 Task: Buy 5 Corkscrews & Openers from Bar & Wine Tools section under best seller category for shipping address: Janet Martinez, 2095 Pike Street, San Diego, California 92126, Cell Number 8585770212. Pay from credit card ending with 9757, CVV 798
Action: Mouse pressed left at (18, 70)
Screenshot: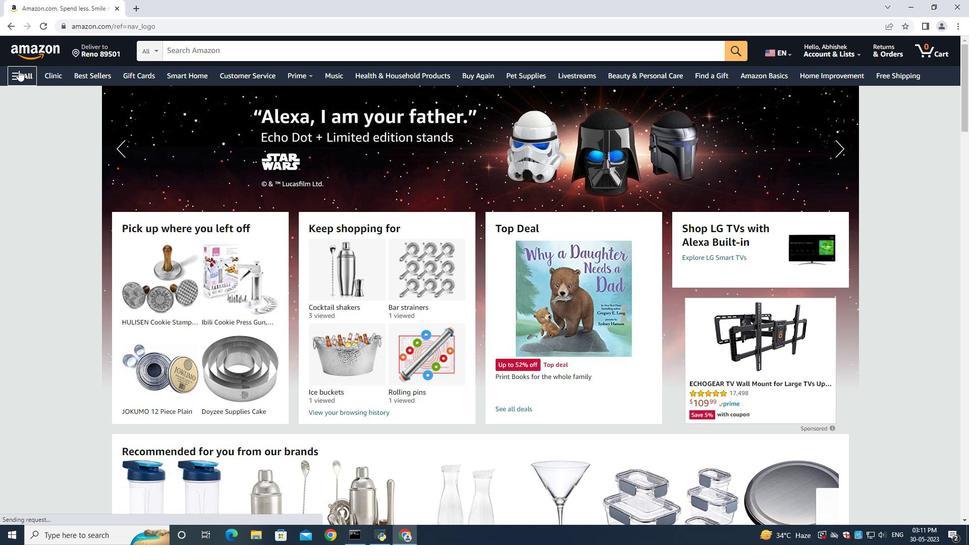 
Action: Mouse moved to (34, 94)
Screenshot: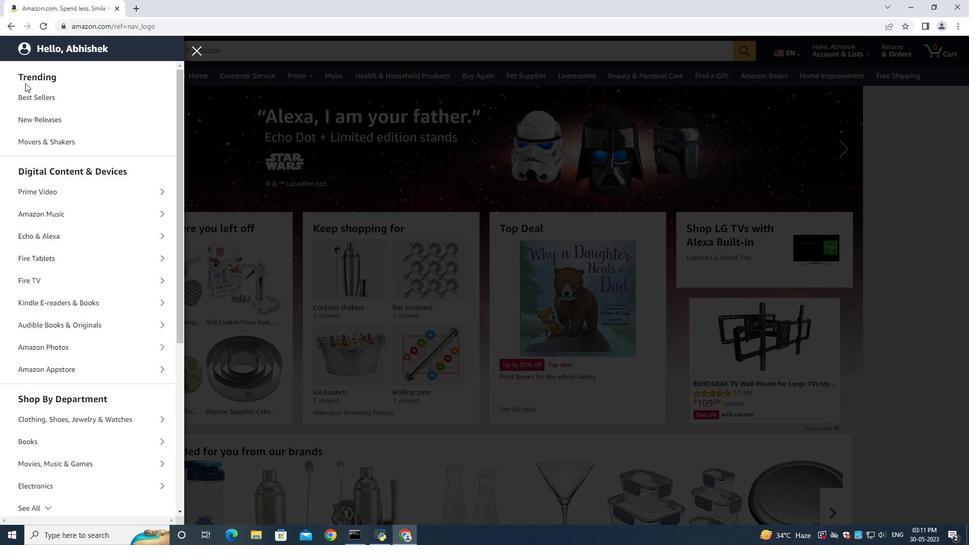 
Action: Mouse pressed left at (34, 94)
Screenshot: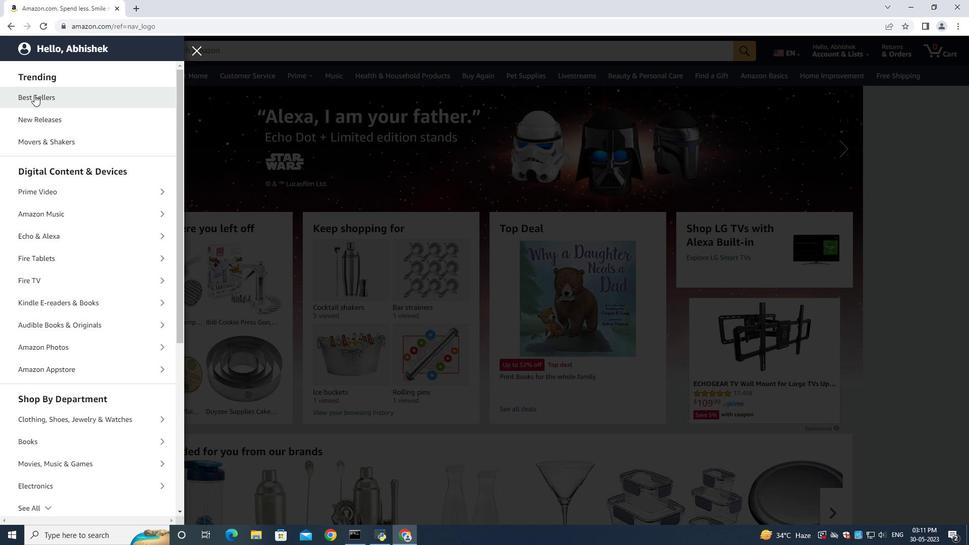 
Action: Mouse moved to (253, 56)
Screenshot: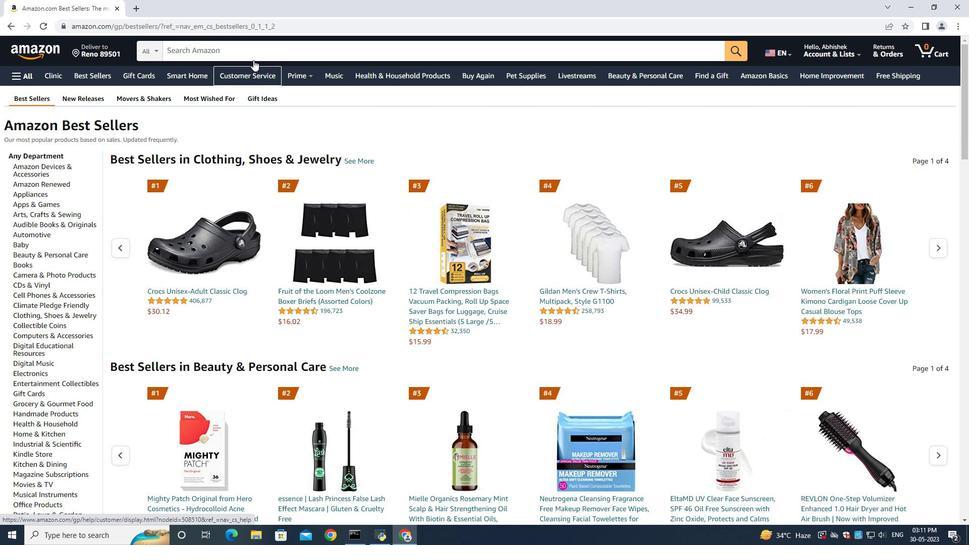 
Action: Mouse pressed left at (253, 56)
Screenshot: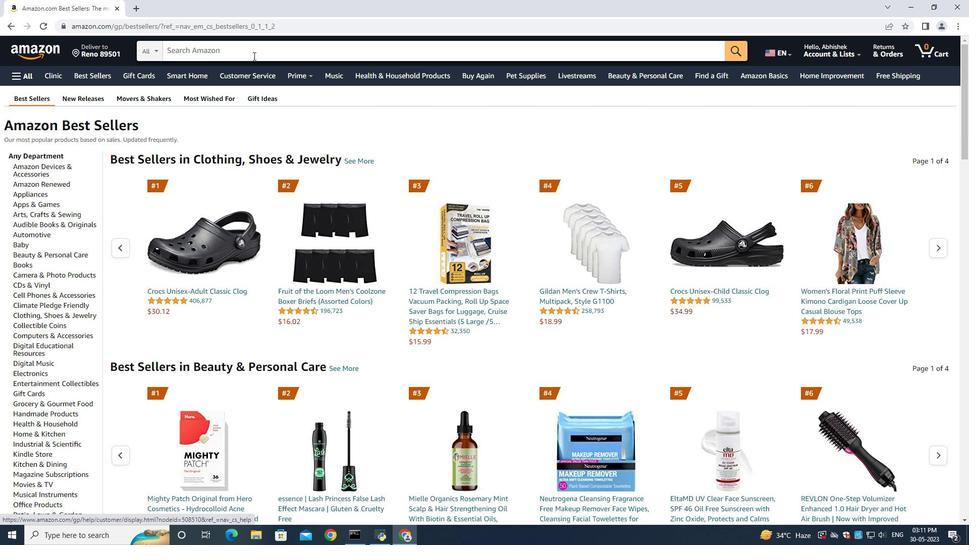 
Action: Key pressed <Key.shift>Corkscrews<Key.space><Key.shift><Key.shift><Key.shift><Key.shift><Key.shift><Key.shift><Key.shift>&<Key.space>openers<Key.enter>
Screenshot: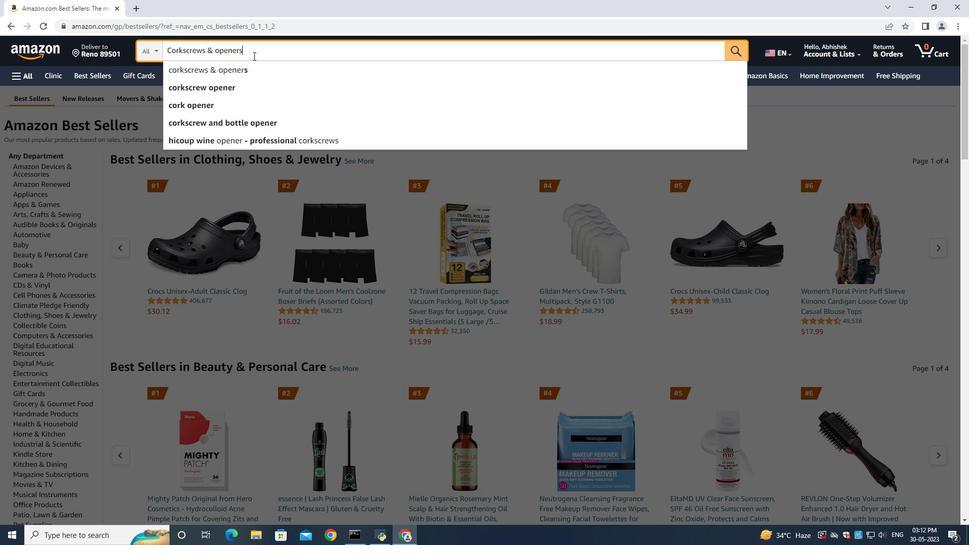 
Action: Mouse moved to (74, 298)
Screenshot: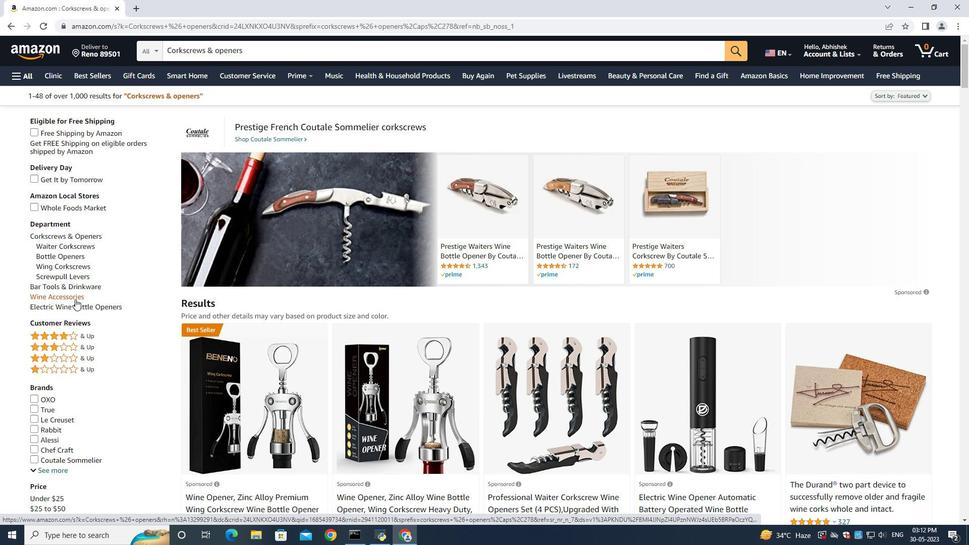 
Action: Mouse pressed left at (74, 298)
Screenshot: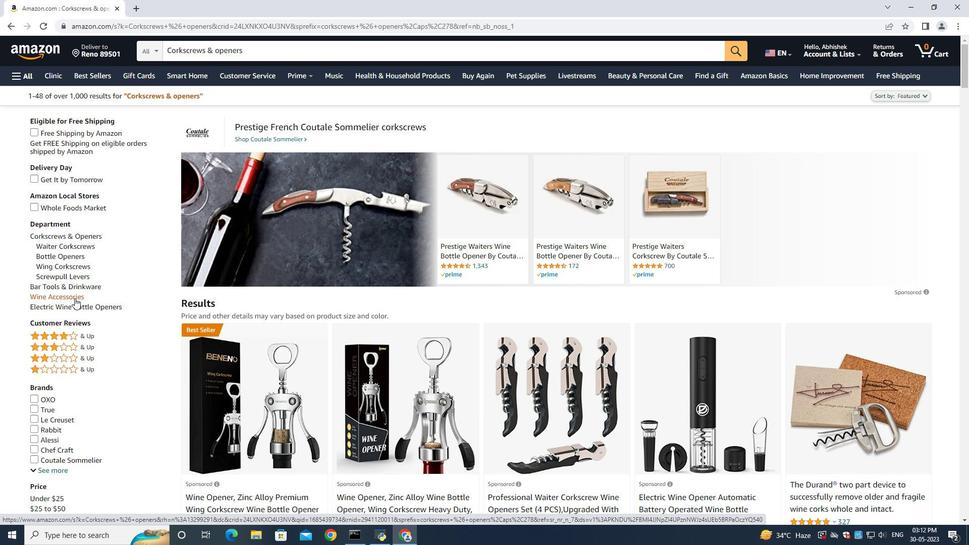 
Action: Mouse moved to (487, 298)
Screenshot: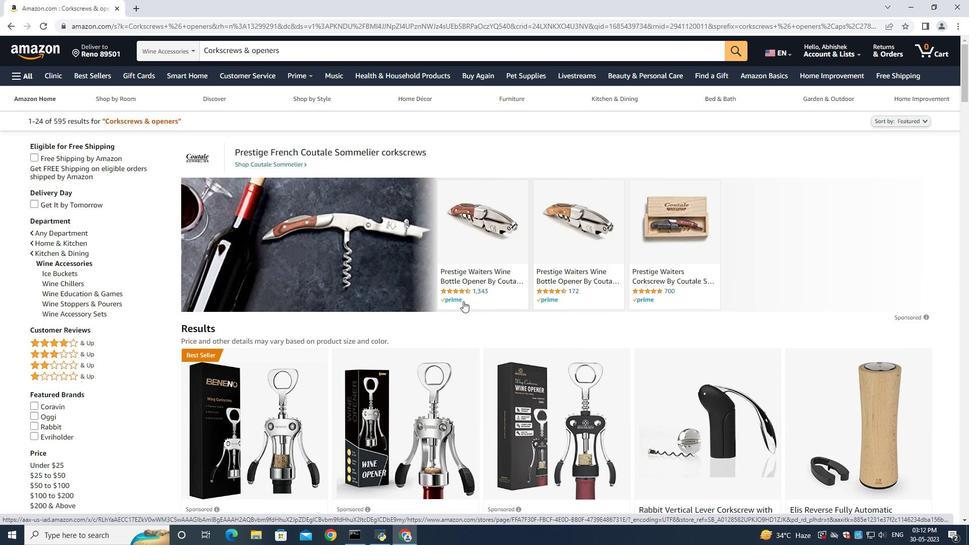 
Action: Mouse scrolled (487, 297) with delta (0, 0)
Screenshot: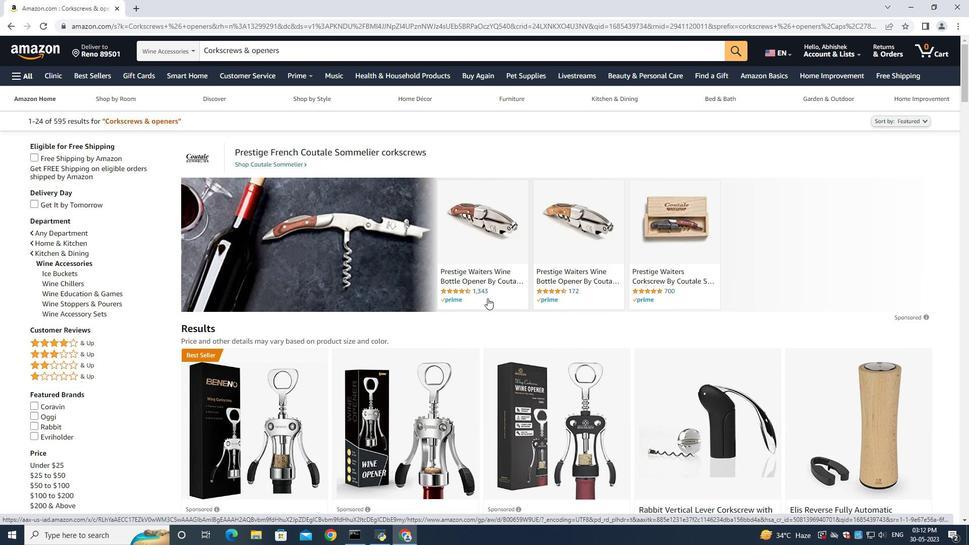 
Action: Mouse scrolled (487, 297) with delta (0, 0)
Screenshot: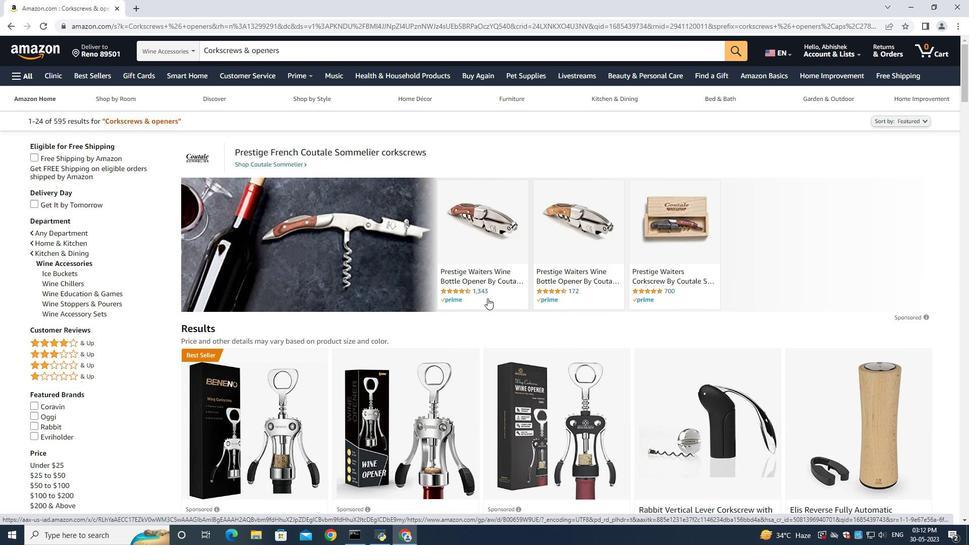 
Action: Mouse moved to (512, 434)
Screenshot: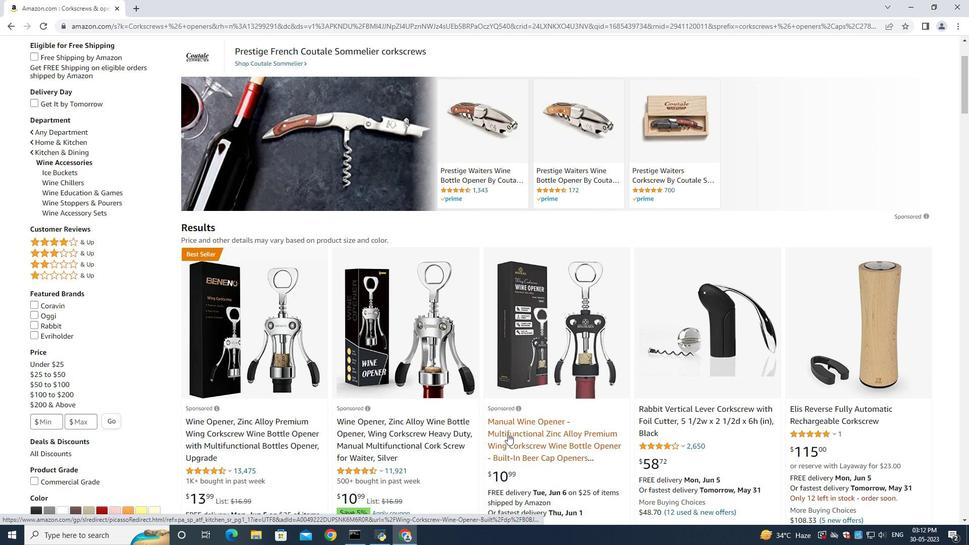 
Action: Mouse pressed left at (512, 434)
Screenshot: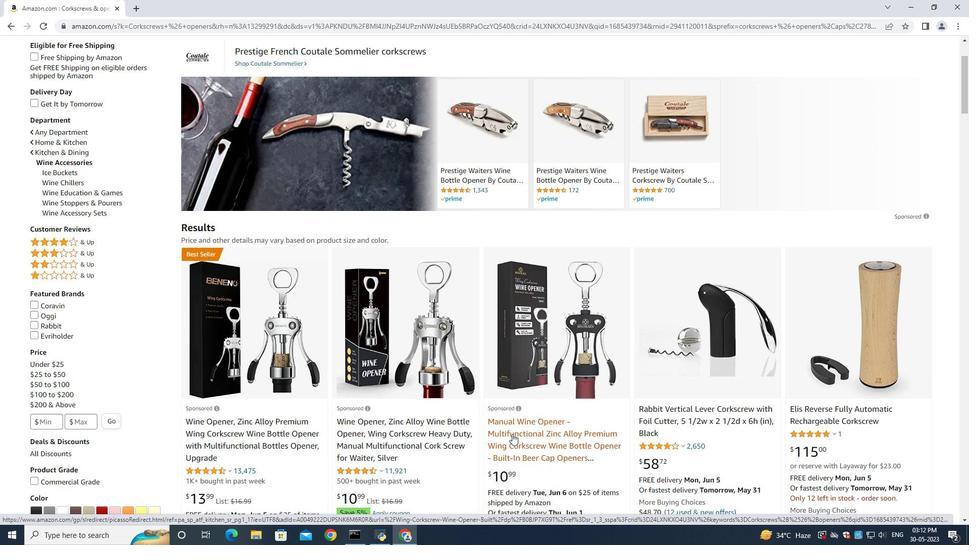 
Action: Mouse moved to (762, 385)
Screenshot: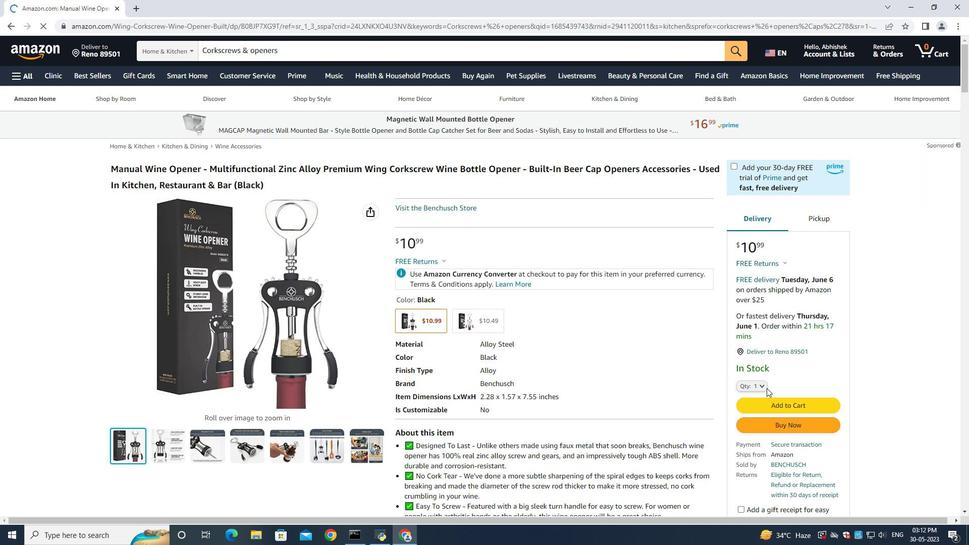 
Action: Mouse pressed left at (762, 385)
Screenshot: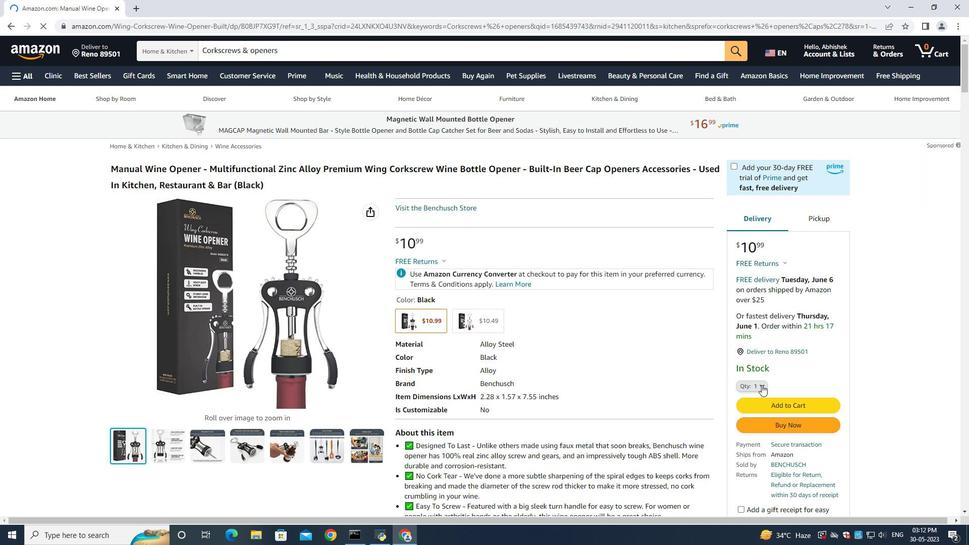 
Action: Mouse moved to (754, 111)
Screenshot: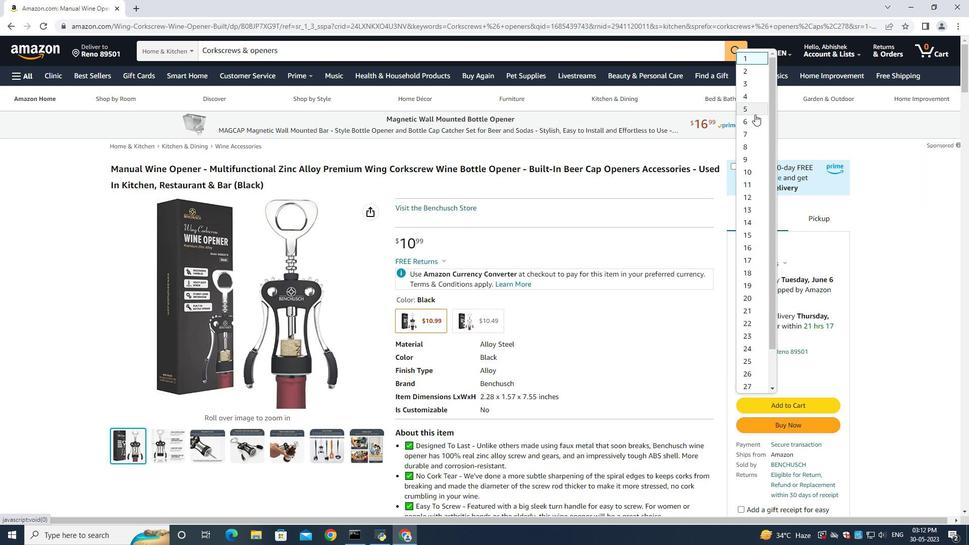 
Action: Mouse pressed left at (754, 111)
Screenshot: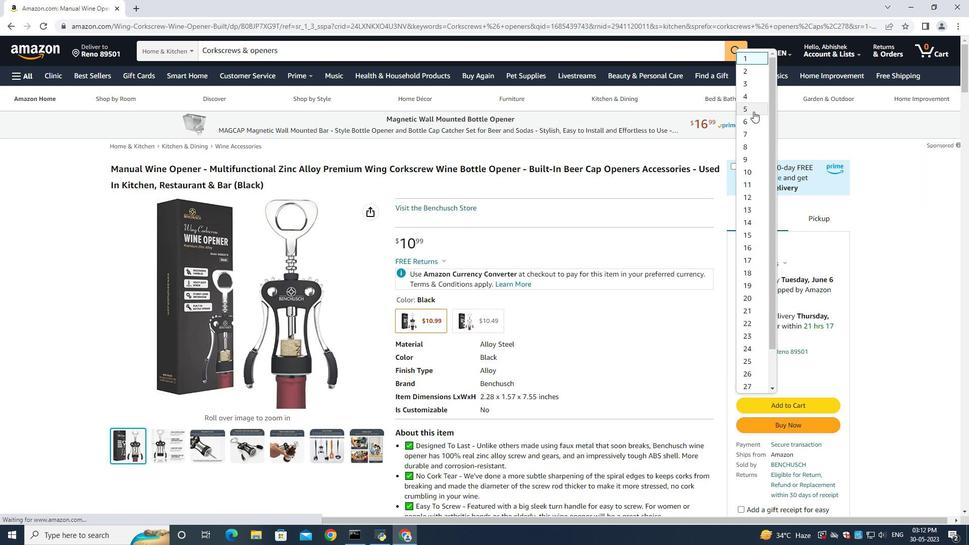 
Action: Mouse moved to (790, 403)
Screenshot: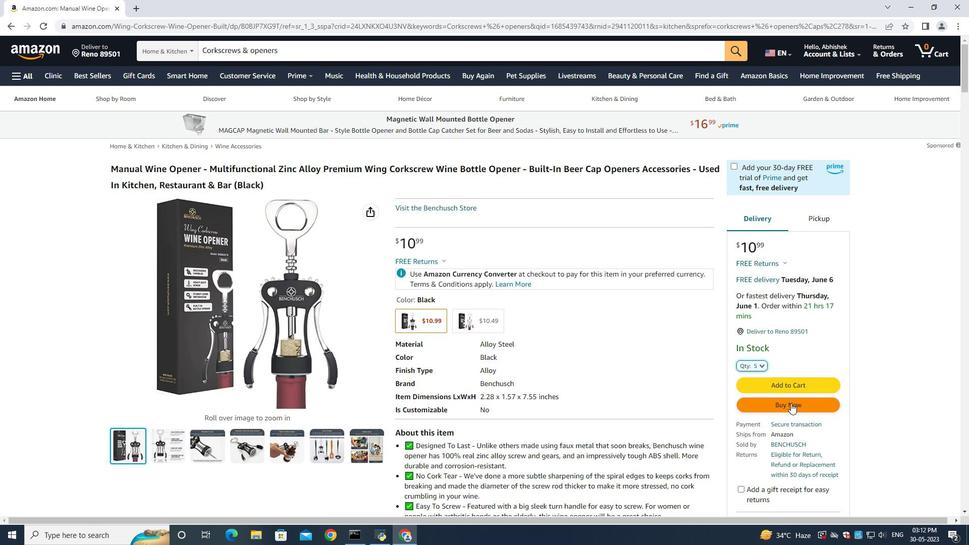 
Action: Mouse pressed left at (790, 403)
Screenshot: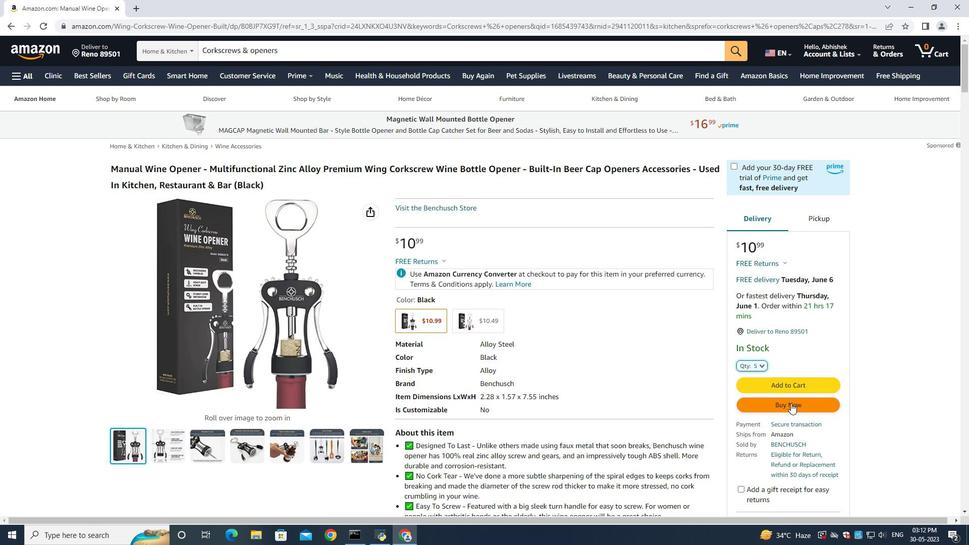 
Action: Mouse moved to (379, 314)
Screenshot: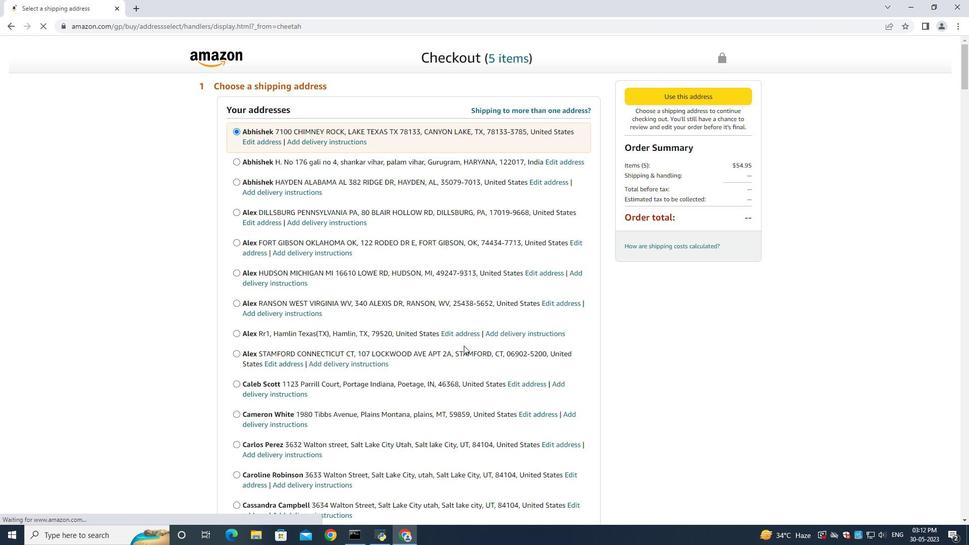
Action: Mouse scrolled (379, 314) with delta (0, 0)
Screenshot: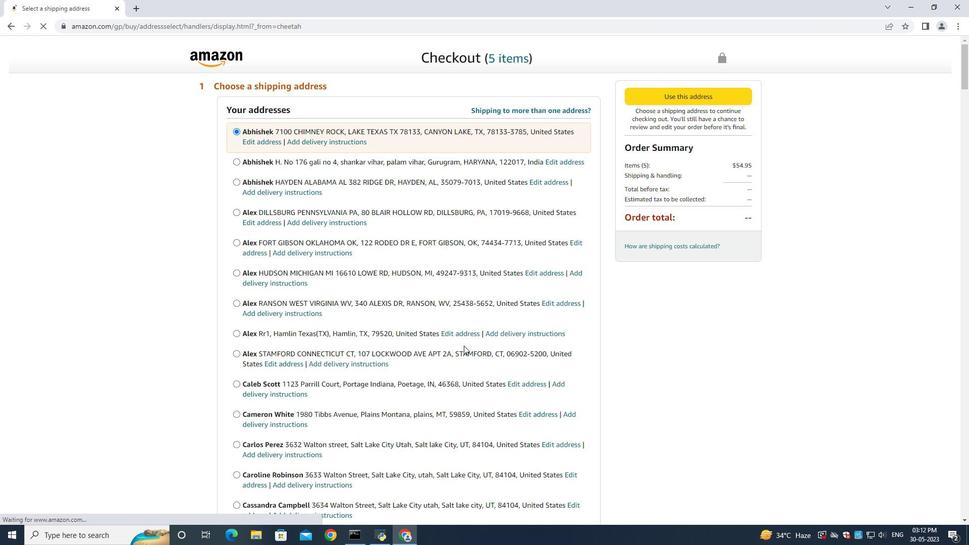 
Action: Mouse scrolled (379, 314) with delta (0, 0)
Screenshot: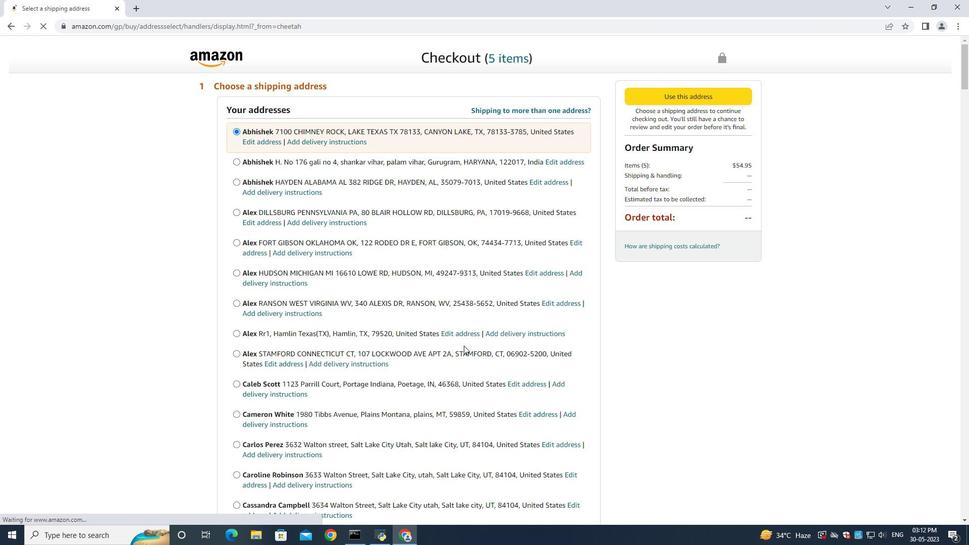 
Action: Mouse scrolled (379, 314) with delta (0, 0)
Screenshot: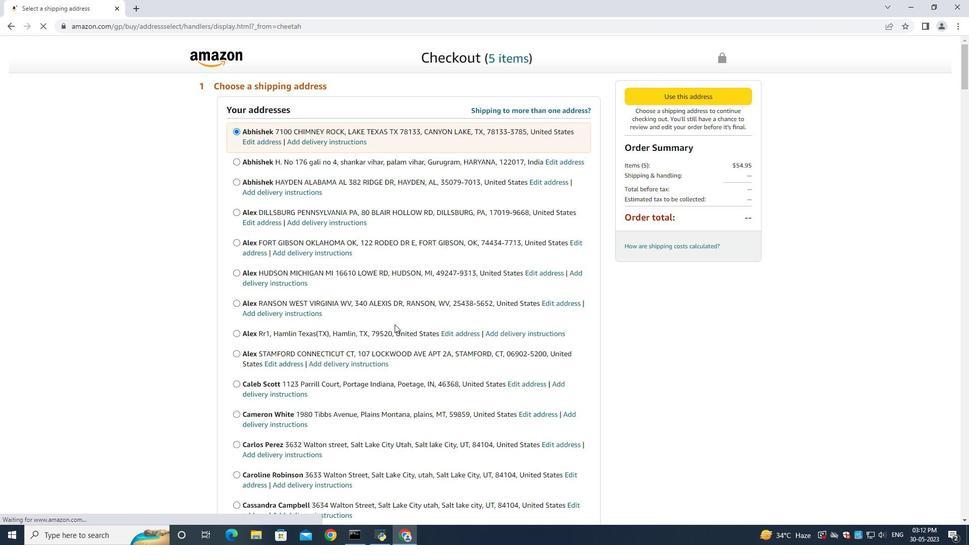 
Action: Mouse scrolled (379, 314) with delta (0, 0)
Screenshot: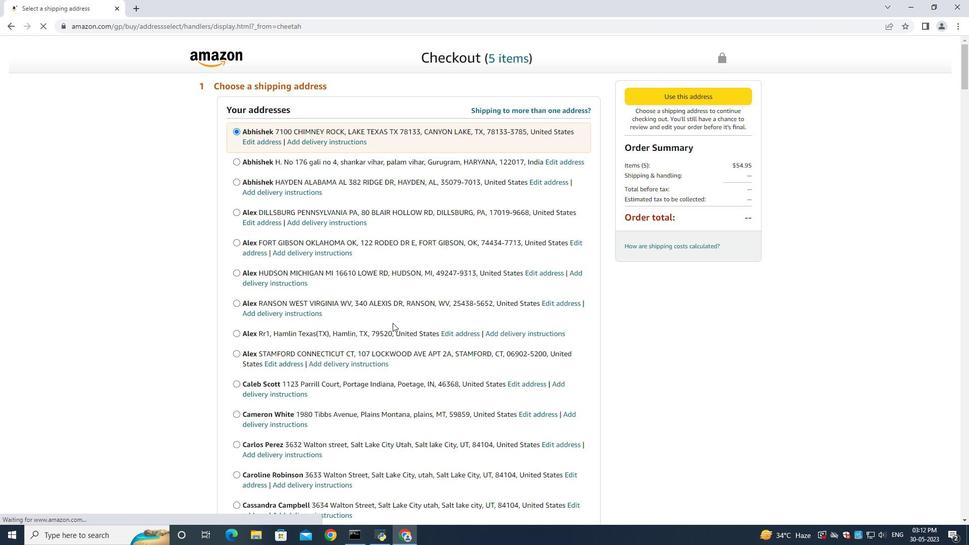 
Action: Mouse scrolled (379, 314) with delta (0, 0)
Screenshot: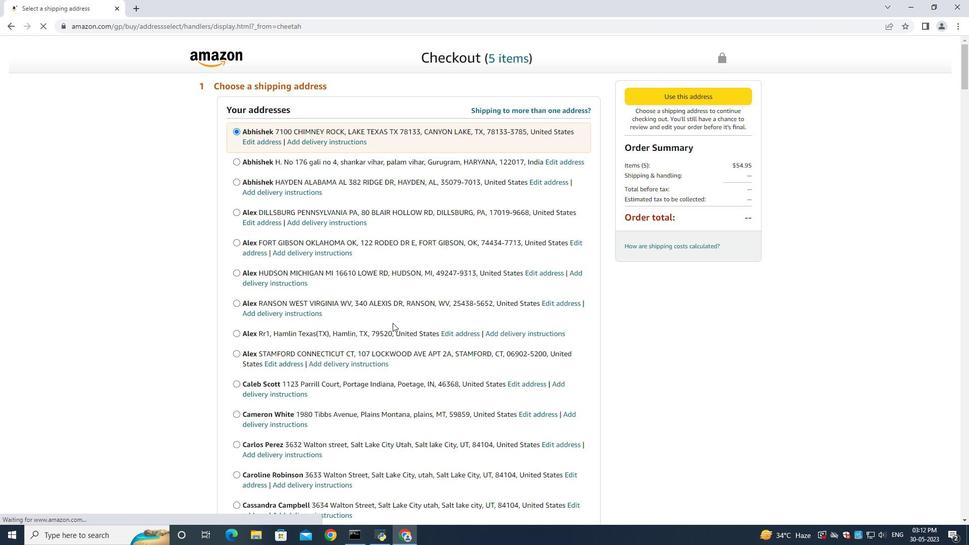 
Action: Mouse scrolled (379, 314) with delta (0, 0)
Screenshot: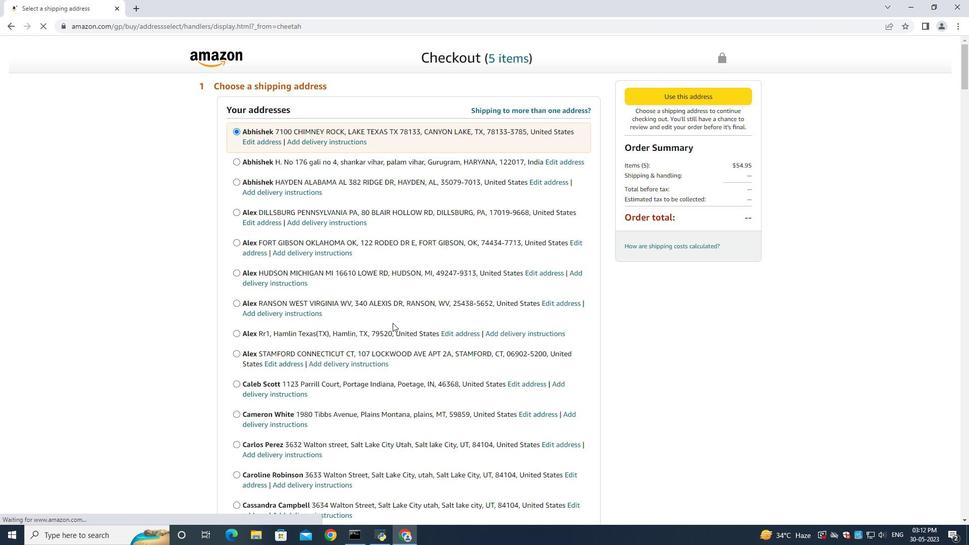 
Action: Mouse moved to (380, 313)
Screenshot: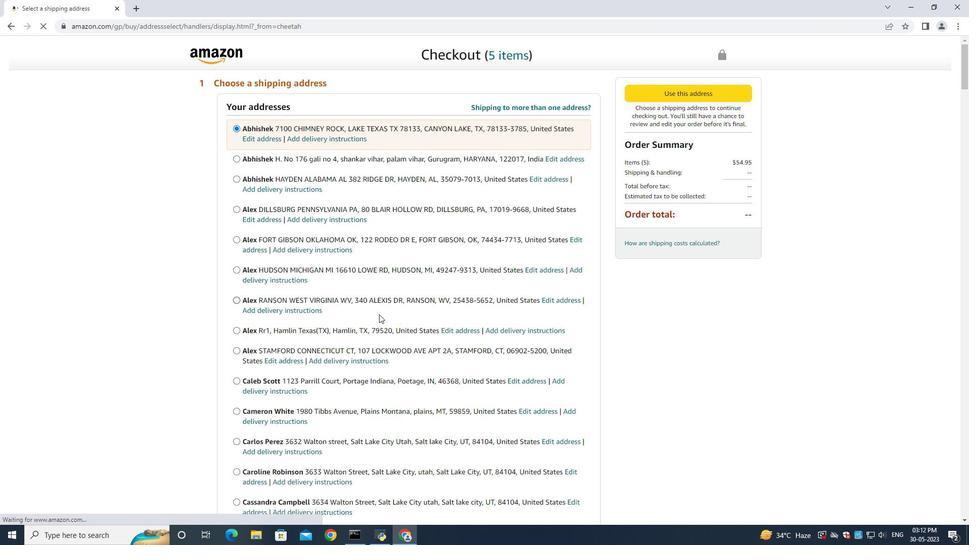 
Action: Mouse scrolled (380, 312) with delta (0, 0)
Screenshot: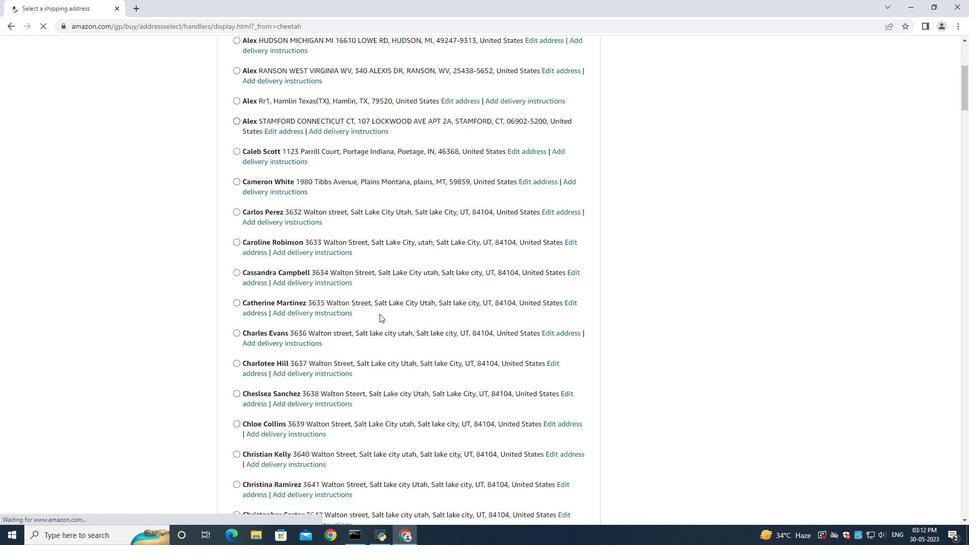 
Action: Mouse scrolled (380, 312) with delta (0, 0)
Screenshot: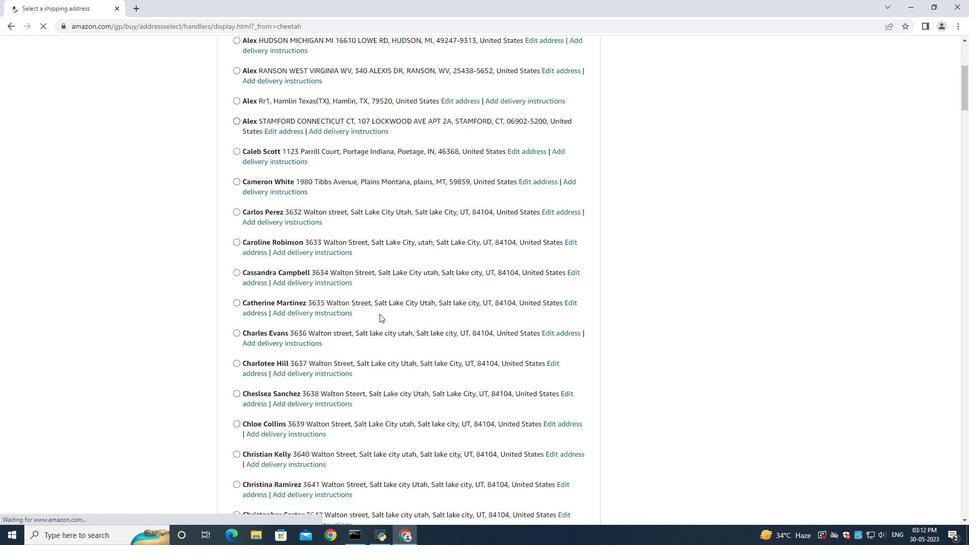 
Action: Mouse scrolled (380, 312) with delta (0, 0)
Screenshot: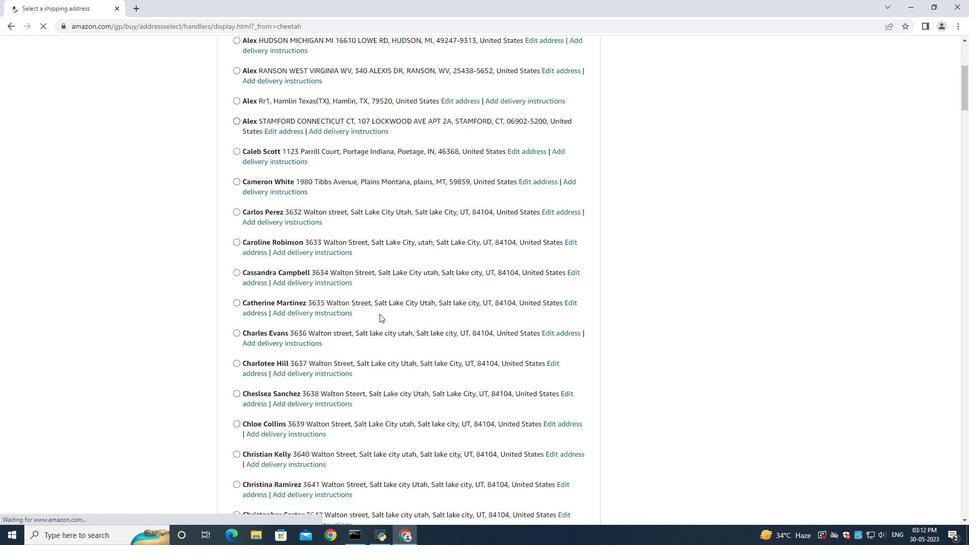 
Action: Mouse scrolled (380, 312) with delta (0, 0)
Screenshot: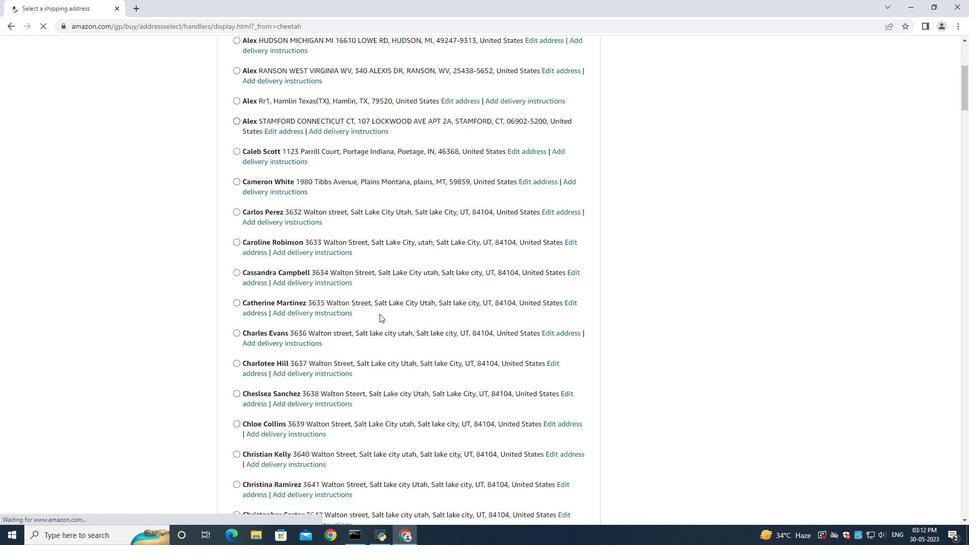 
Action: Mouse scrolled (380, 312) with delta (0, 0)
Screenshot: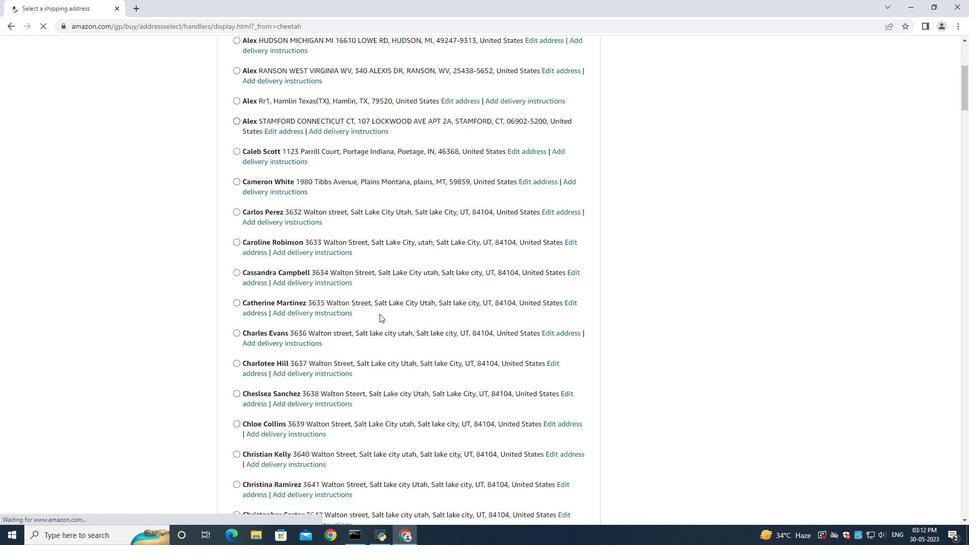 
Action: Mouse scrolled (380, 312) with delta (0, 0)
Screenshot: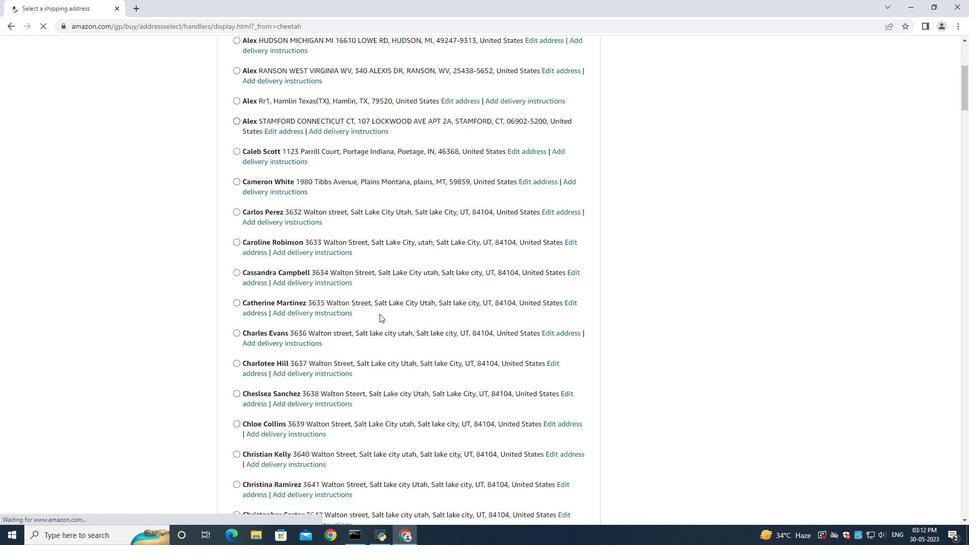 
Action: Mouse scrolled (380, 312) with delta (0, 0)
Screenshot: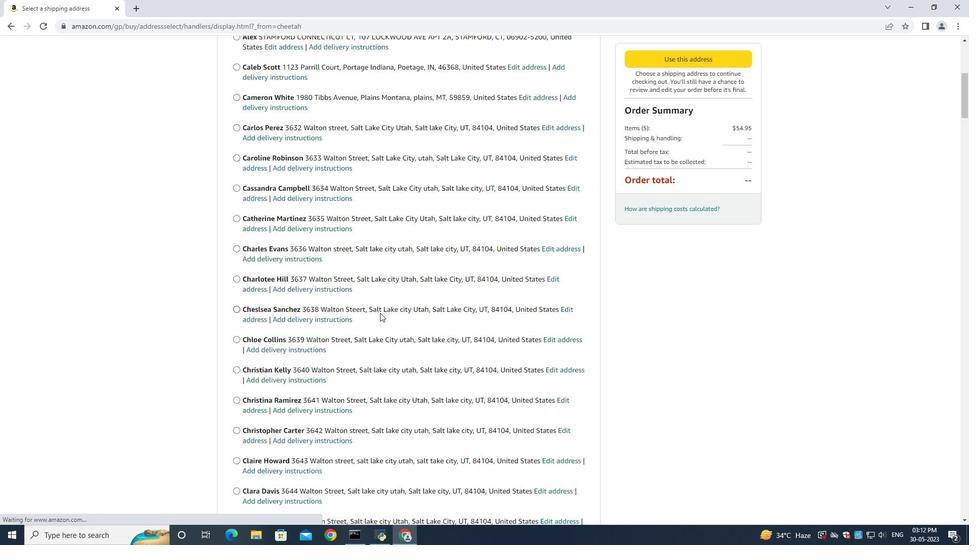 
Action: Mouse scrolled (380, 312) with delta (0, 0)
Screenshot: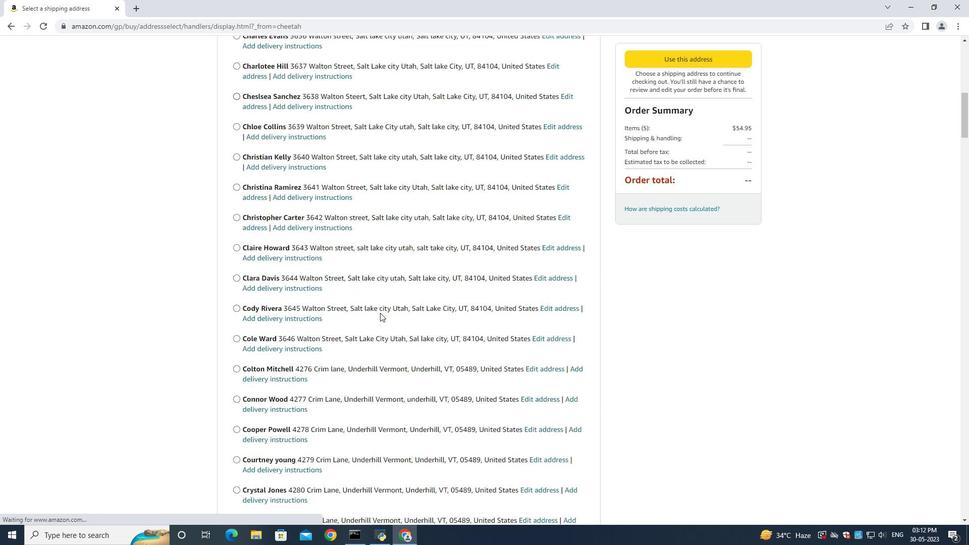 
Action: Mouse scrolled (380, 312) with delta (0, 0)
Screenshot: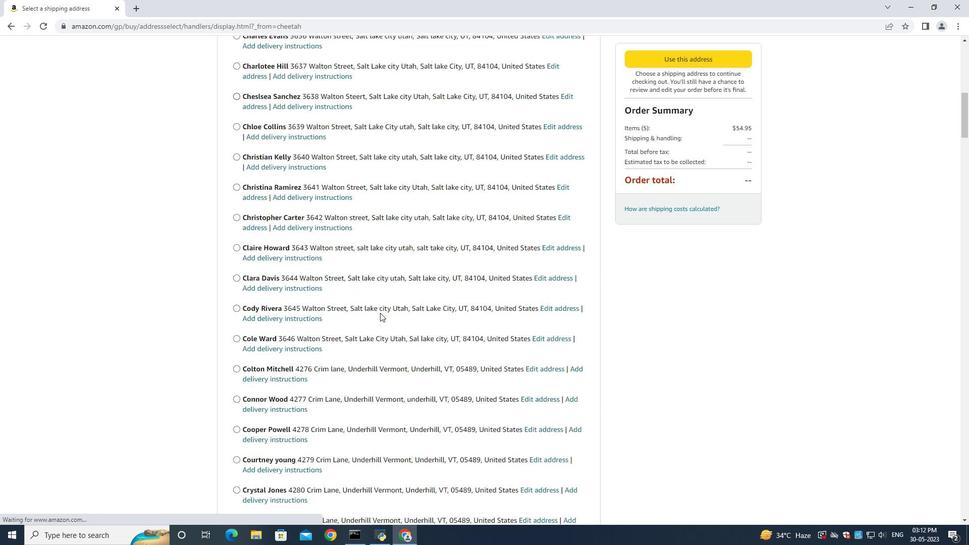 
Action: Mouse scrolled (380, 312) with delta (0, 0)
Screenshot: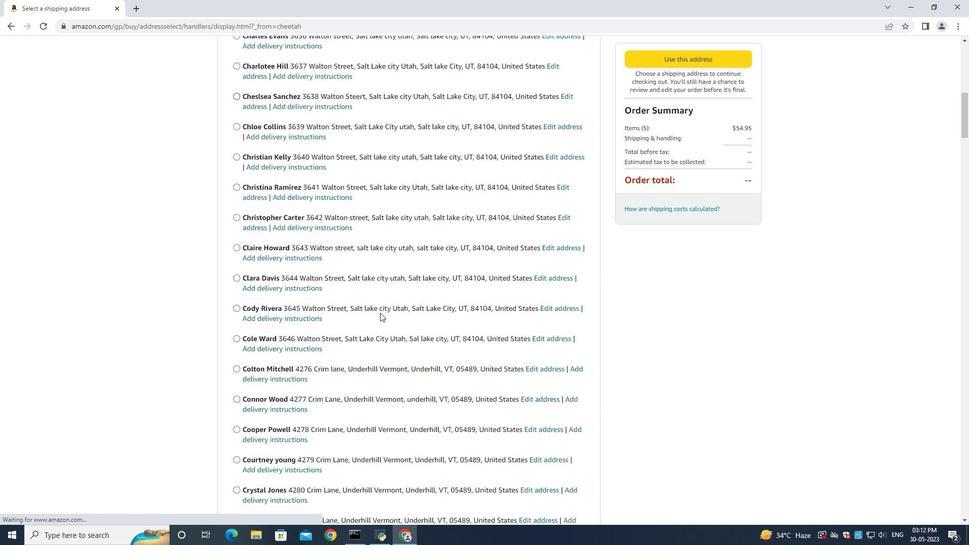
Action: Mouse scrolled (380, 312) with delta (0, 0)
Screenshot: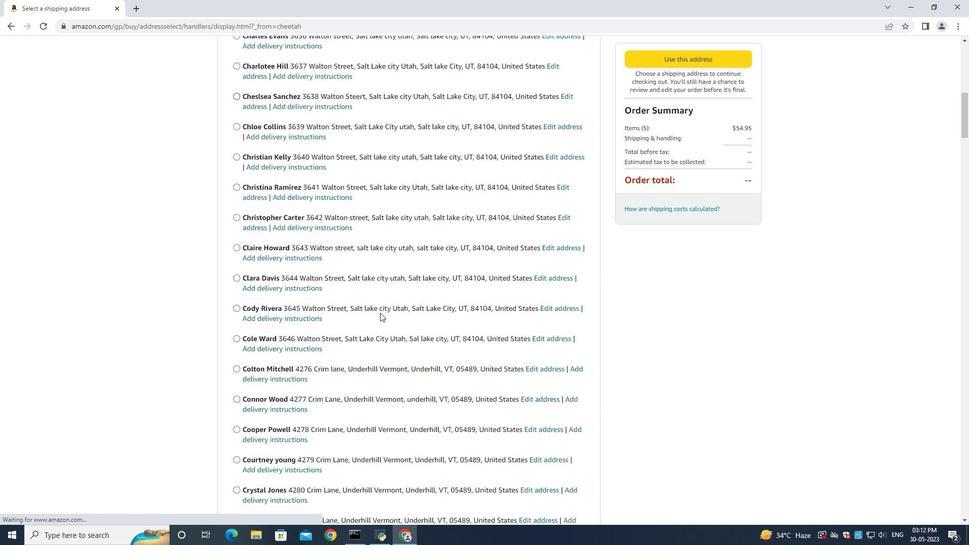 
Action: Mouse scrolled (380, 312) with delta (0, 0)
Screenshot: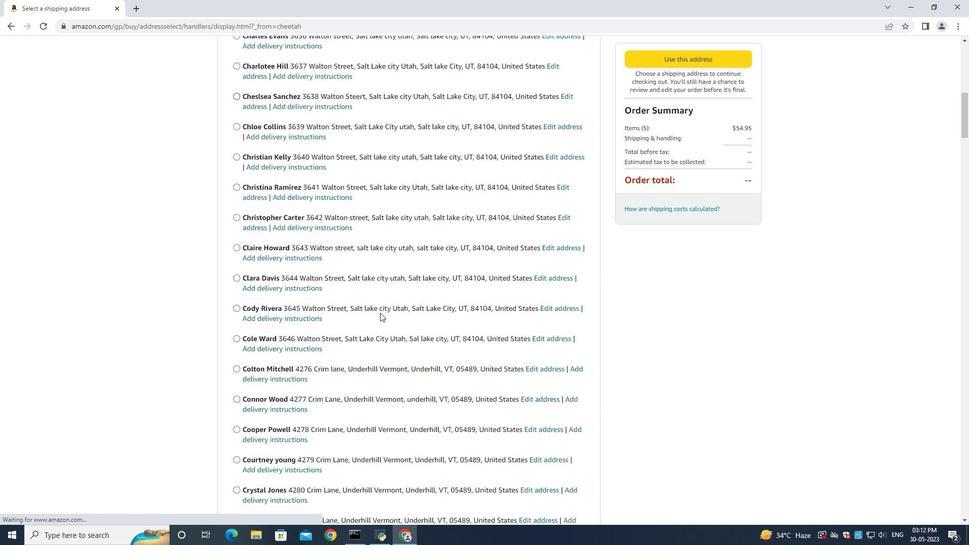 
Action: Mouse scrolled (380, 312) with delta (0, 0)
Screenshot: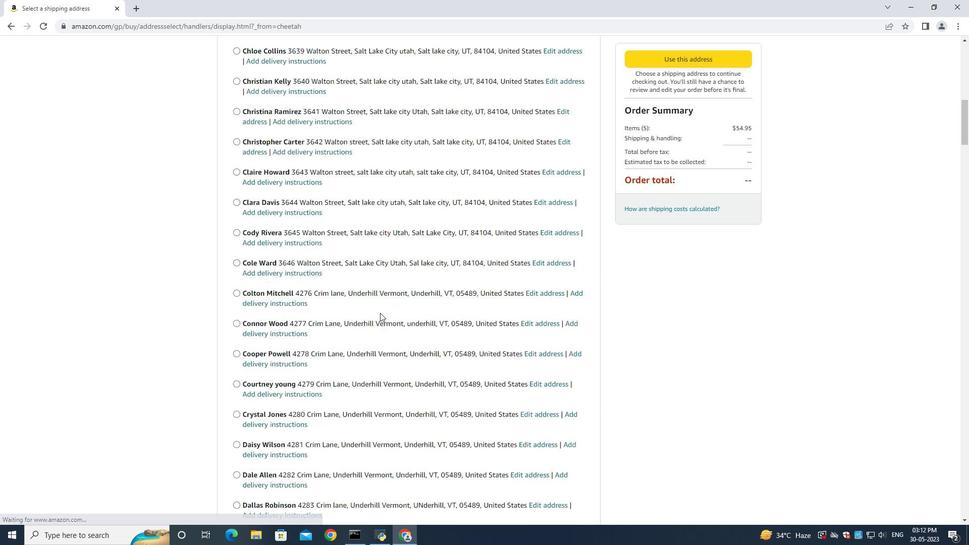 
Action: Mouse scrolled (380, 312) with delta (0, 0)
Screenshot: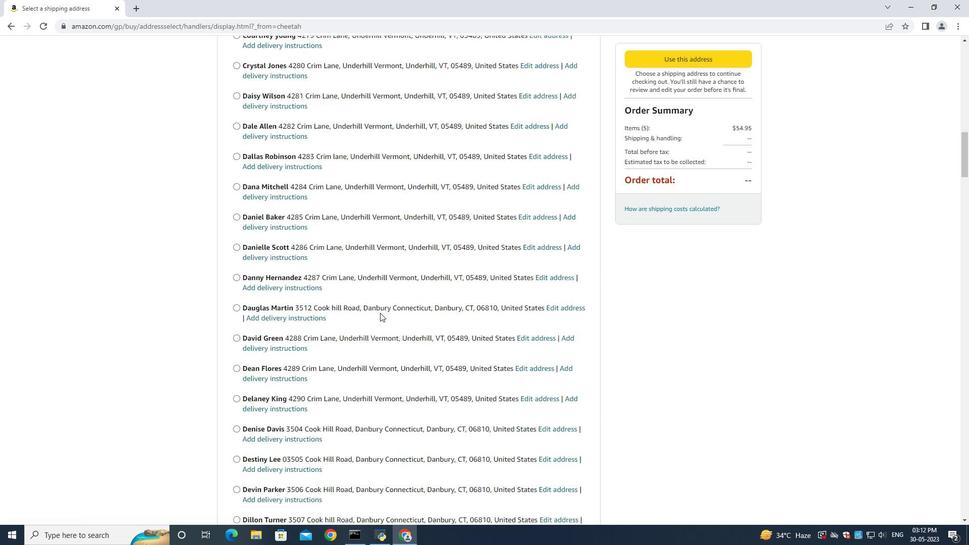 
Action: Mouse scrolled (380, 312) with delta (0, 0)
Screenshot: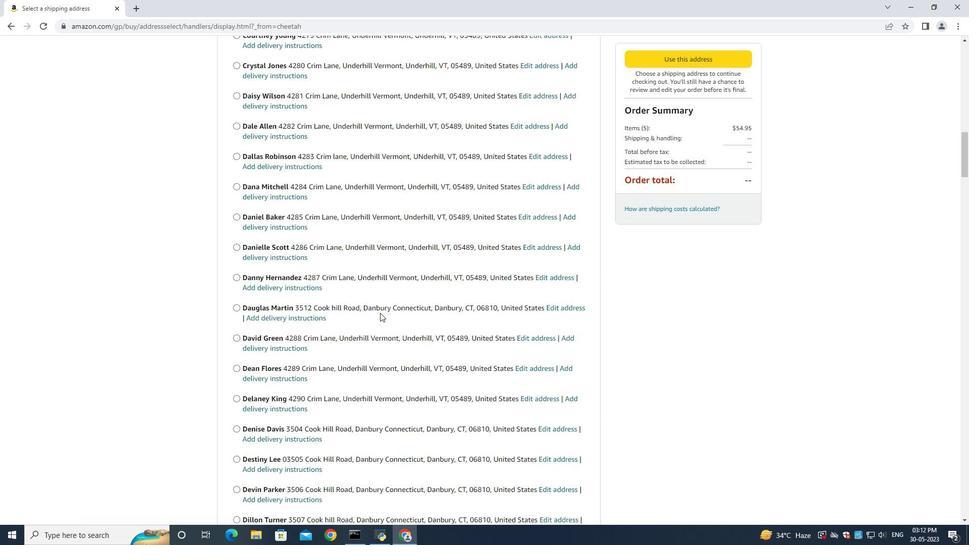 
Action: Mouse scrolled (380, 312) with delta (0, 0)
Screenshot: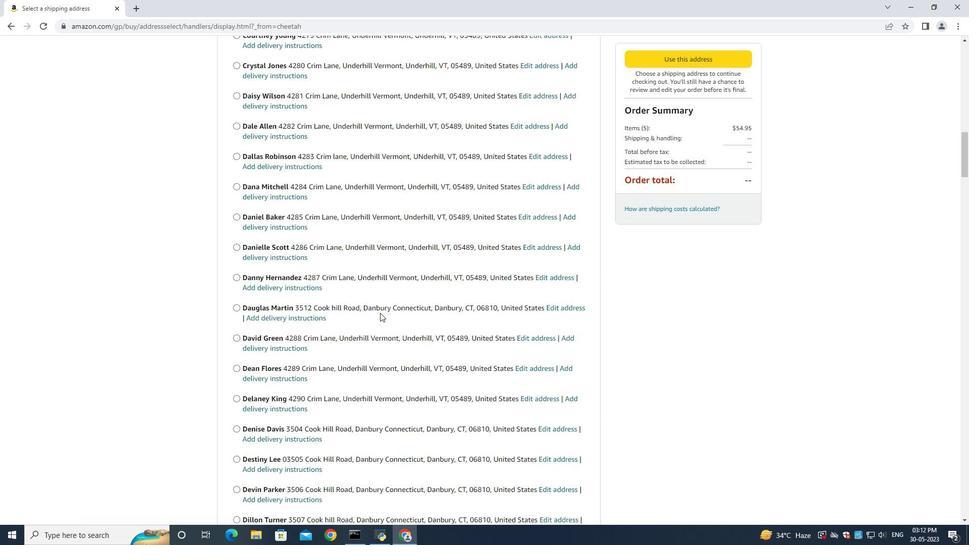 
Action: Mouse scrolled (380, 312) with delta (0, 0)
Screenshot: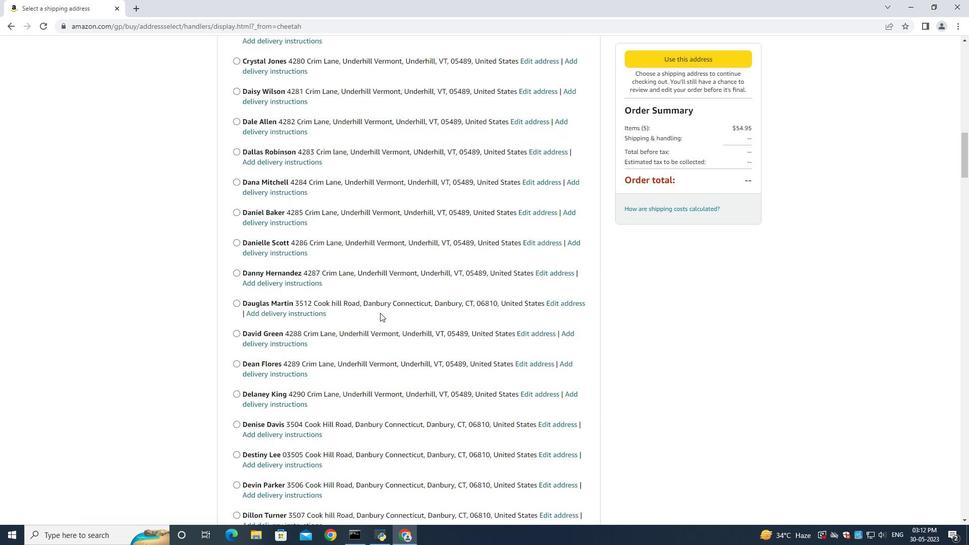 
Action: Mouse scrolled (380, 312) with delta (0, 0)
Screenshot: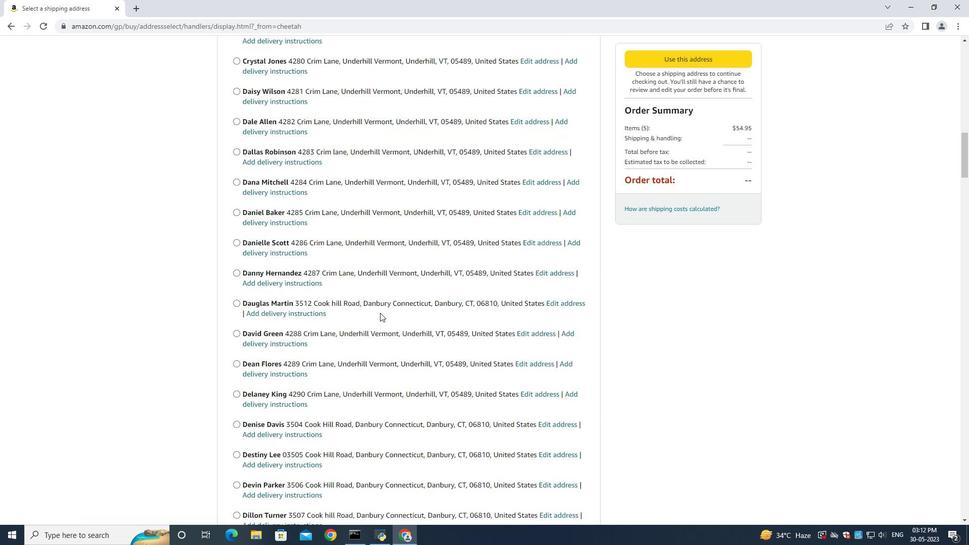 
Action: Mouse scrolled (380, 312) with delta (0, 0)
Screenshot: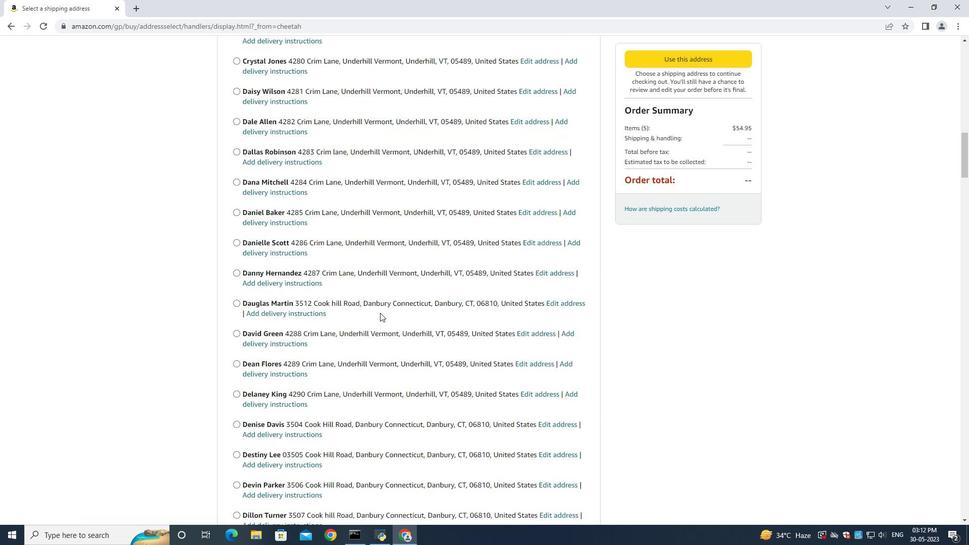 
Action: Mouse scrolled (380, 312) with delta (0, 0)
Screenshot: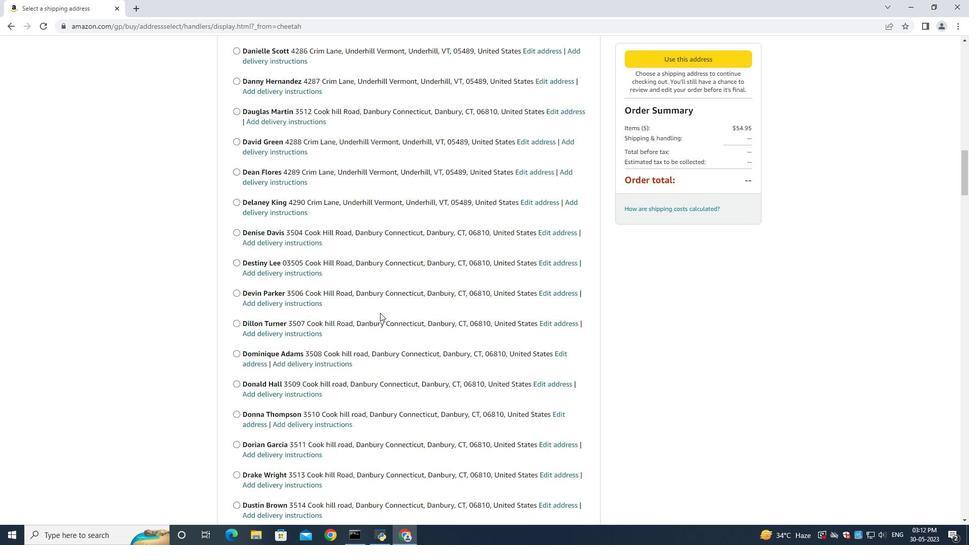 
Action: Mouse scrolled (380, 312) with delta (0, 0)
Screenshot: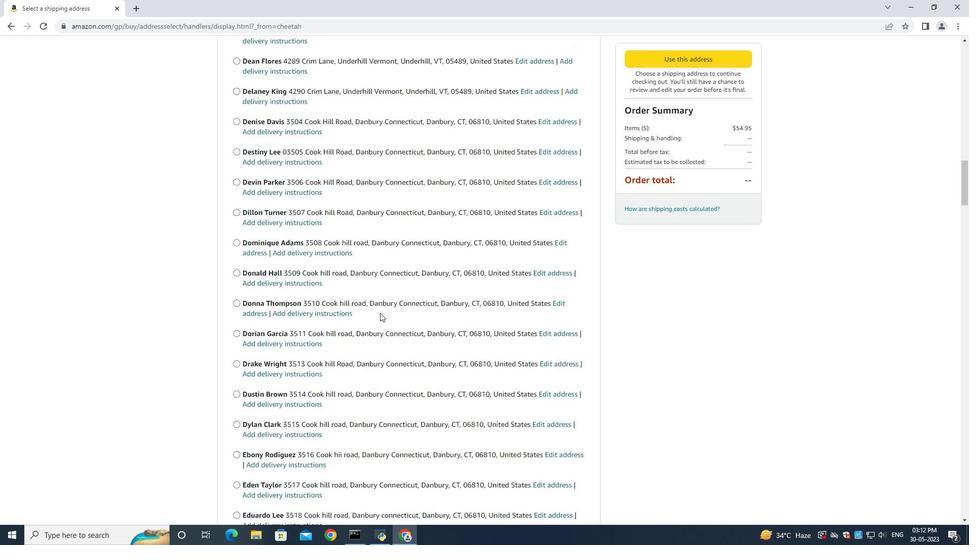 
Action: Mouse scrolled (380, 312) with delta (0, 0)
Screenshot: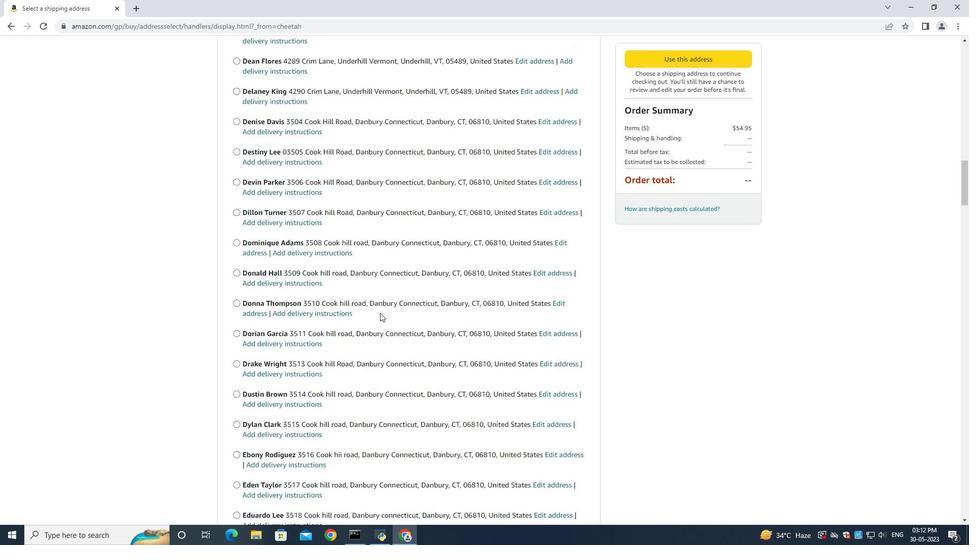 
Action: Mouse scrolled (380, 312) with delta (0, 0)
Screenshot: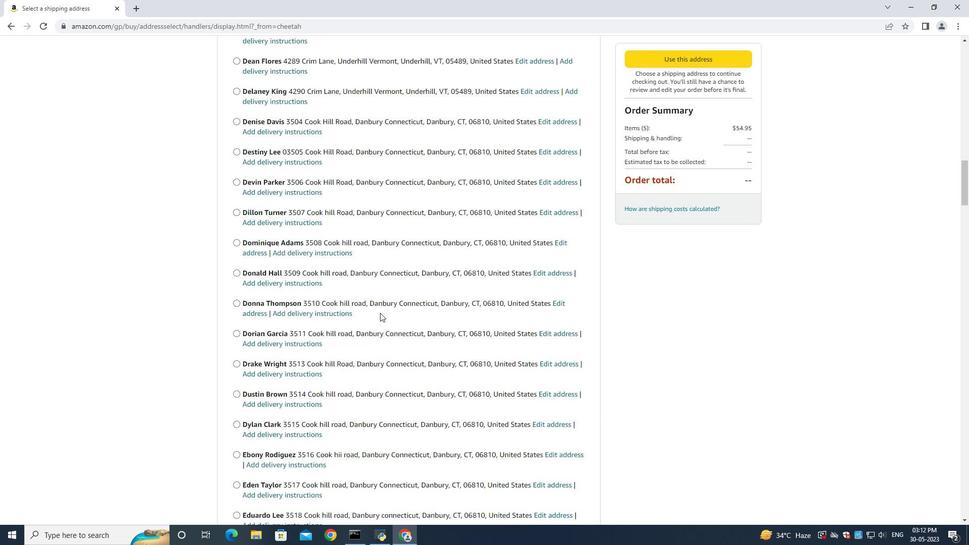 
Action: Mouse scrolled (380, 312) with delta (0, 0)
Screenshot: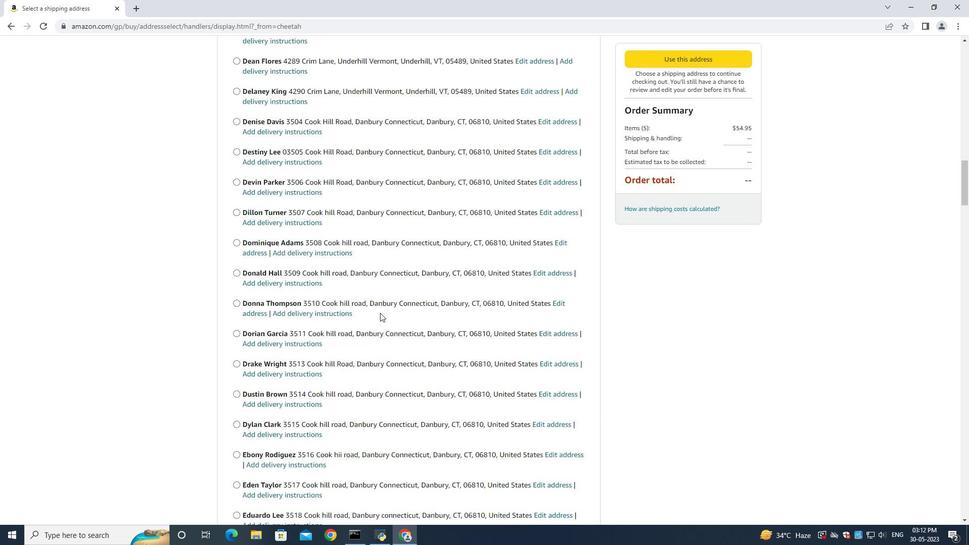 
Action: Mouse scrolled (380, 312) with delta (0, 0)
Screenshot: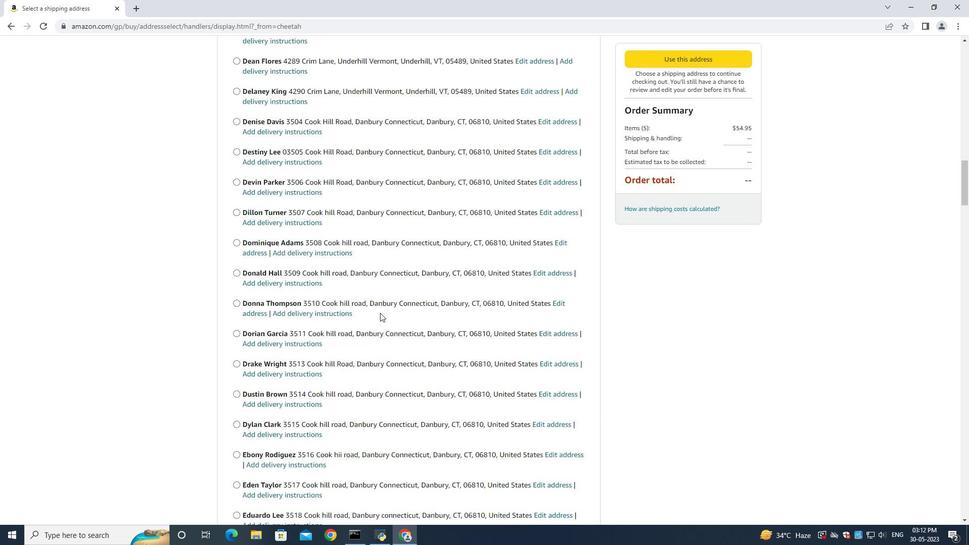
Action: Mouse scrolled (380, 312) with delta (0, 0)
Screenshot: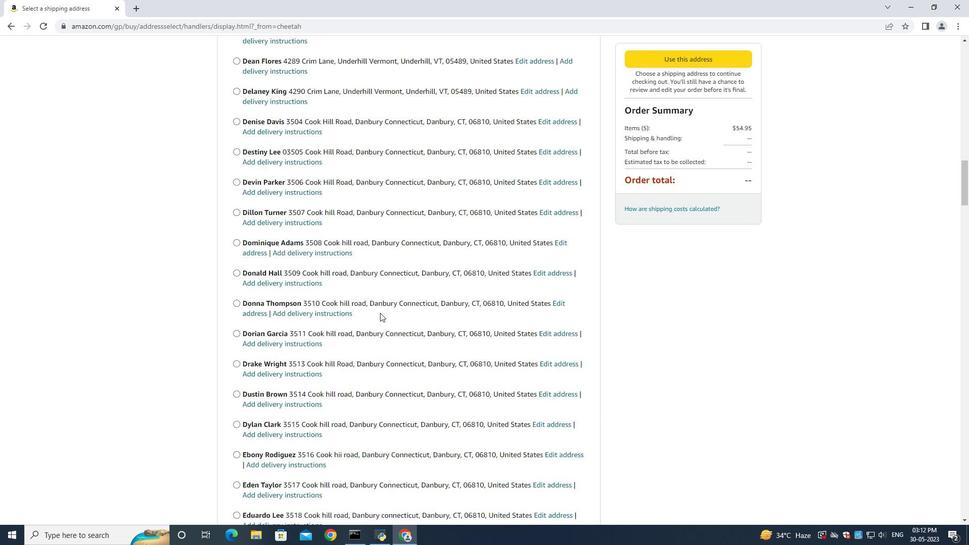 
Action: Mouse scrolled (380, 312) with delta (0, 0)
Screenshot: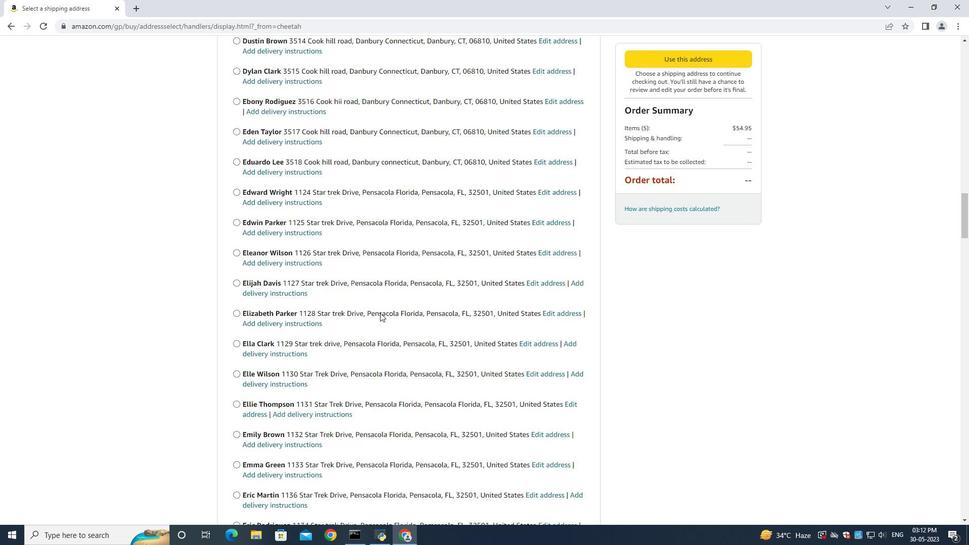 
Action: Mouse scrolled (380, 312) with delta (0, 0)
Screenshot: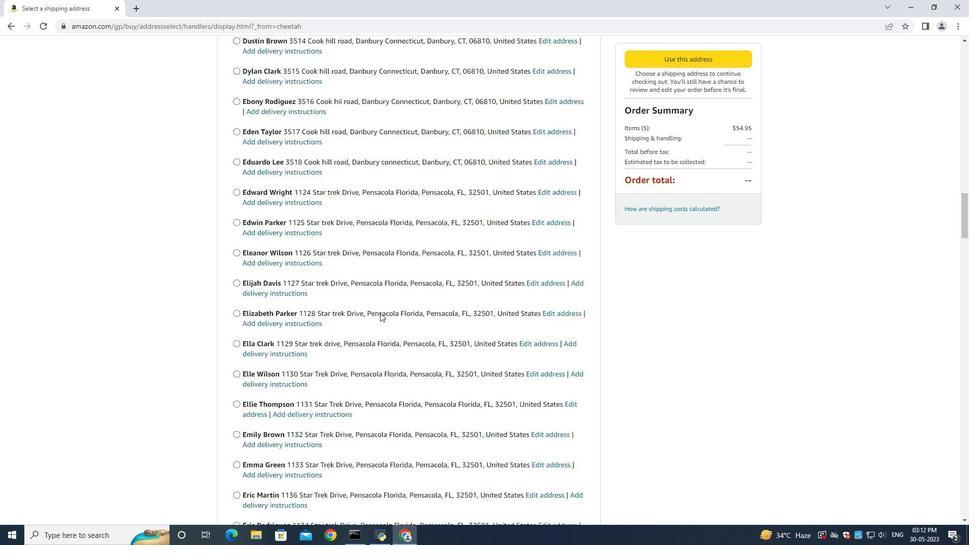 
Action: Mouse scrolled (380, 312) with delta (0, 0)
Screenshot: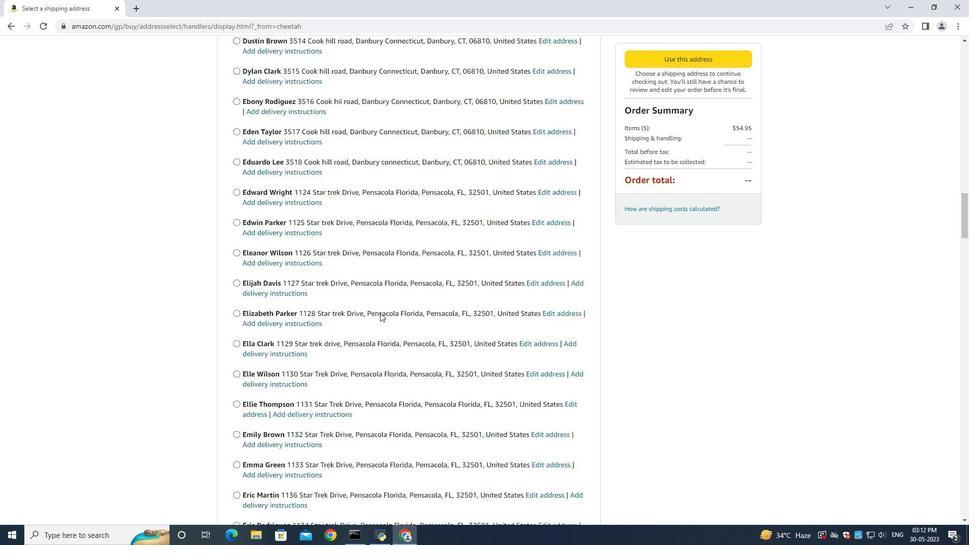 
Action: Mouse scrolled (380, 312) with delta (0, 0)
Screenshot: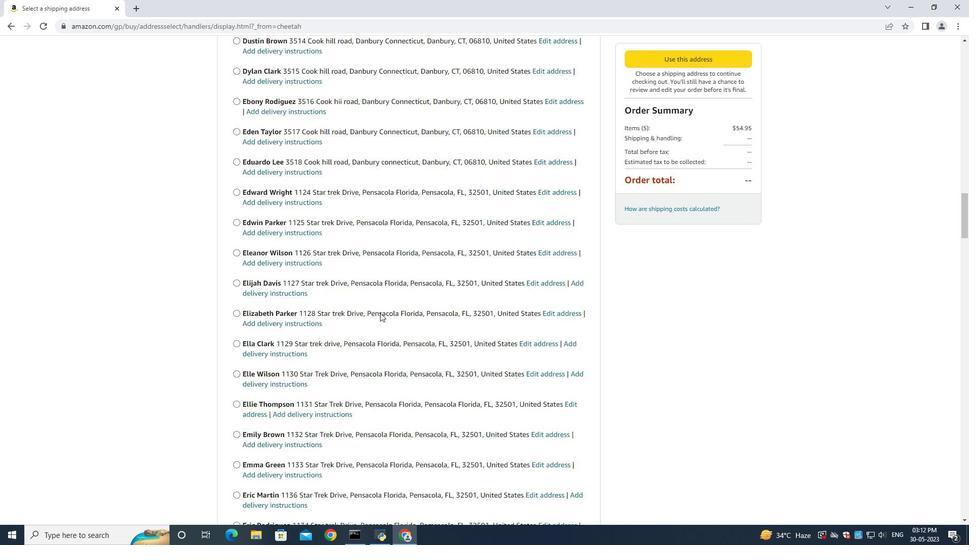
Action: Mouse scrolled (380, 312) with delta (0, 0)
Screenshot: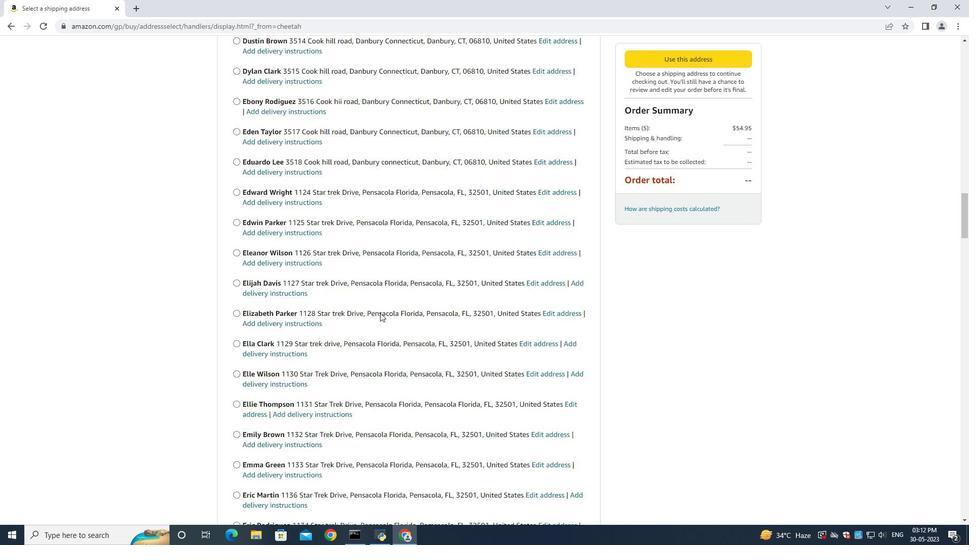 
Action: Mouse scrolled (380, 312) with delta (0, 0)
Screenshot: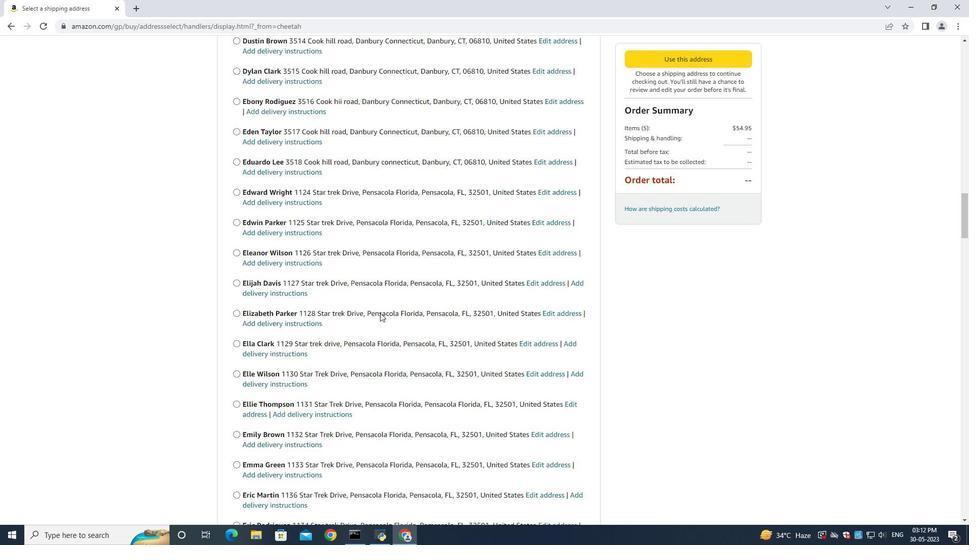 
Action: Mouse scrolled (380, 312) with delta (0, 0)
Screenshot: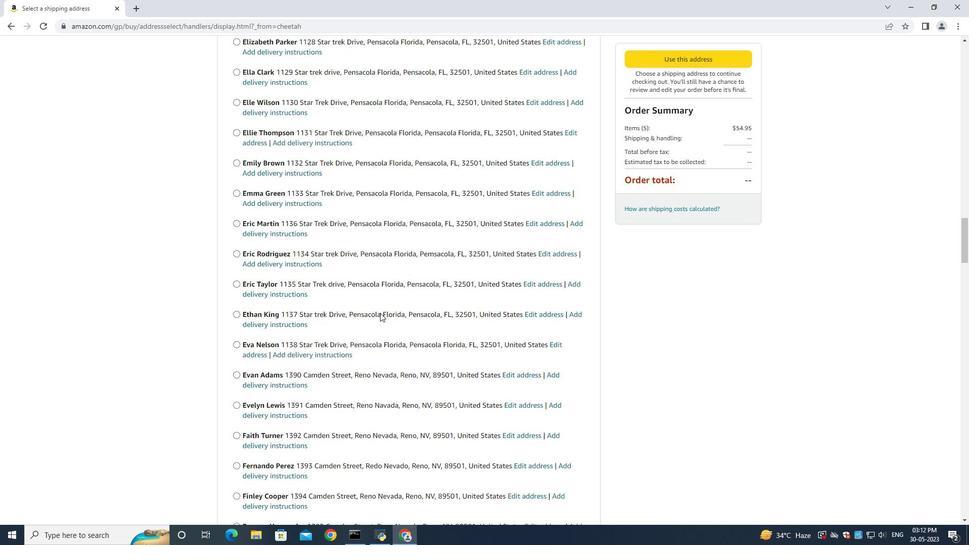 
Action: Mouse scrolled (380, 312) with delta (0, 0)
Screenshot: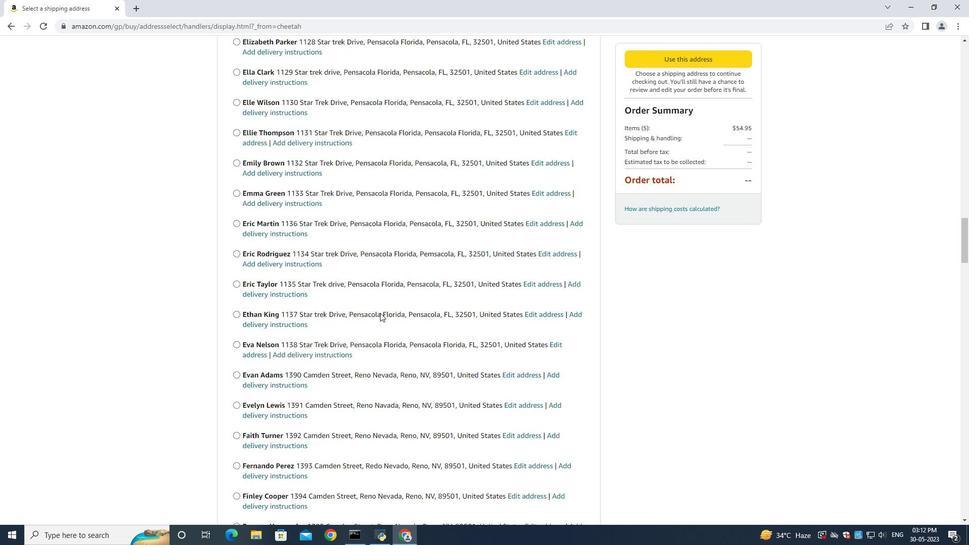 
Action: Mouse moved to (380, 313)
Screenshot: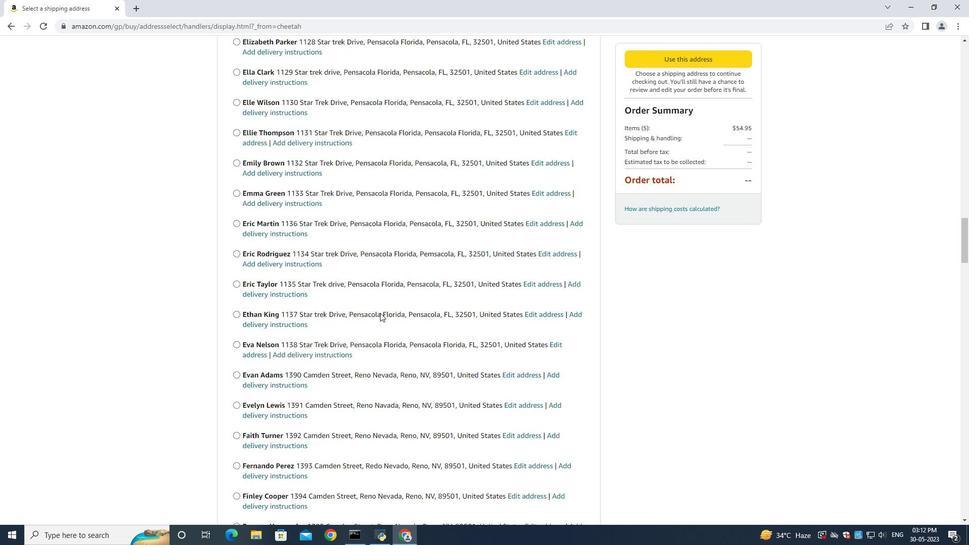 
Action: Mouse scrolled (380, 312) with delta (0, 0)
Screenshot: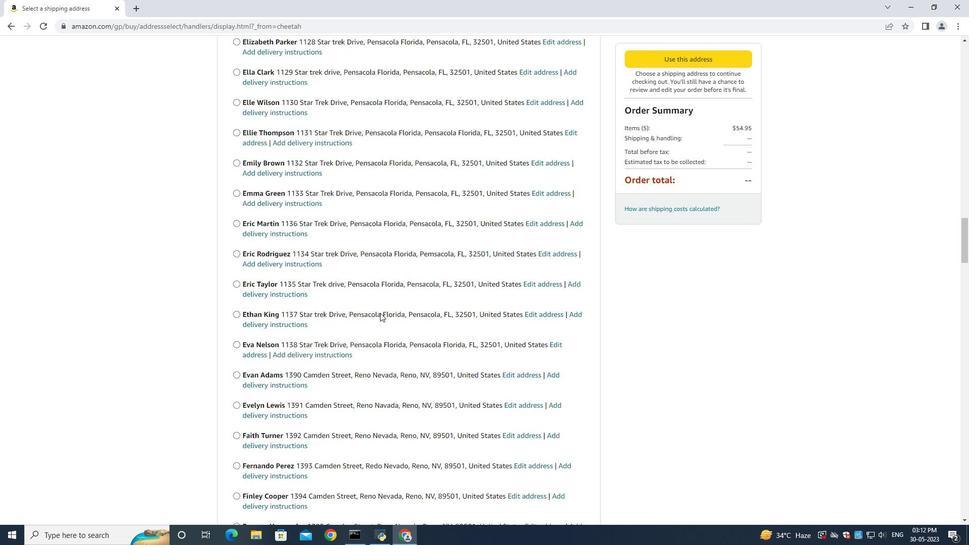 
Action: Mouse moved to (380, 313)
Screenshot: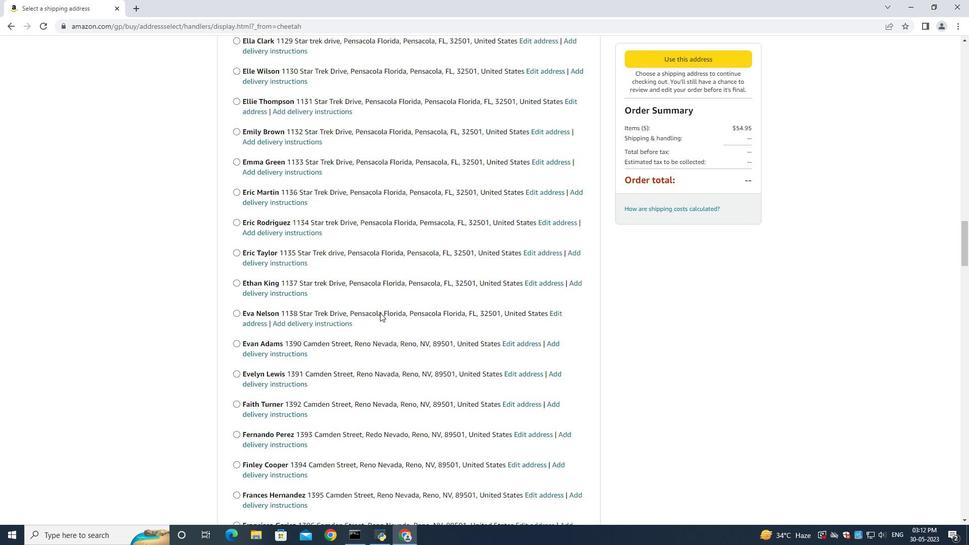
Action: Mouse scrolled (380, 312) with delta (0, 0)
Screenshot: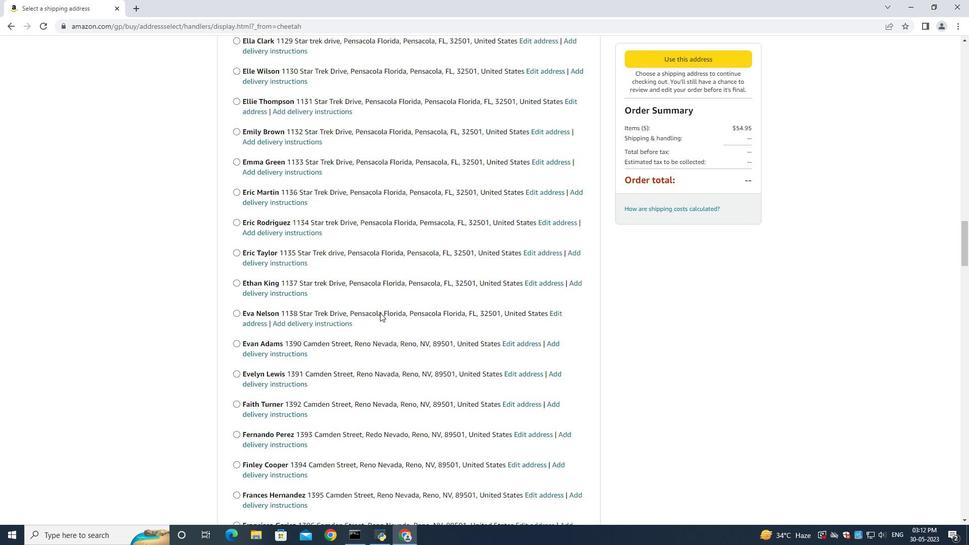 
Action: Mouse moved to (380, 313)
Screenshot: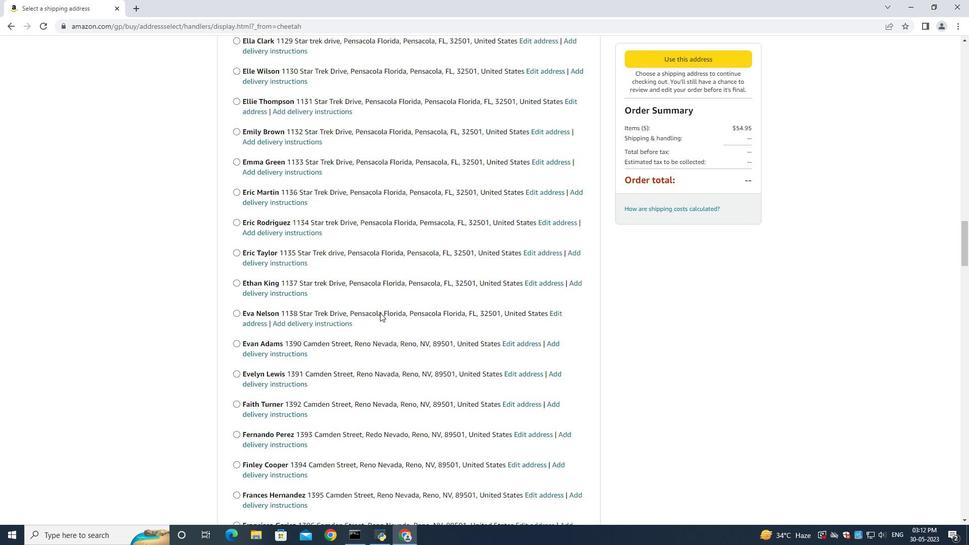 
Action: Mouse scrolled (380, 313) with delta (0, 0)
Screenshot: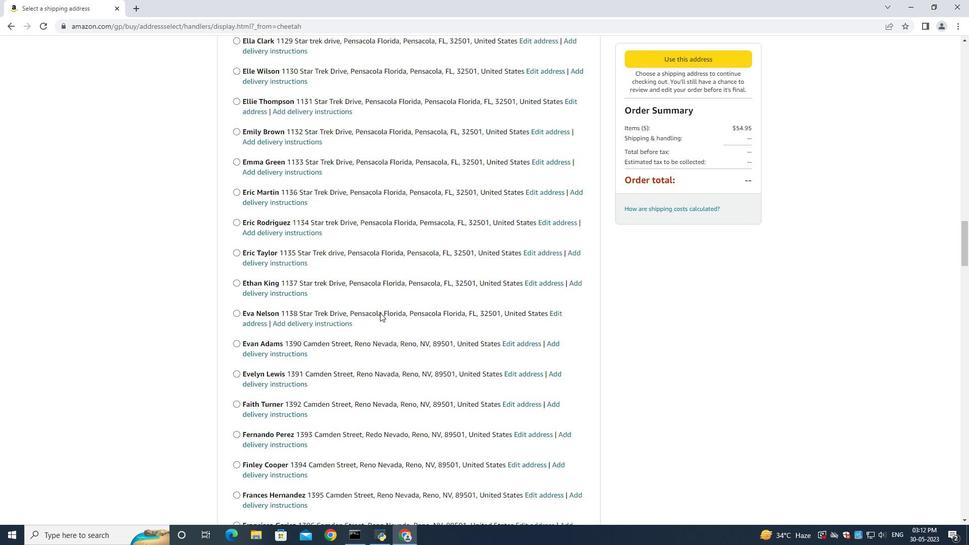 
Action: Mouse scrolled (380, 313) with delta (0, 0)
Screenshot: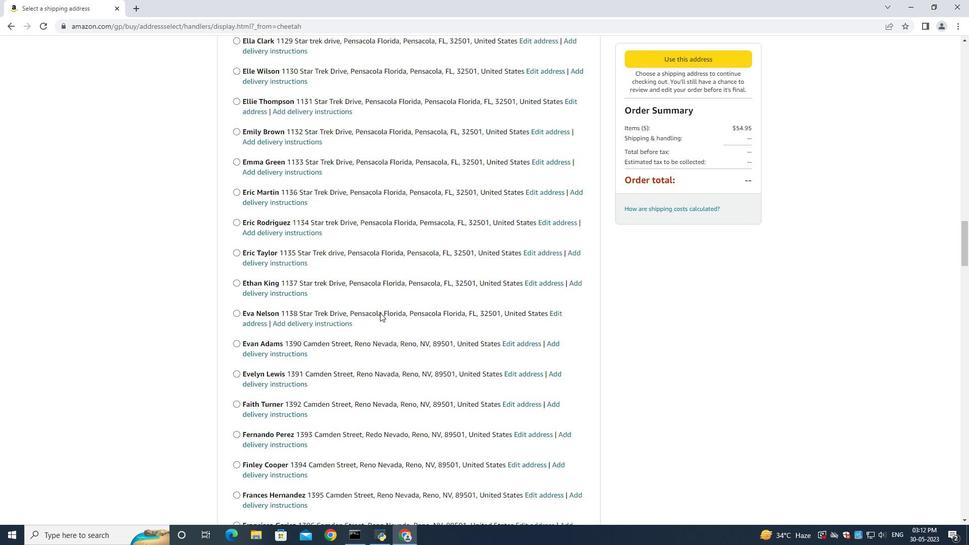 
Action: Mouse scrolled (380, 313) with delta (0, 0)
Screenshot: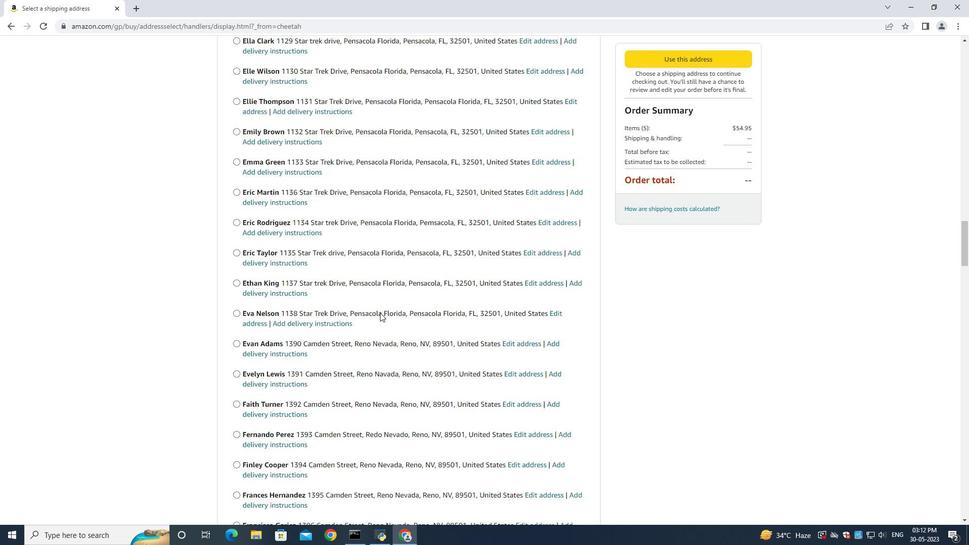 
Action: Mouse scrolled (380, 313) with delta (0, 0)
Screenshot: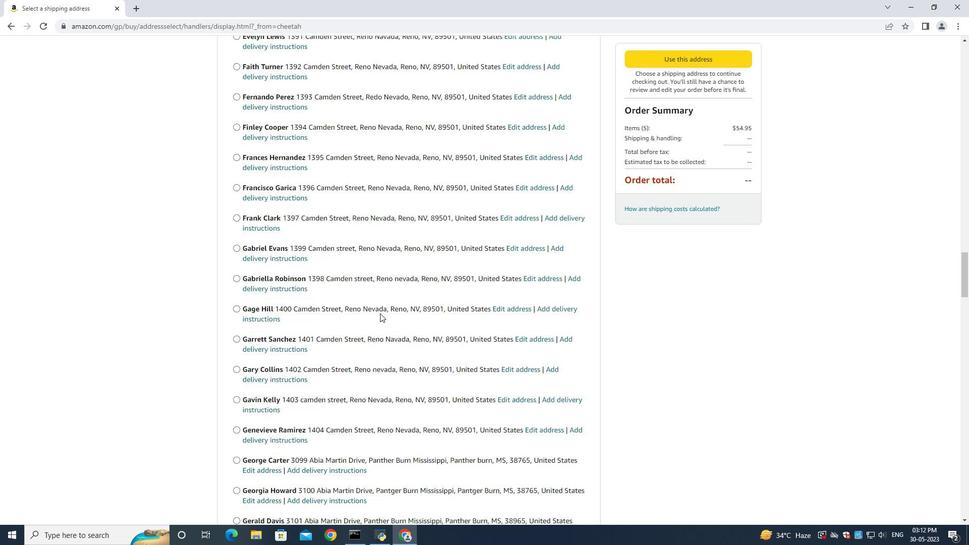 
Action: Mouse scrolled (380, 313) with delta (0, 0)
Screenshot: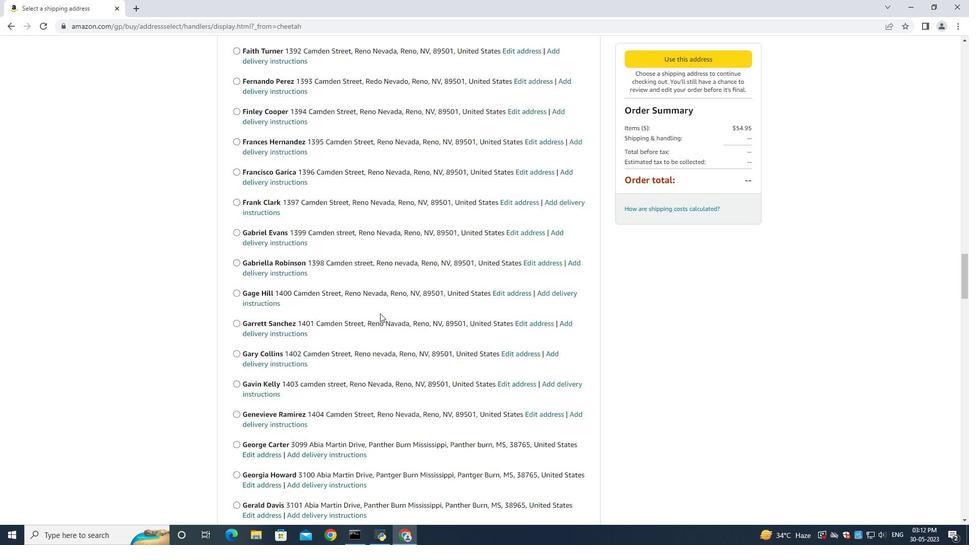 
Action: Mouse scrolled (380, 313) with delta (0, 0)
Screenshot: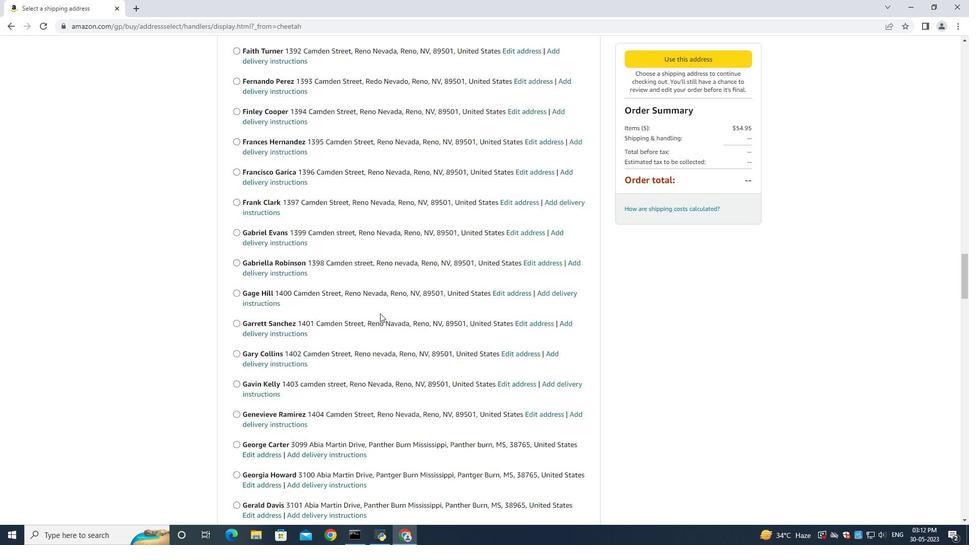 
Action: Mouse scrolled (380, 313) with delta (0, 0)
Screenshot: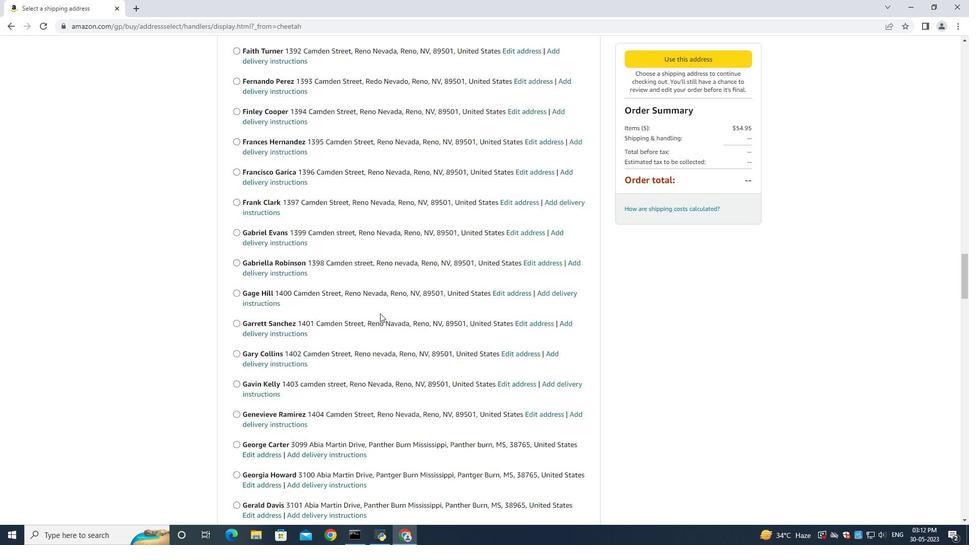 
Action: Mouse scrolled (380, 313) with delta (0, 0)
Screenshot: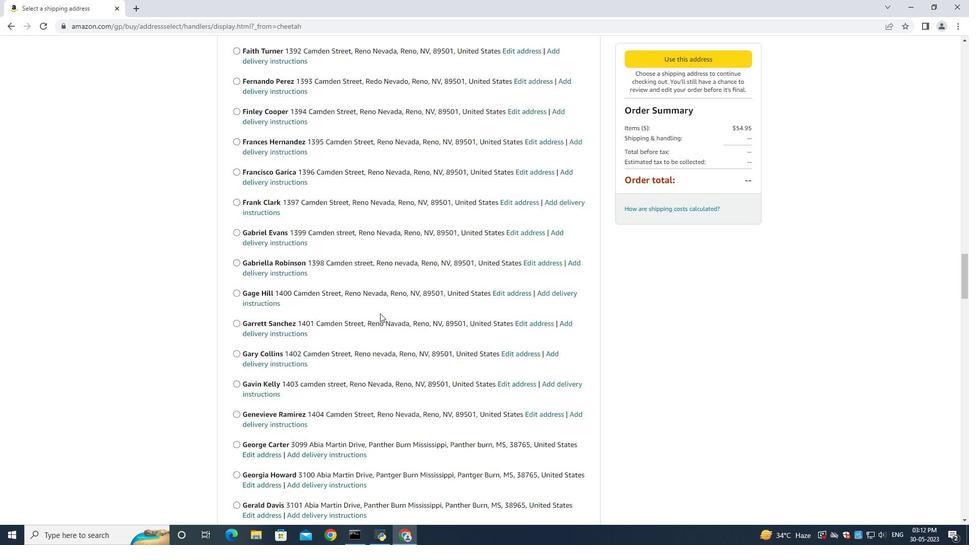 
Action: Mouse scrolled (380, 313) with delta (0, 0)
Screenshot: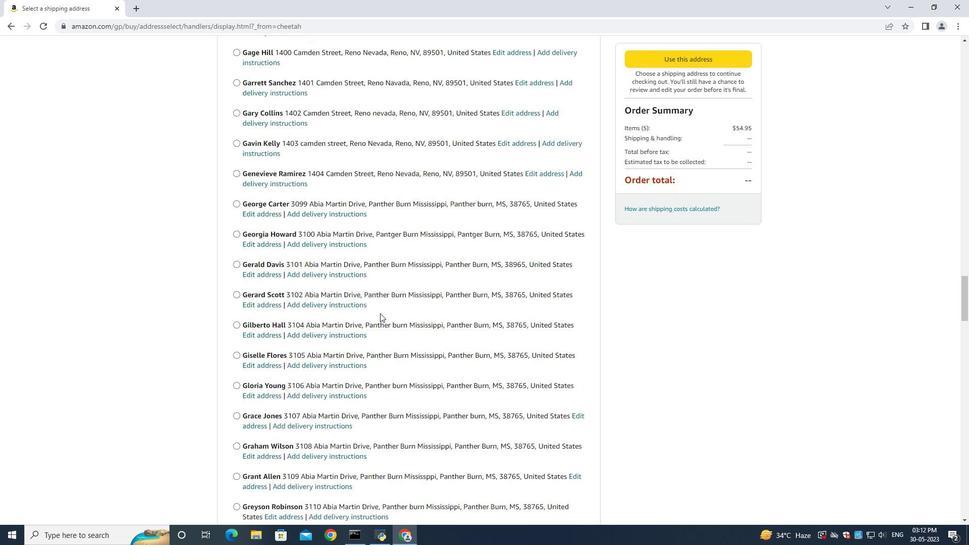 
Action: Mouse scrolled (380, 313) with delta (0, 0)
Screenshot: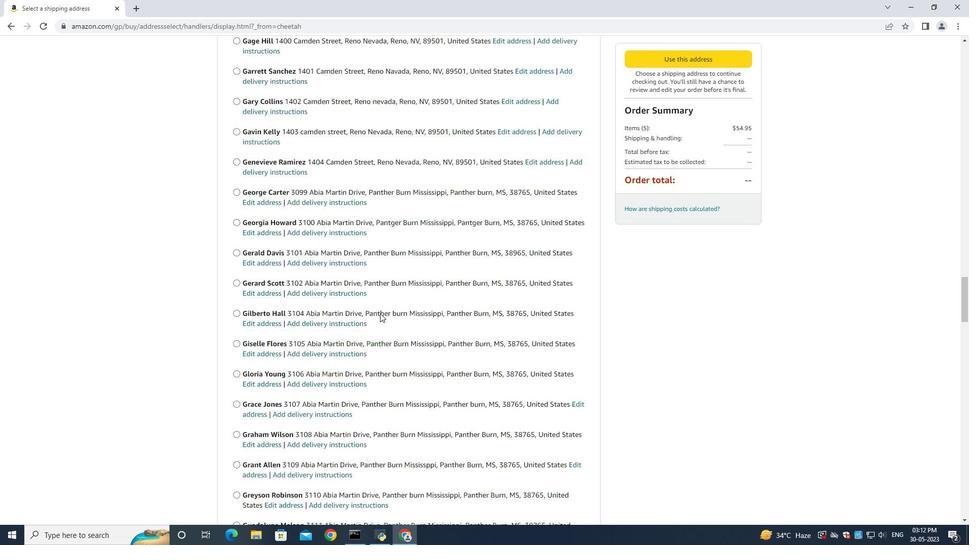 
Action: Mouse scrolled (380, 313) with delta (0, 0)
Screenshot: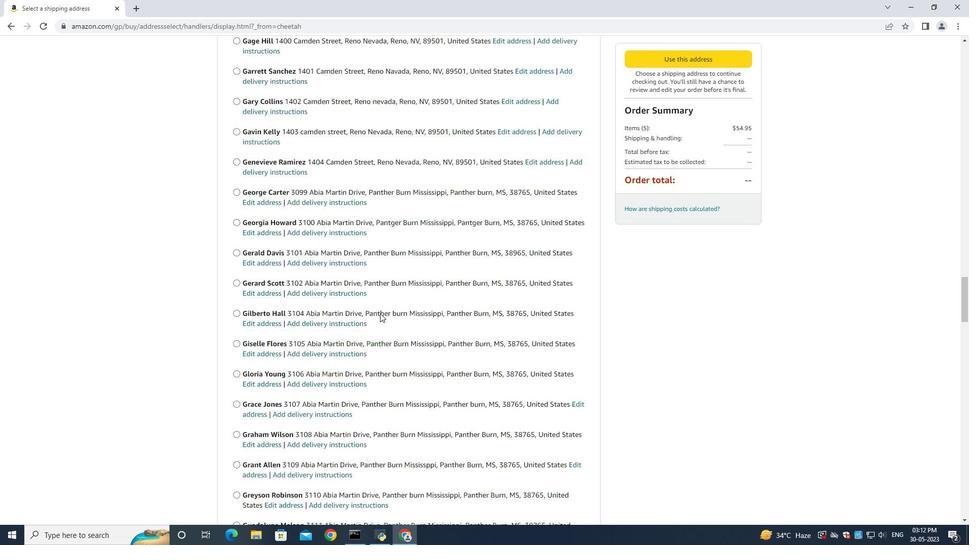 
Action: Mouse scrolled (380, 313) with delta (0, 0)
Screenshot: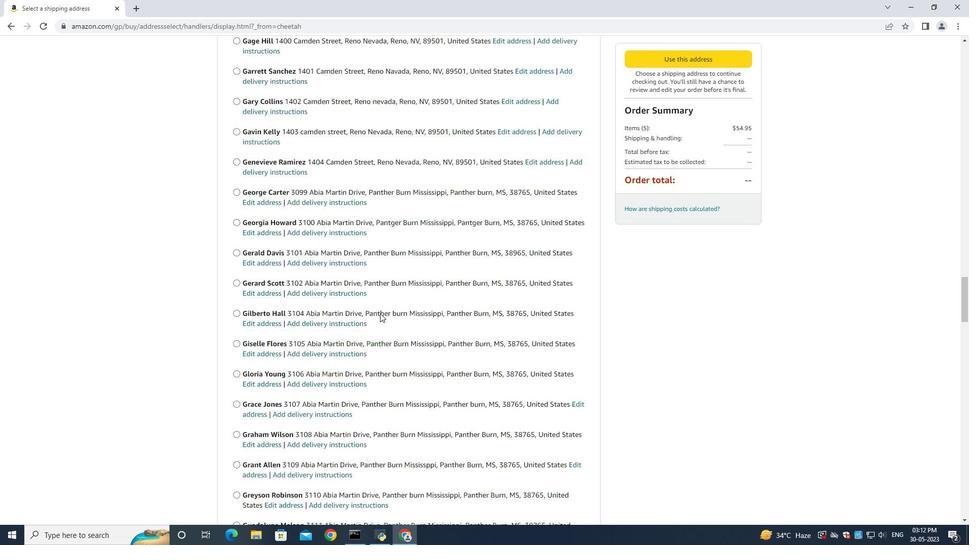 
Action: Mouse scrolled (380, 313) with delta (0, 0)
Screenshot: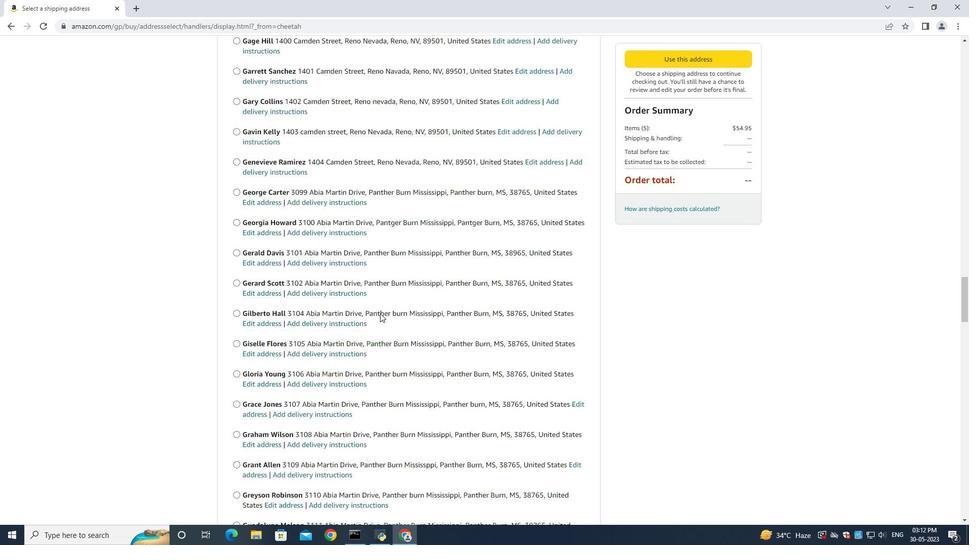 
Action: Mouse scrolled (380, 313) with delta (0, 0)
Screenshot: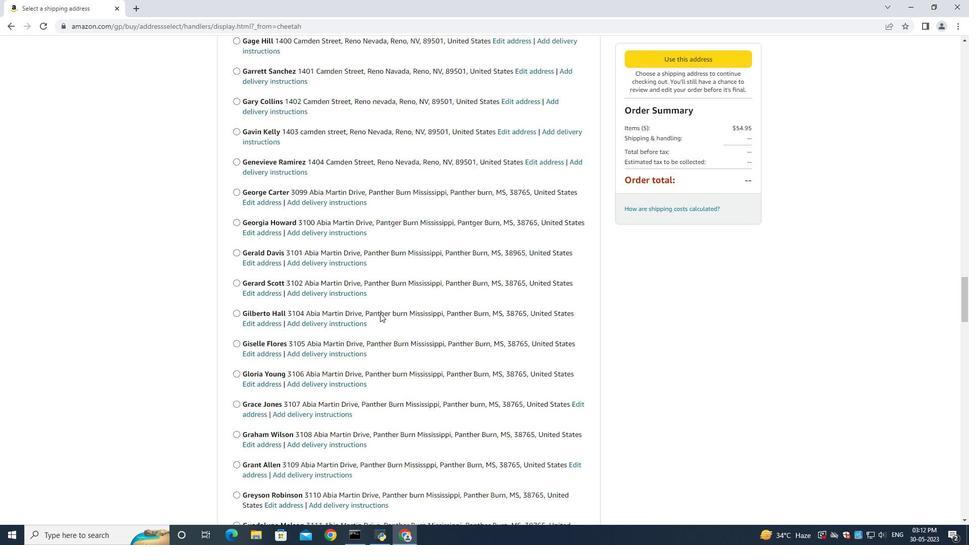 
Action: Mouse scrolled (380, 313) with delta (0, 0)
Screenshot: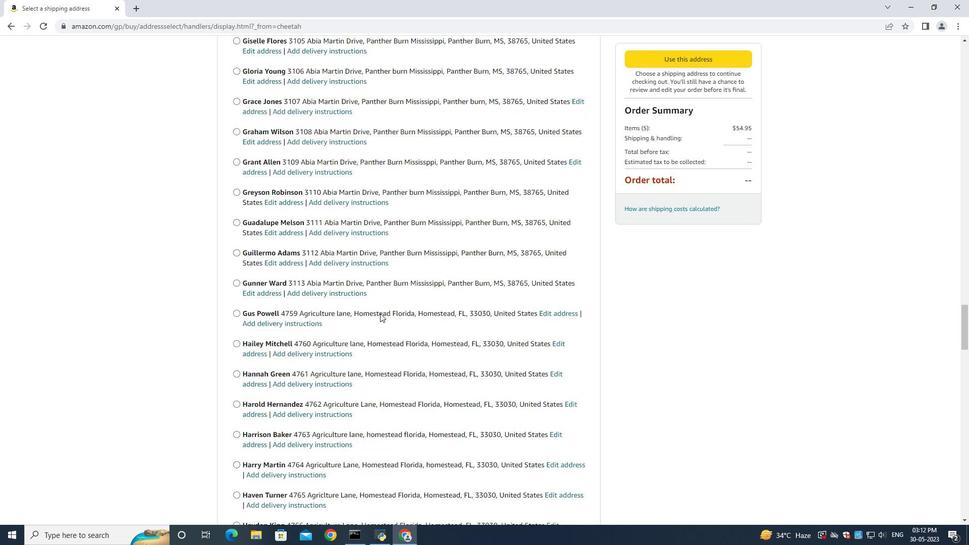 
Action: Mouse scrolled (380, 313) with delta (0, 0)
Screenshot: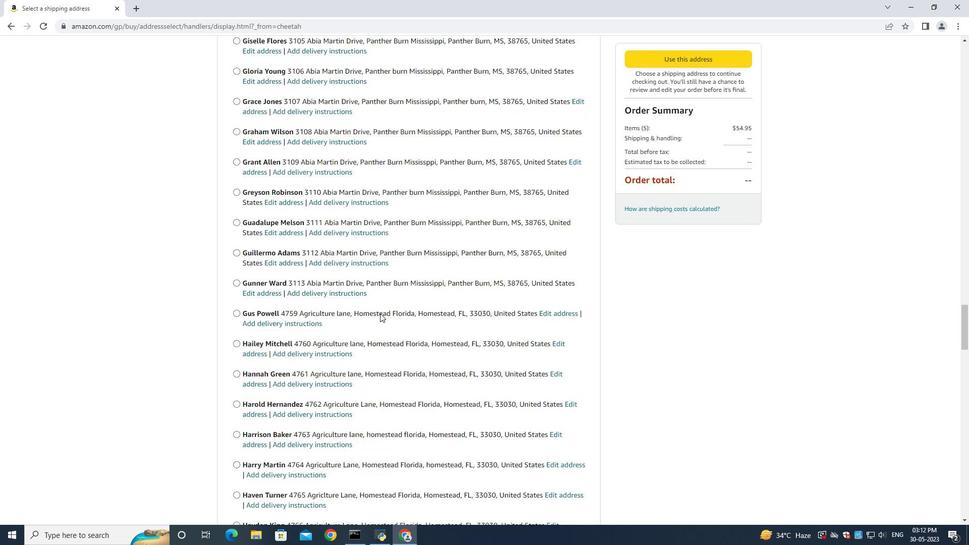
Action: Mouse scrolled (380, 313) with delta (0, 0)
Screenshot: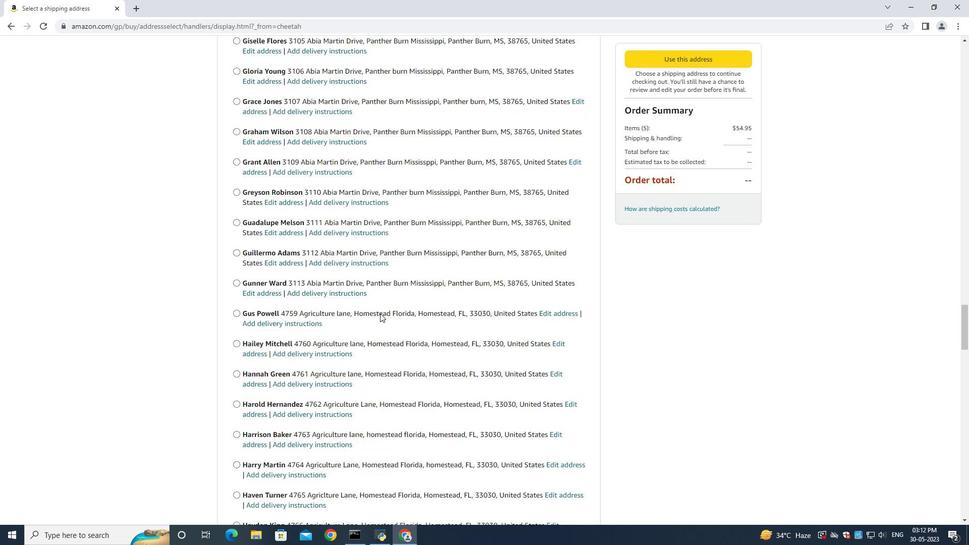 
Action: Mouse scrolled (380, 313) with delta (0, 0)
Screenshot: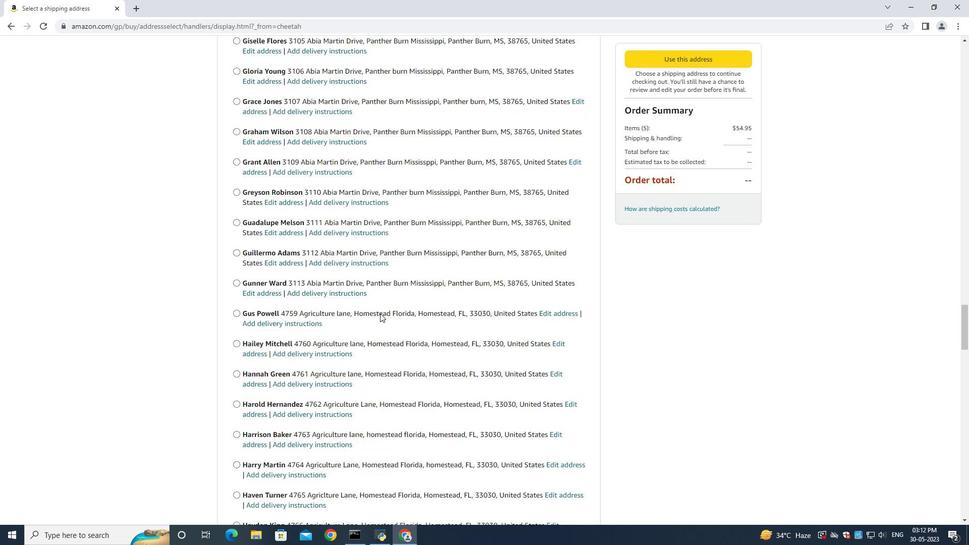 
Action: Mouse scrolled (380, 313) with delta (0, 0)
Screenshot: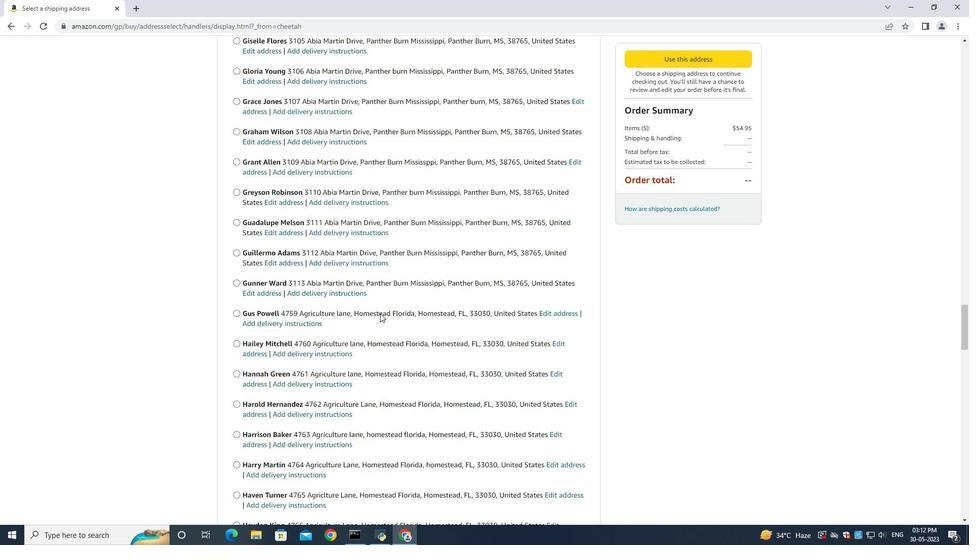 
Action: Mouse scrolled (380, 313) with delta (0, 0)
Screenshot: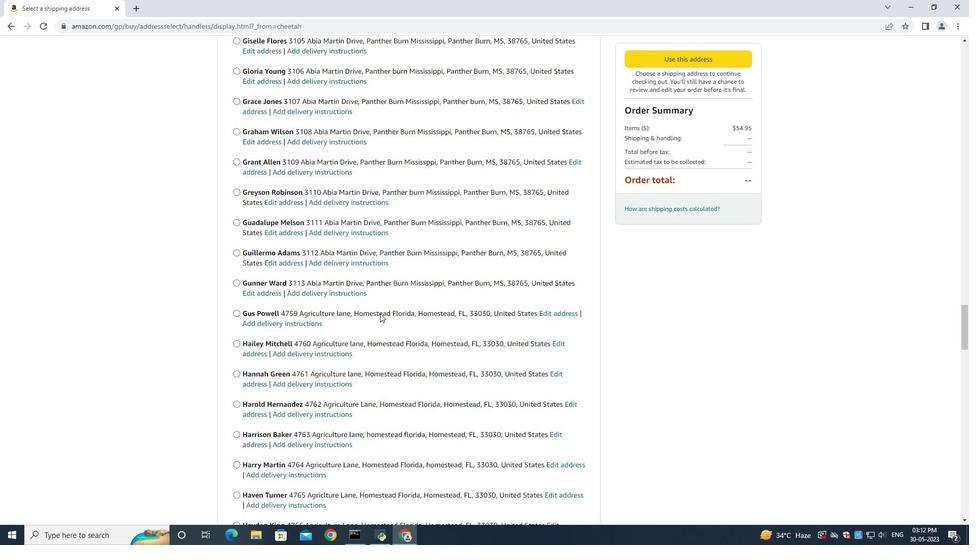 
Action: Mouse scrolled (380, 313) with delta (0, 0)
Screenshot: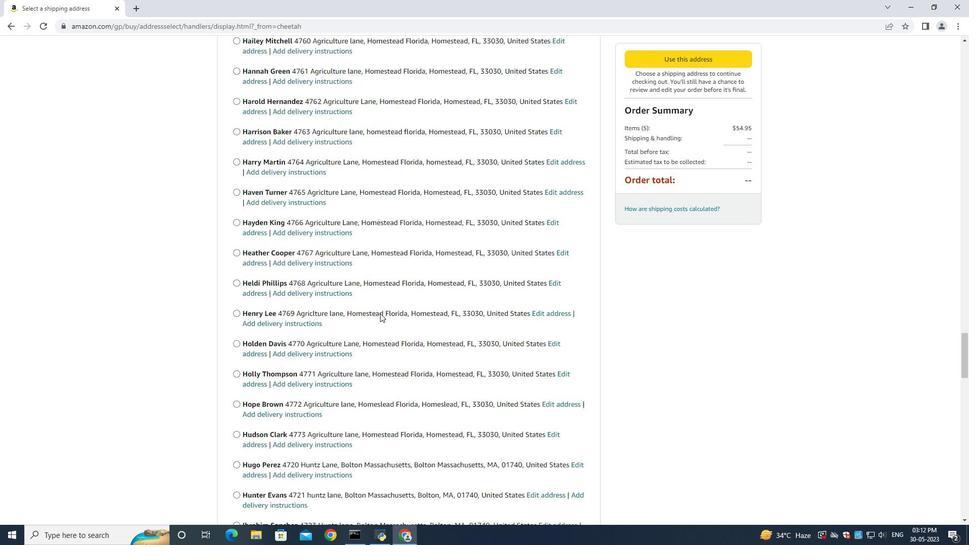 
Action: Mouse scrolled (380, 313) with delta (0, 0)
Screenshot: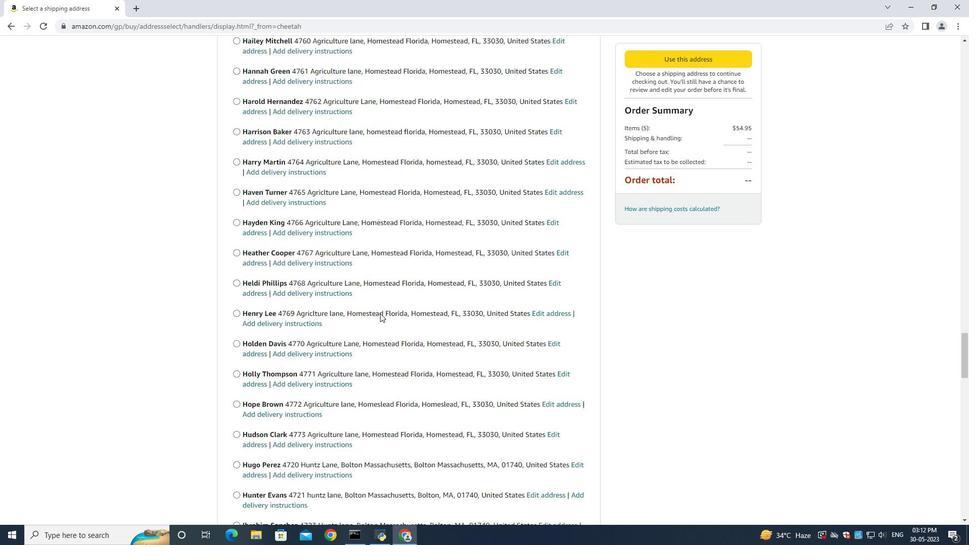 
Action: Mouse scrolled (380, 313) with delta (0, 0)
Screenshot: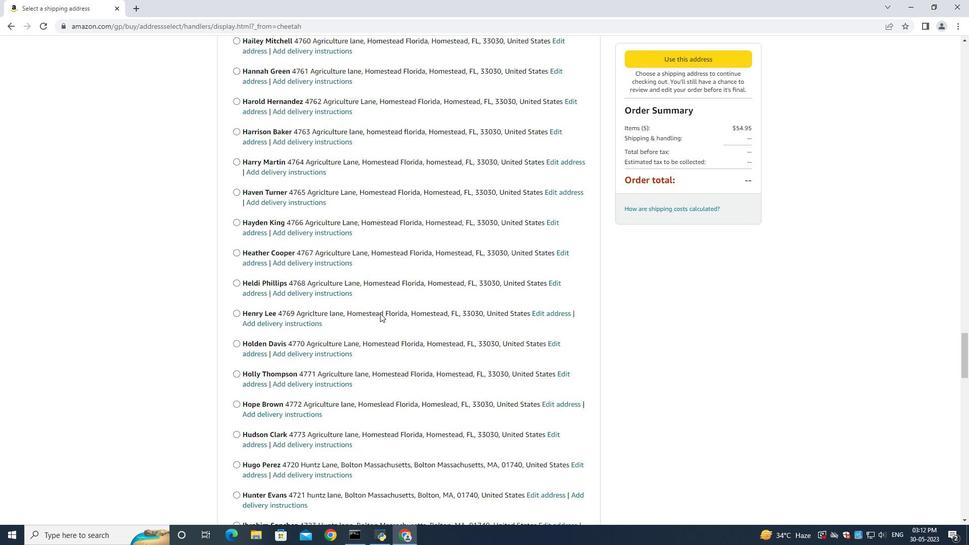 
Action: Mouse scrolled (380, 313) with delta (0, 0)
Screenshot: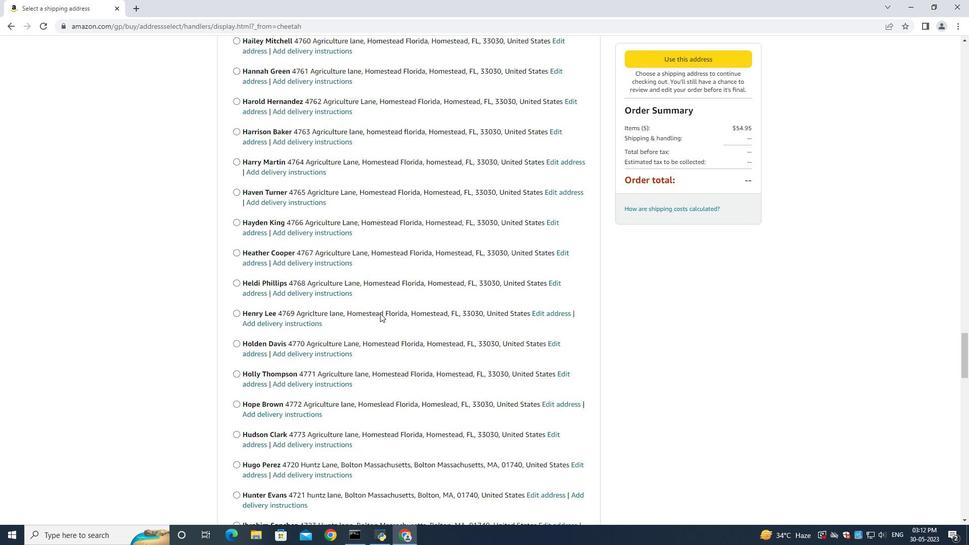 
Action: Mouse scrolled (380, 313) with delta (0, 0)
Screenshot: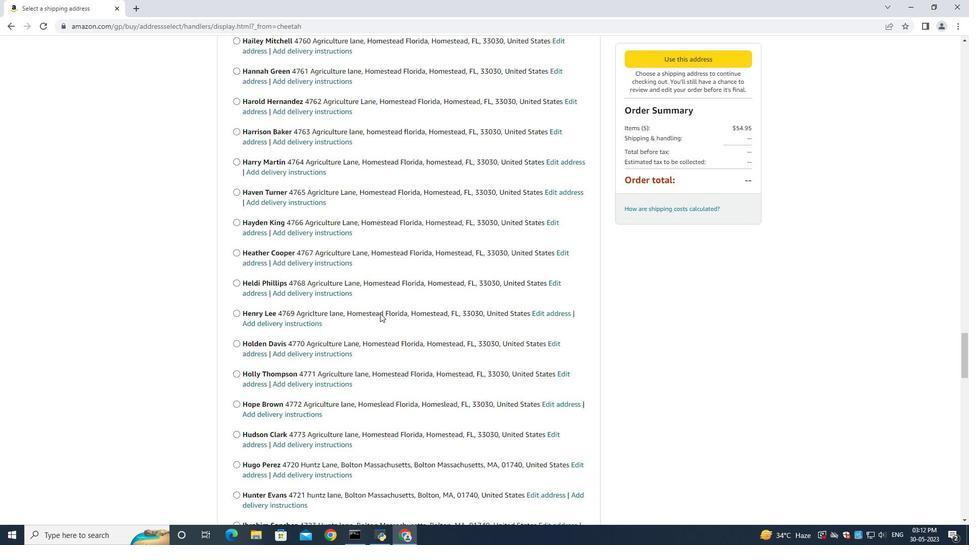 
Action: Mouse scrolled (380, 313) with delta (0, 0)
Screenshot: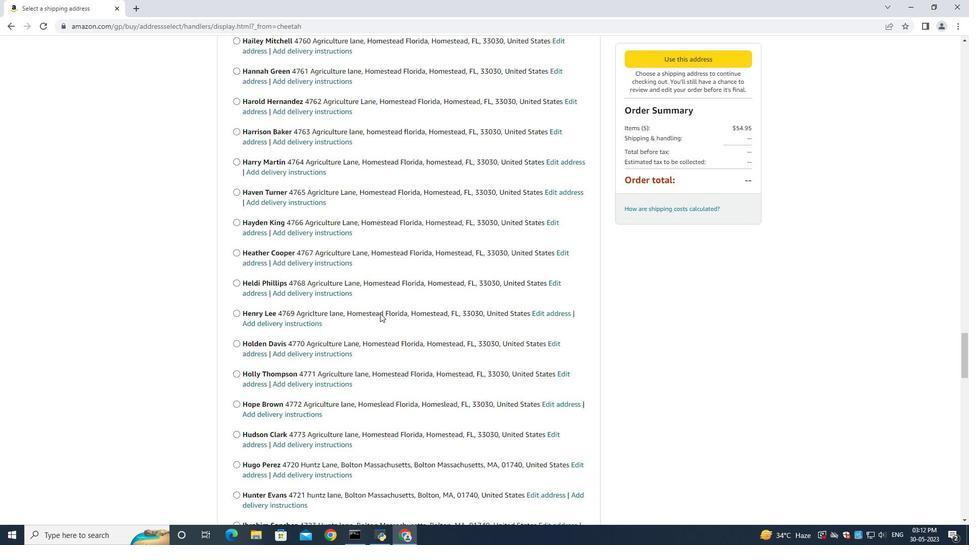 
Action: Mouse scrolled (380, 313) with delta (0, 0)
Screenshot: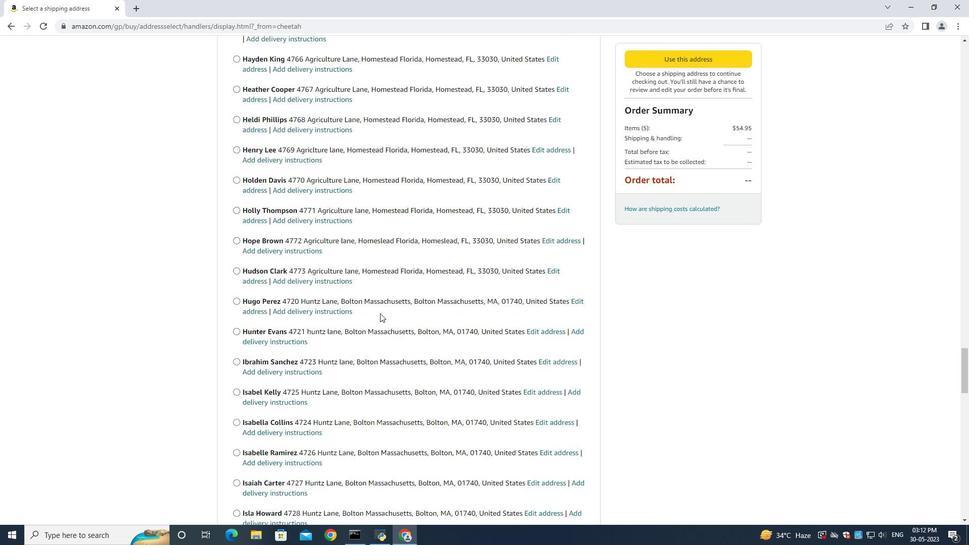 
Action: Mouse scrolled (380, 313) with delta (0, 0)
Screenshot: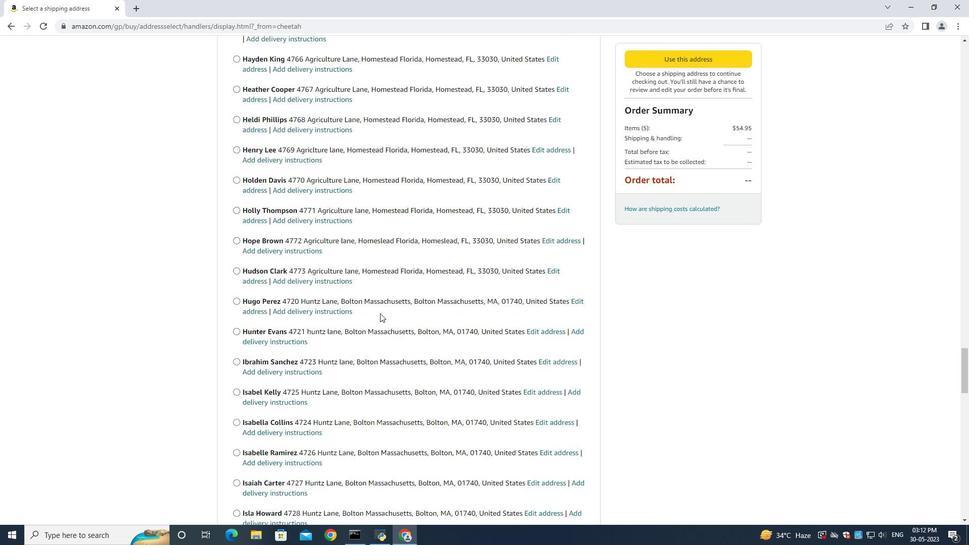 
Action: Mouse scrolled (380, 313) with delta (0, 0)
Screenshot: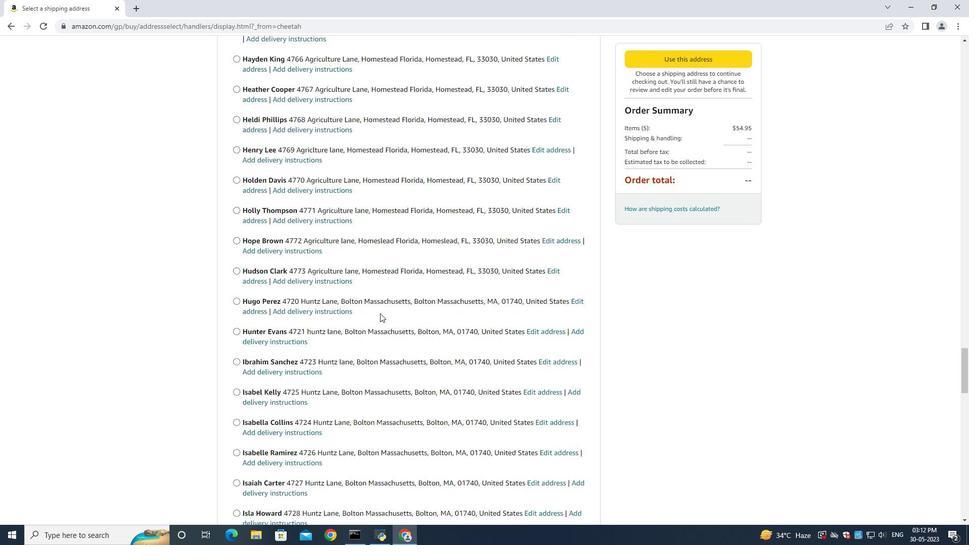 
Action: Mouse scrolled (380, 313) with delta (0, 0)
Screenshot: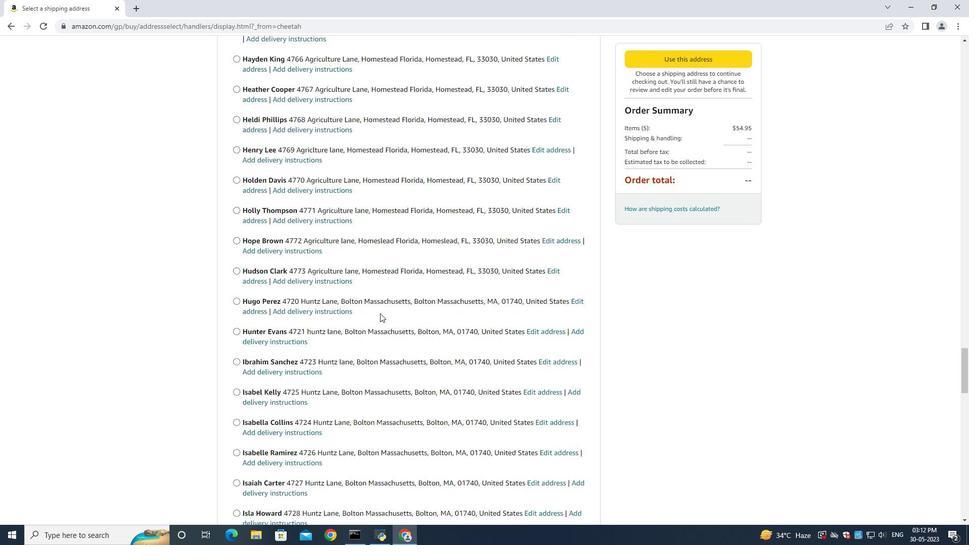 
Action: Mouse scrolled (380, 313) with delta (0, 0)
Screenshot: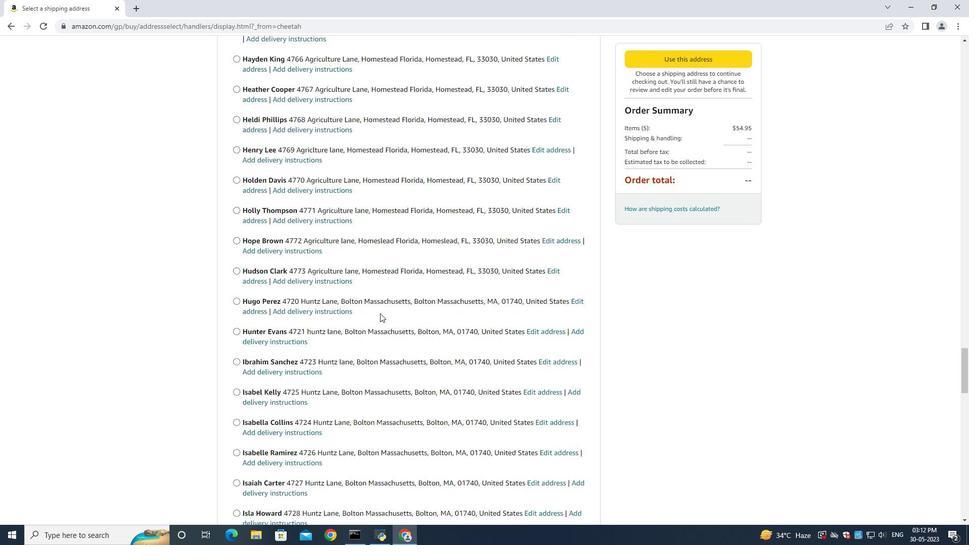 
Action: Mouse scrolled (380, 313) with delta (0, 0)
Screenshot: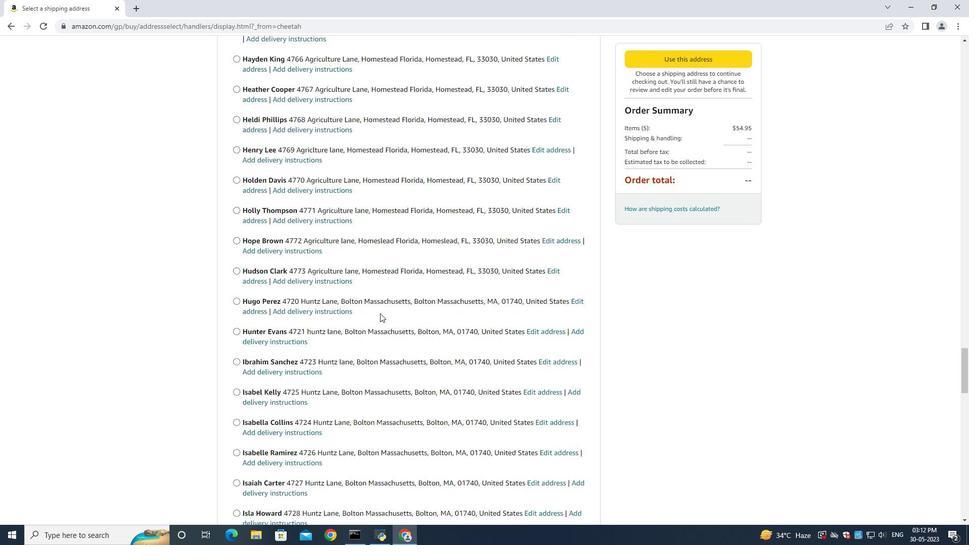 
Action: Mouse scrolled (380, 313) with delta (0, 0)
Screenshot: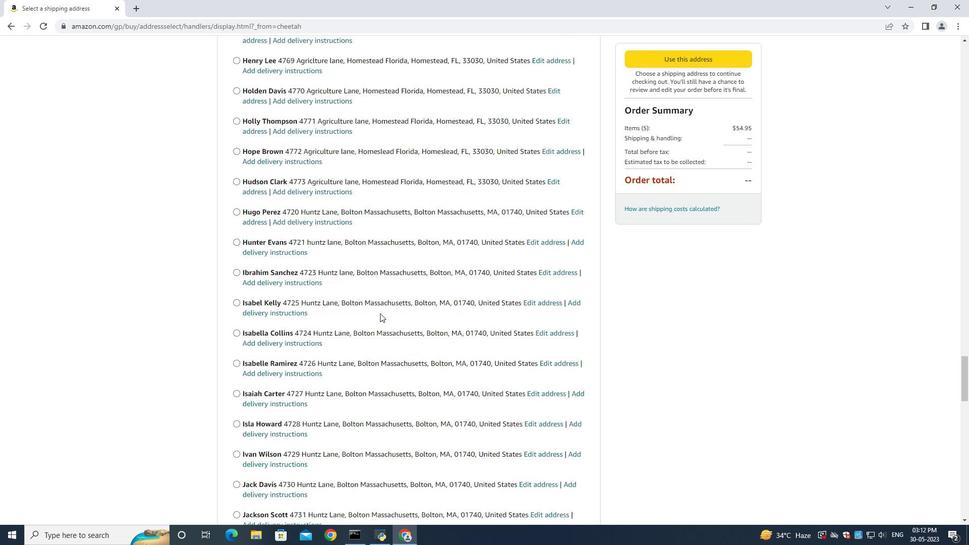 
Action: Mouse scrolled (380, 313) with delta (0, 0)
Screenshot: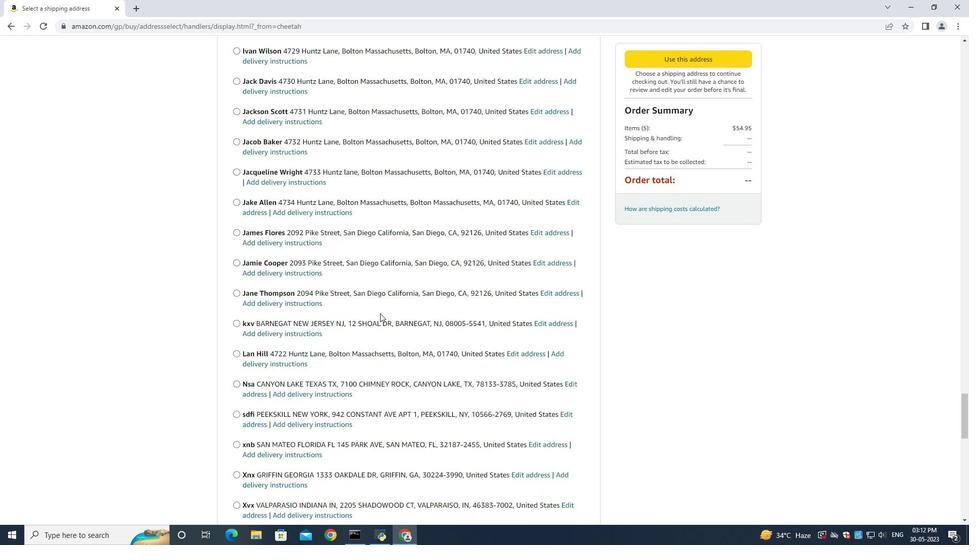 
Action: Mouse scrolled (380, 313) with delta (0, 0)
Screenshot: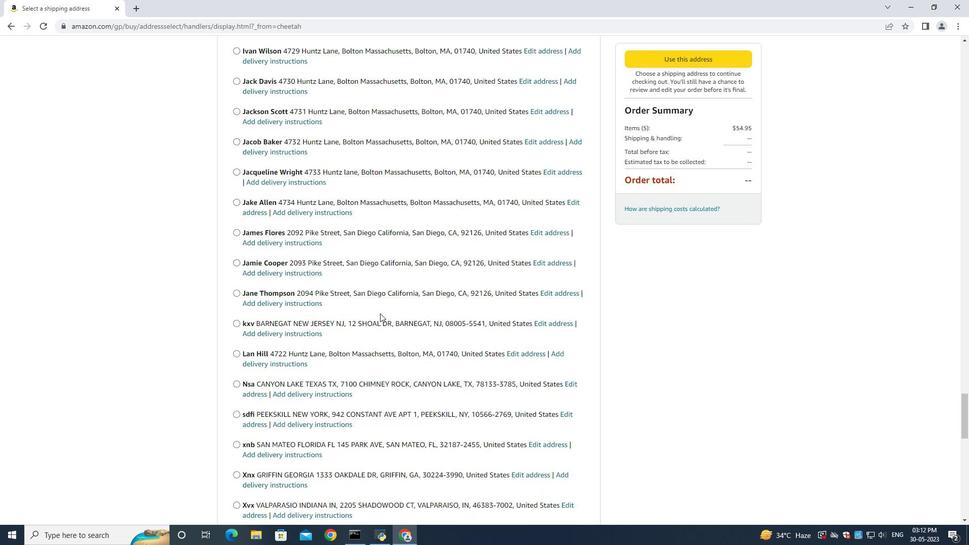 
Action: Mouse scrolled (380, 313) with delta (0, 0)
Screenshot: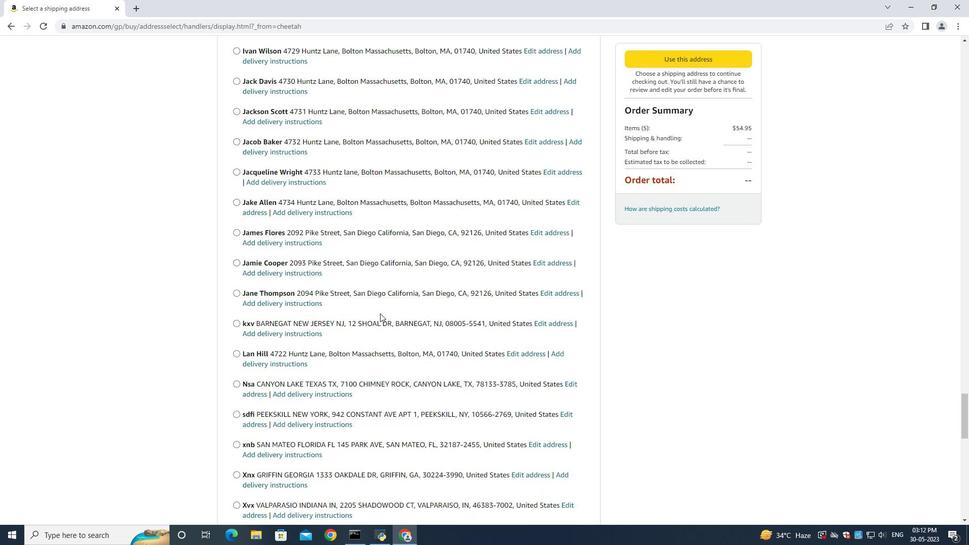 
Action: Mouse scrolled (380, 313) with delta (0, 0)
Screenshot: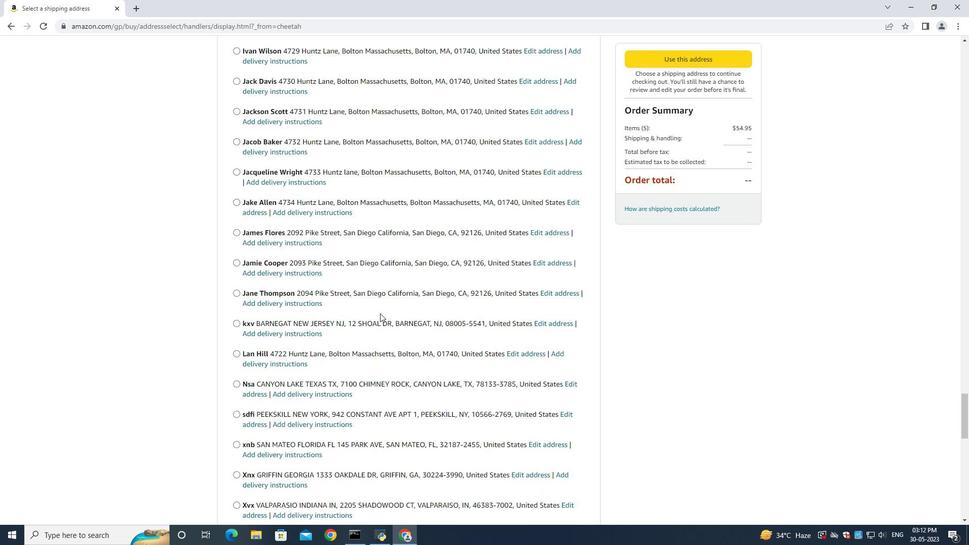 
Action: Mouse scrolled (380, 313) with delta (0, 0)
Screenshot: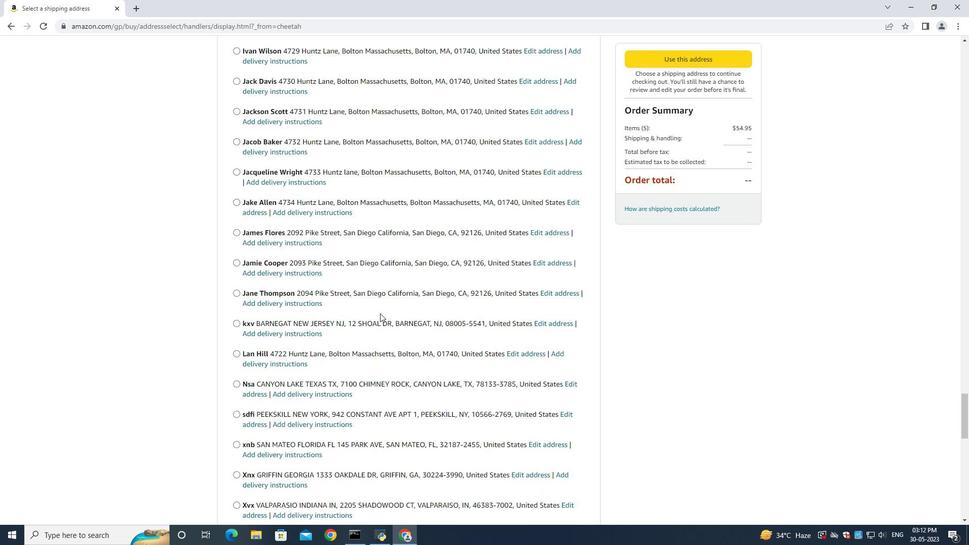 
Action: Mouse scrolled (380, 313) with delta (0, 0)
Screenshot: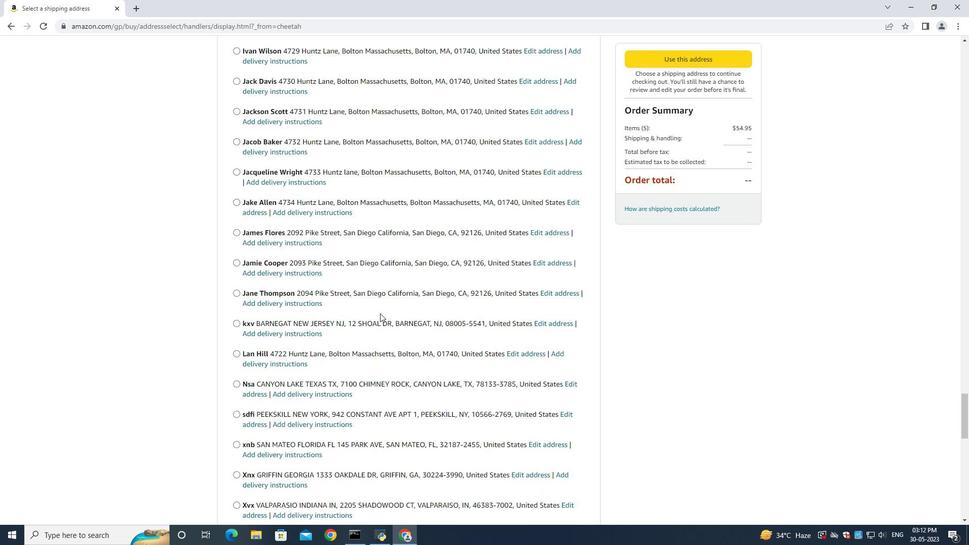 
Action: Mouse scrolled (380, 313) with delta (0, 0)
Screenshot: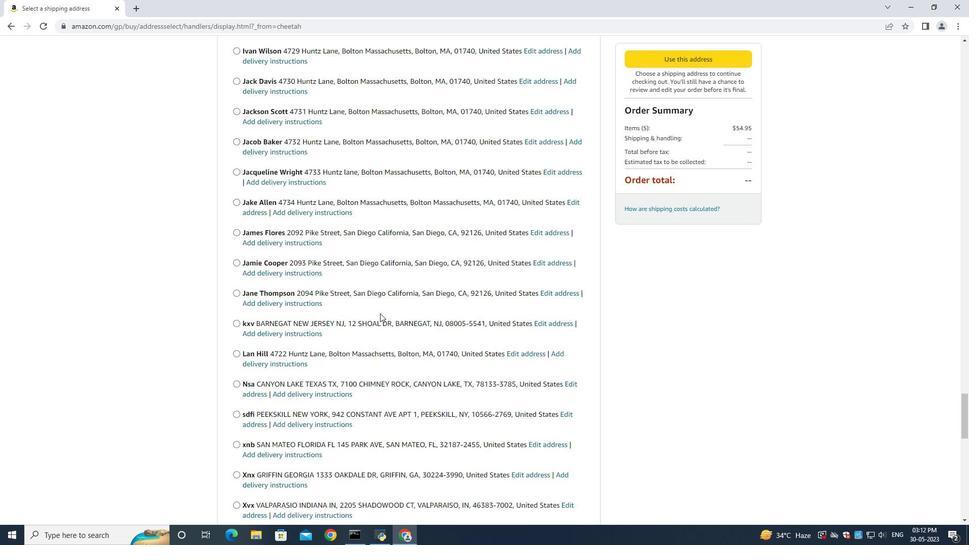 
Action: Mouse moved to (380, 314)
Screenshot: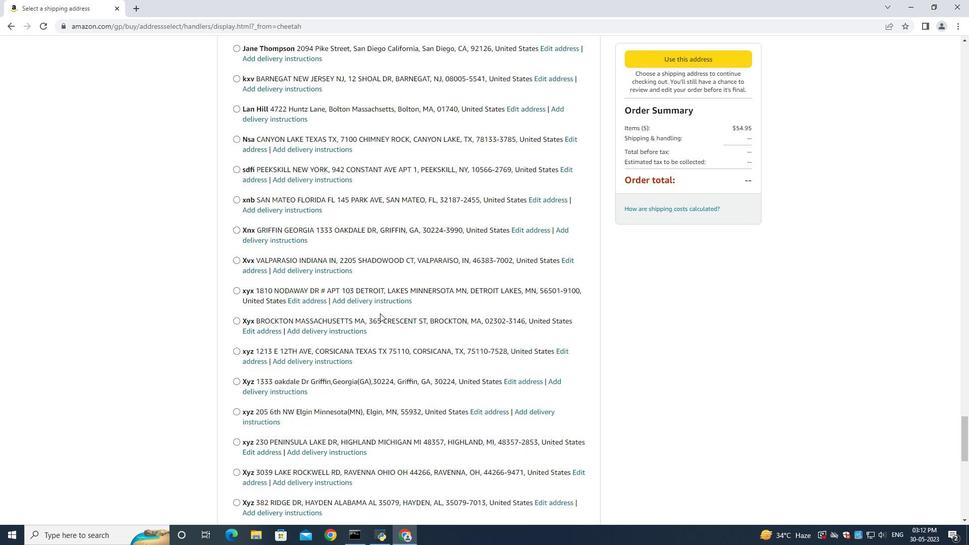 
Action: Mouse scrolled (380, 313) with delta (0, 0)
Screenshot: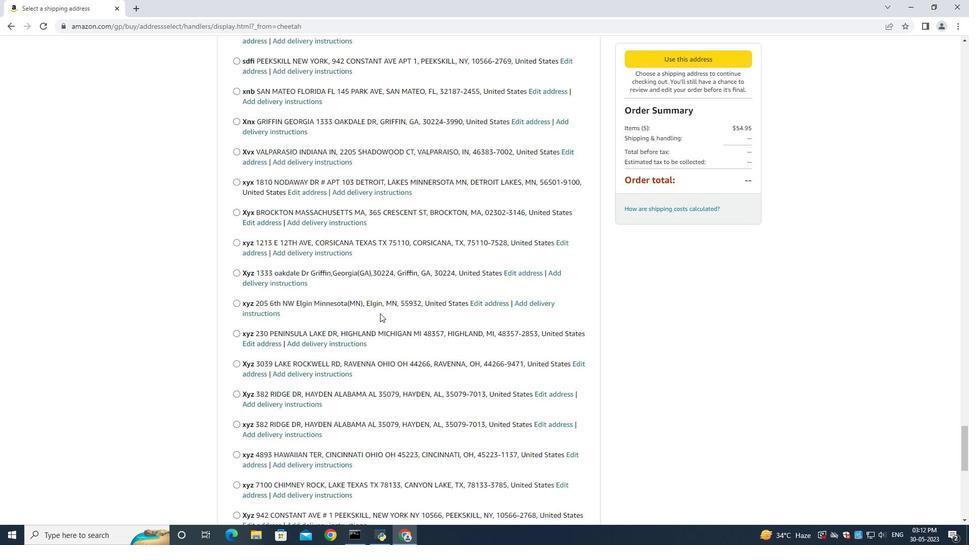 
Action: Mouse scrolled (380, 313) with delta (0, 0)
Screenshot: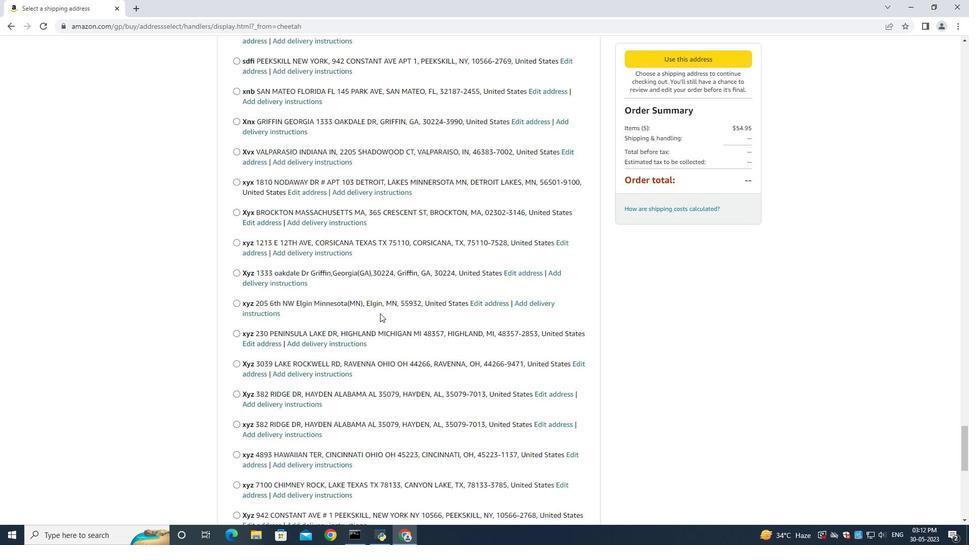
Action: Mouse scrolled (380, 313) with delta (0, 0)
Screenshot: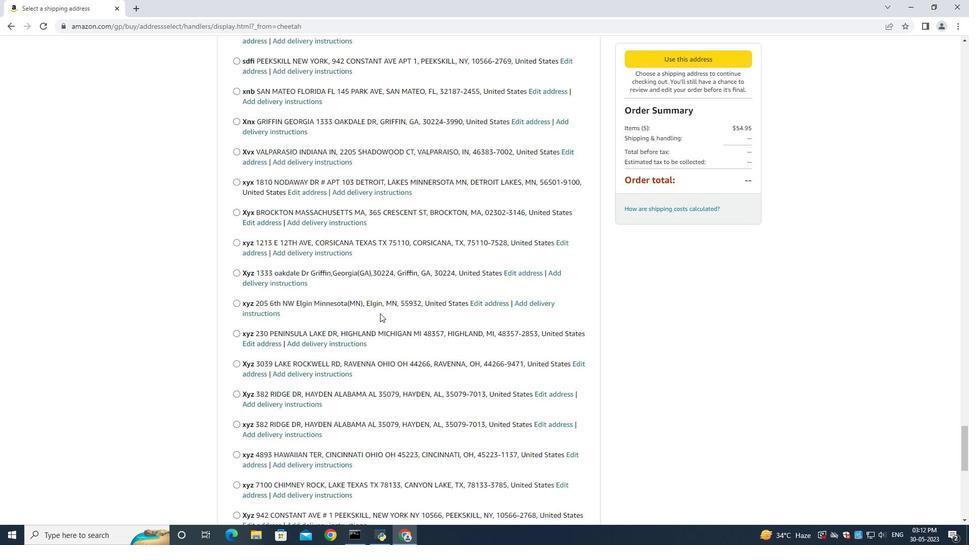 
Action: Mouse scrolled (380, 313) with delta (0, 0)
Screenshot: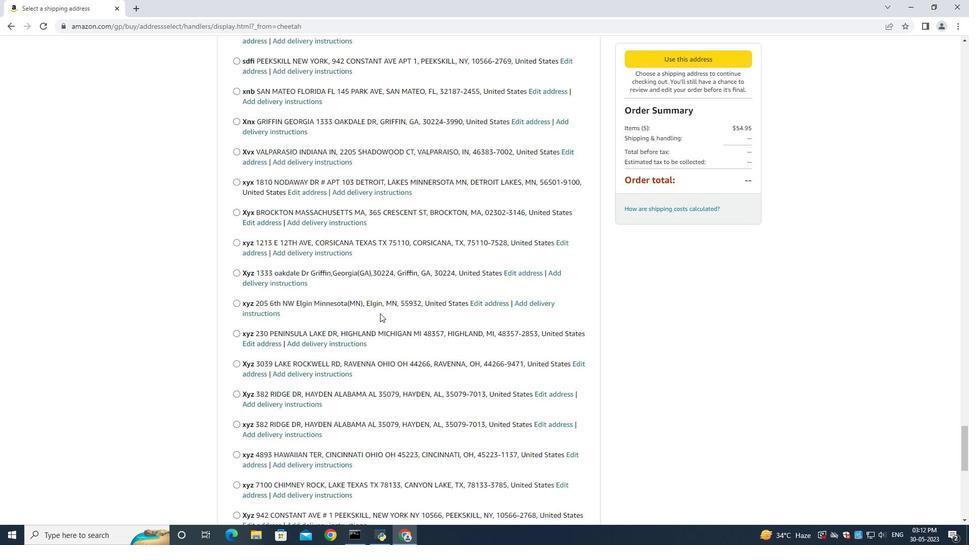 
Action: Mouse scrolled (380, 313) with delta (0, 0)
Screenshot: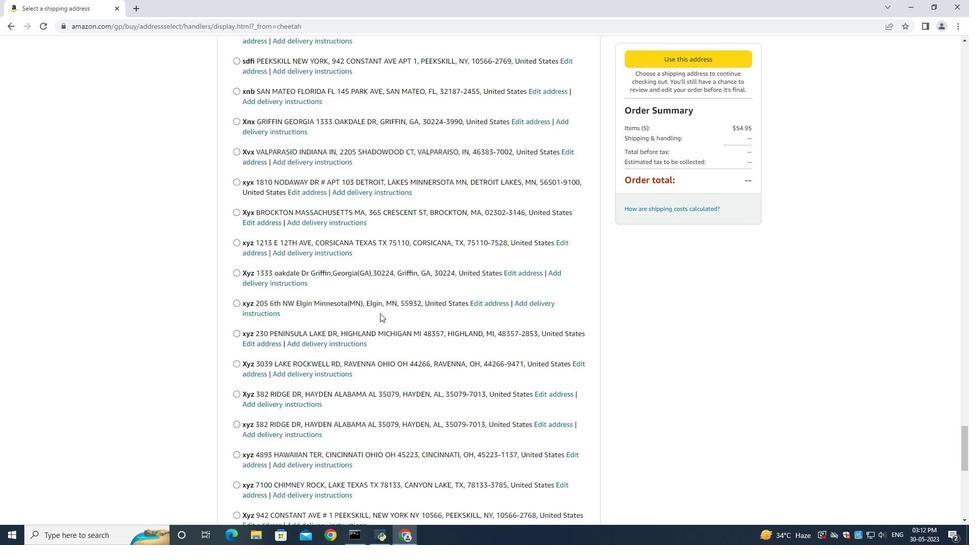 
Action: Mouse scrolled (380, 313) with delta (0, 0)
Screenshot: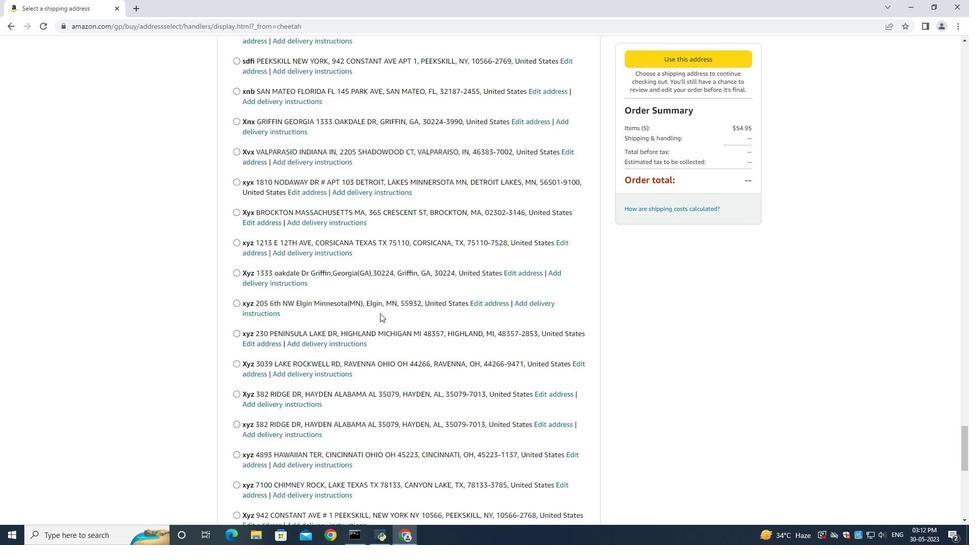 
Action: Mouse scrolled (380, 313) with delta (0, 0)
Screenshot: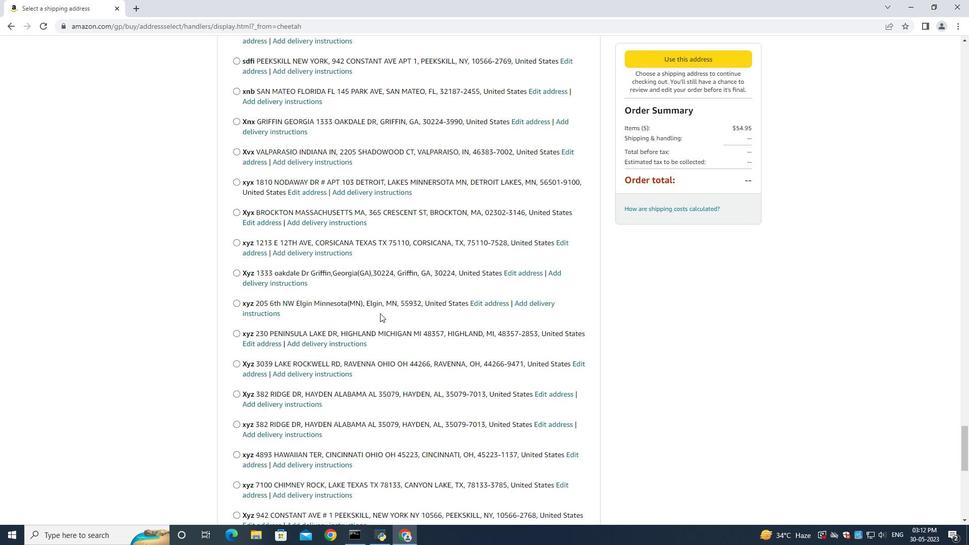 
Action: Mouse scrolled (380, 313) with delta (0, 0)
Screenshot: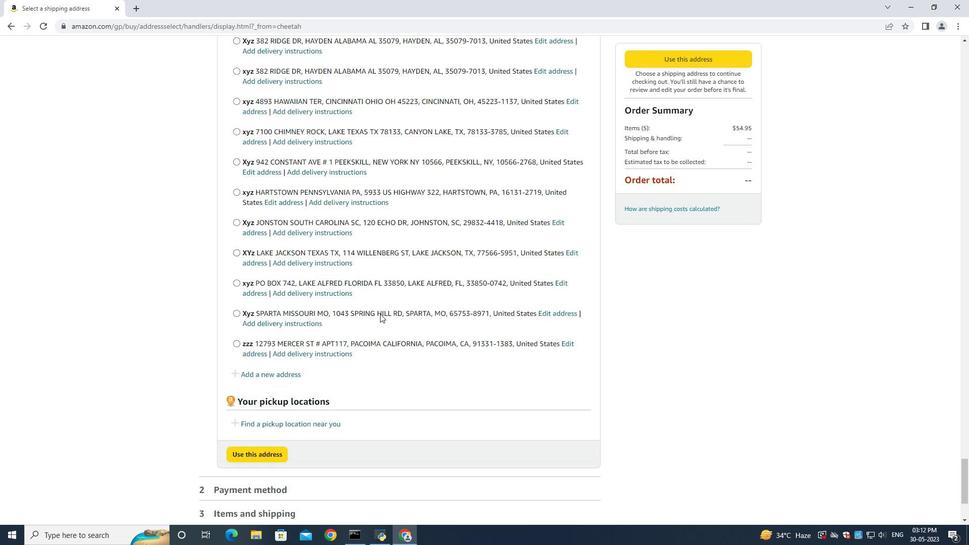 
Action: Mouse scrolled (380, 313) with delta (0, 0)
Screenshot: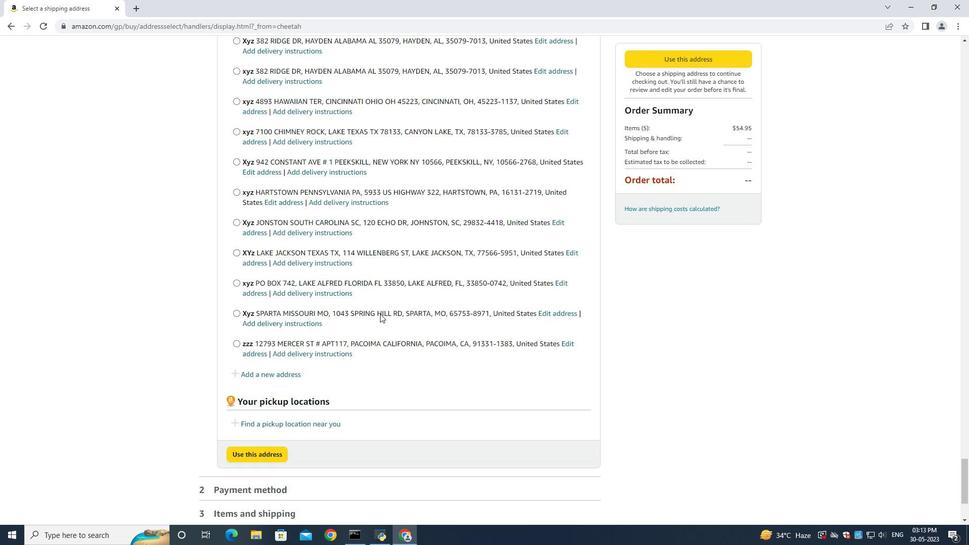 
Action: Mouse moved to (269, 269)
Screenshot: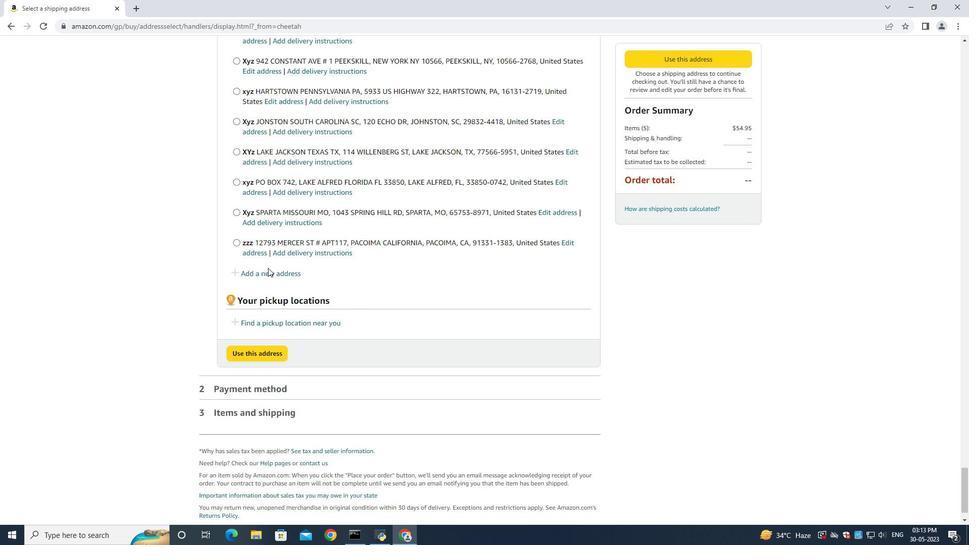 
Action: Mouse pressed left at (269, 269)
Screenshot: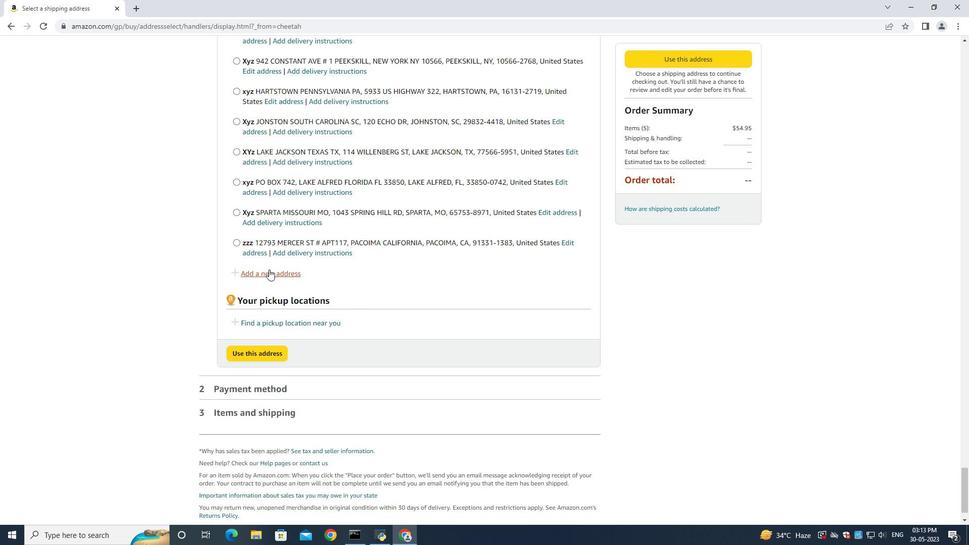 
Action: Mouse moved to (338, 242)
Screenshot: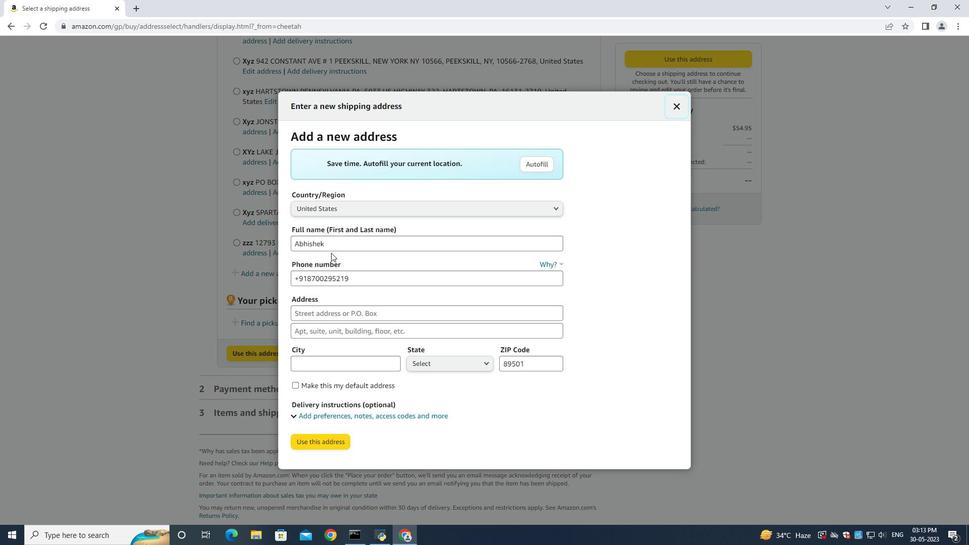 
Action: Mouse pressed left at (338, 242)
Screenshot: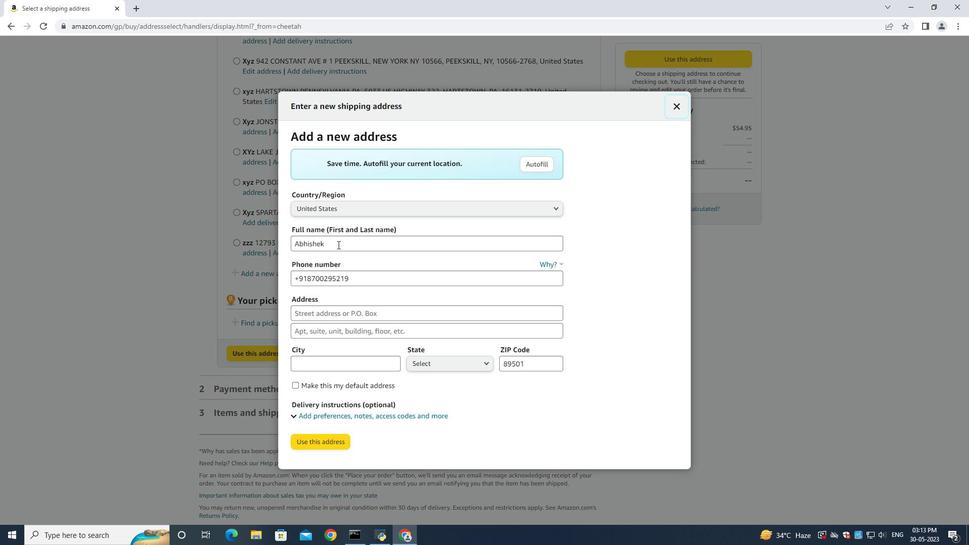 
Action: Key pressed ctrl+A<Key.backspace><Key.shift><Key.shift><Key.shift><Key.shift><Key.shift><Key.shift><Key.shift><Key.shift><Key.shift><Key.shift><Key.shift><Key.shift><Key.shift><Key.shift><Key.shift><Key.shift><Key.shift><Key.shift><Key.shift><Key.shift><Key.shift><Key.shift><Key.shift><Key.shift><Key.shift><Key.shift><Key.shift><Key.shift><Key.shift><Key.shift><Key.shift><Key.shift><Key.shift><Key.shift><Key.shift><Key.shift><Key.shift><Key.shift><Key.shift><Key.shift><Key.shift><Key.shift><Key.shift><Key.shift><Key.shift><Key.shift><Key.shift>Janet<Key.space><Key.shift><Key.shift><Key.shift><Key.shift><Key.shift><Key.shift><Key.shift><Key.shift><Key.shift>Martinez<Key.tab><Key.tab><Key.backspace>8585770212<Key.tab>2095<Key.space><Key.shift>Pike<Key.space><Key.shift><Key.shift><Key.shift><Key.shift><Key.shift><Key.shift><Key.shift><Key.shift><Key.shift><Key.shift><Key.shift><Key.shift><Key.shift><Key.shift><Key.shift><Key.shift><Key.shift><Key.shift><Key.shift><Key.shift><Key.shift>Street<Key.space><Key.tab><Key.shift>San<Key.space><Key.shift><Key.shift><Key.shift><Key.shift><Key.shift><Key.shift><Key.shift><Key.shift><Key.shift><Key.shift><Key.shift><Key.shift><Key.shift><Key.shift><Key.shift><Key.shift><Key.shift><Key.shift><Key.shift><Key.shift><Key.shift><Key.shift><Key.shift><Key.shift><Key.shift><Key.shift><Key.shift><Key.shift><Key.shift><Key.shift><Key.shift><Key.shift><Key.shift><Key.shift><Key.shift><Key.shift><Key.shift><Key.shift><Key.shift><Key.shift><Key.shift><Key.shift><Key.shift><Key.shift><Key.shift><Key.shift>Diego<Key.space><Key.shift><Key.shift><Key.shift><Key.shift><Key.shift><Key.shift><Key.shift><Key.shift><Key.shift><Key.shift><Key.shift><Key.shift><Key.shift>California<Key.space><Key.tab><Key.shift>San<Key.space><Key.shift>Diego<Key.space><Key.tab><Key.up><Key.shift>C<Key.enter><Key.tab><Key.backspace>92126
Screenshot: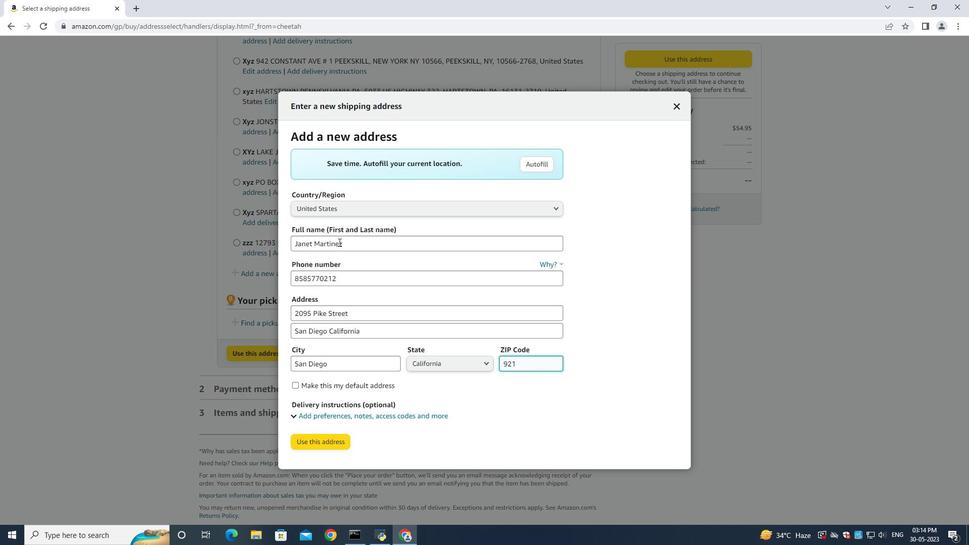 
Action: Mouse moved to (307, 437)
Screenshot: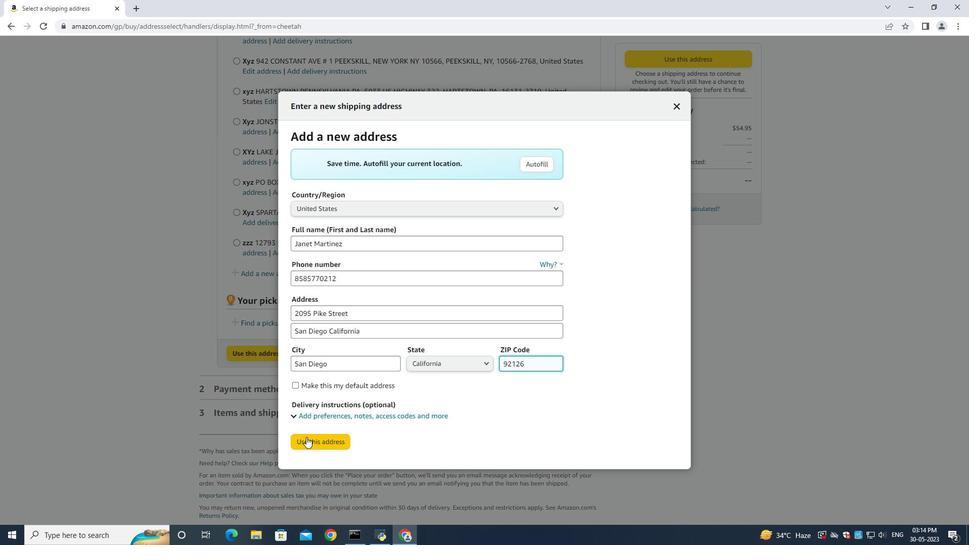 
Action: Mouse pressed left at (307, 437)
Screenshot: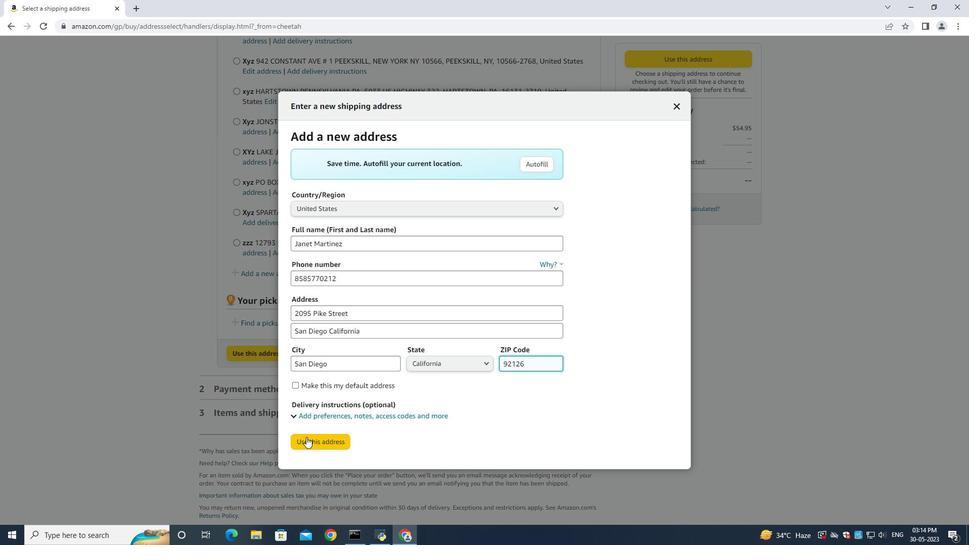
Action: Mouse moved to (314, 508)
Screenshot: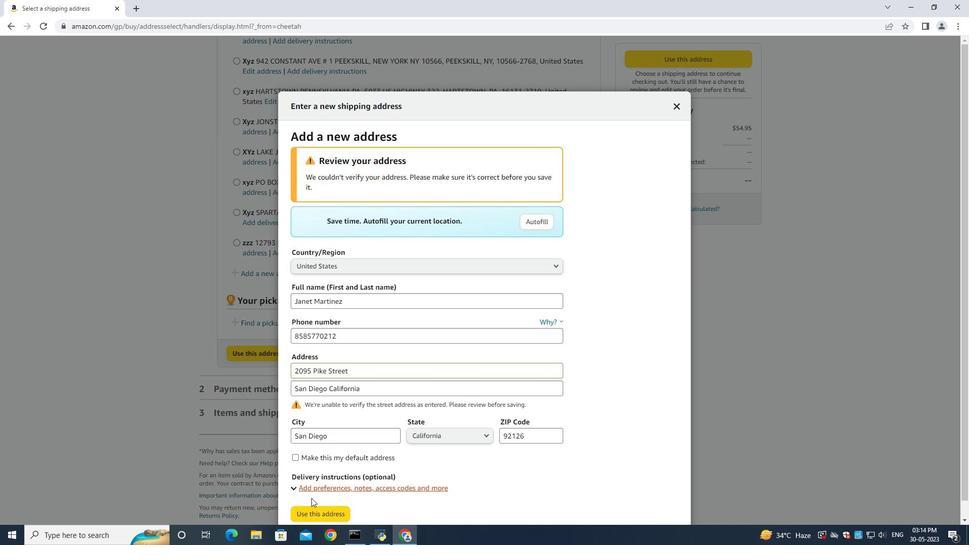 
Action: Mouse pressed left at (314, 508)
Screenshot: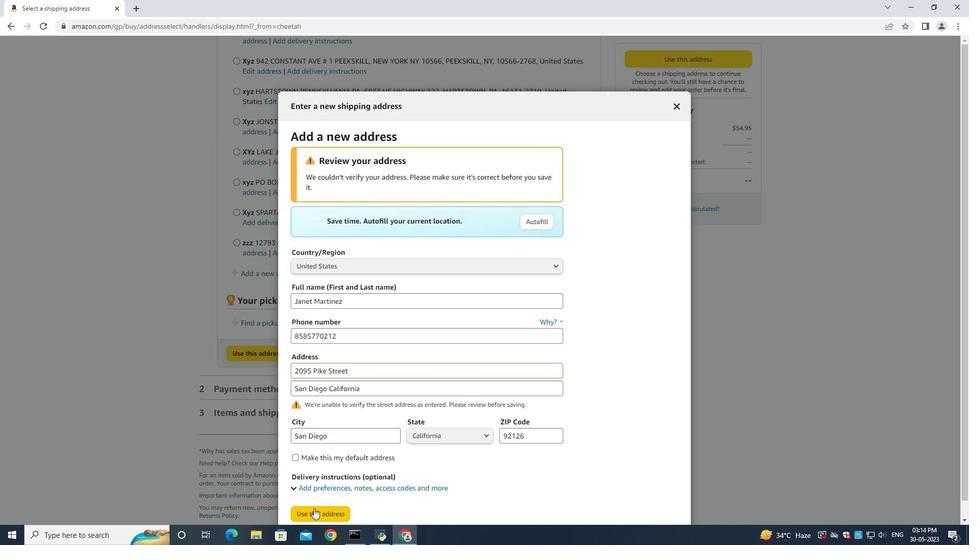 
Action: Mouse moved to (422, 330)
Screenshot: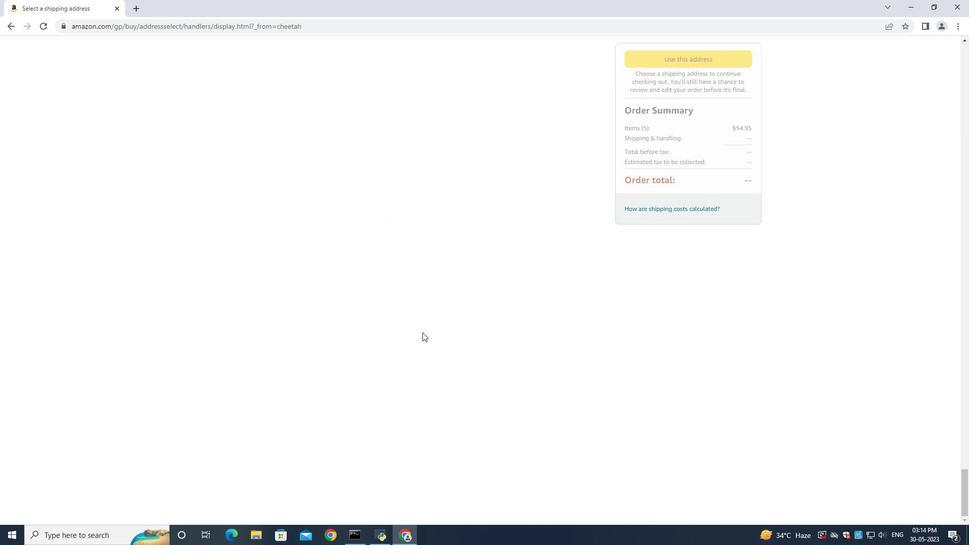 
